 Task: Toggle the class member snippets in the suggest.
Action: Mouse moved to (17, 495)
Screenshot: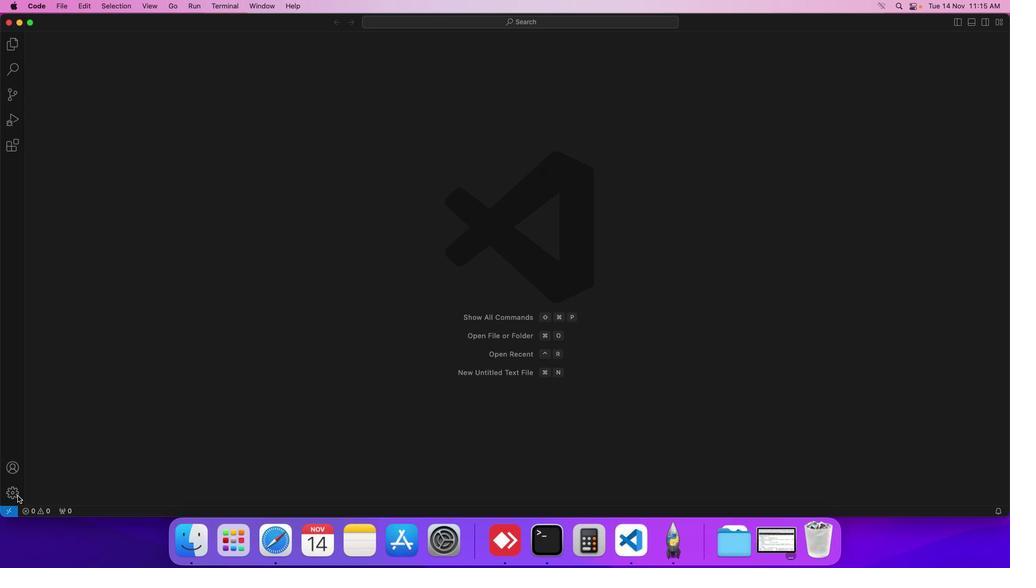 
Action: Mouse pressed left at (17, 495)
Screenshot: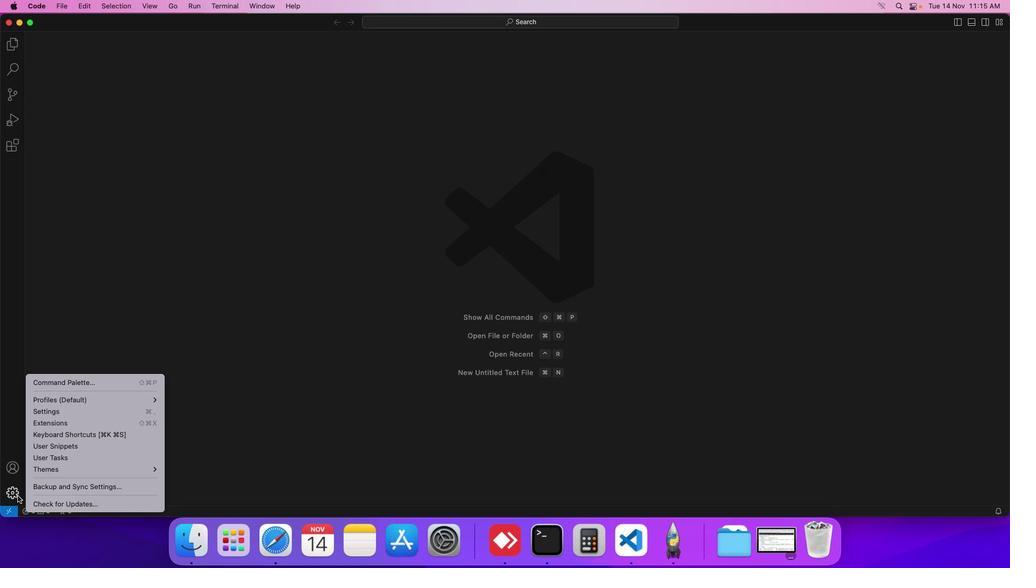 
Action: Mouse moved to (158, 412)
Screenshot: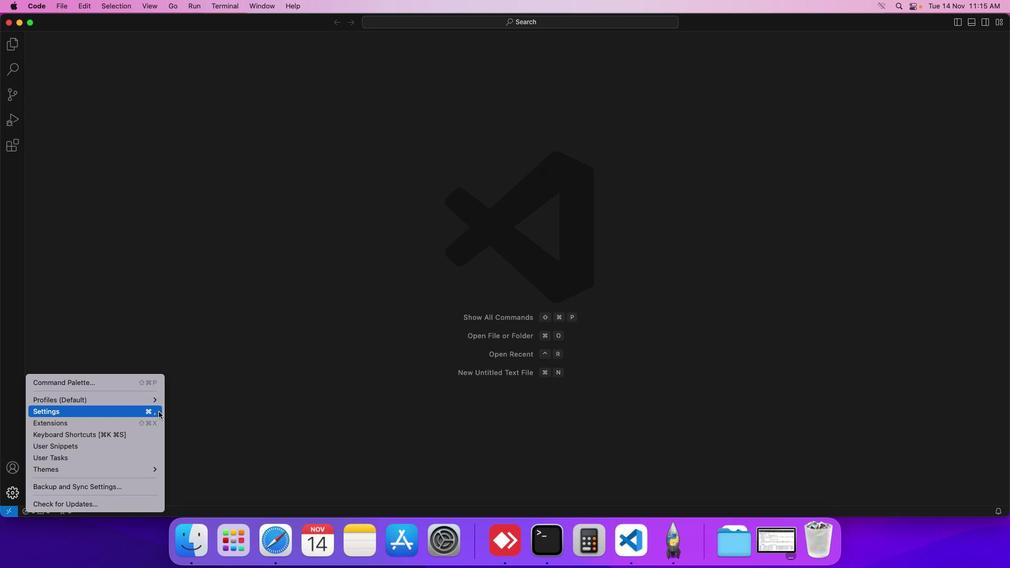 
Action: Mouse pressed left at (158, 412)
Screenshot: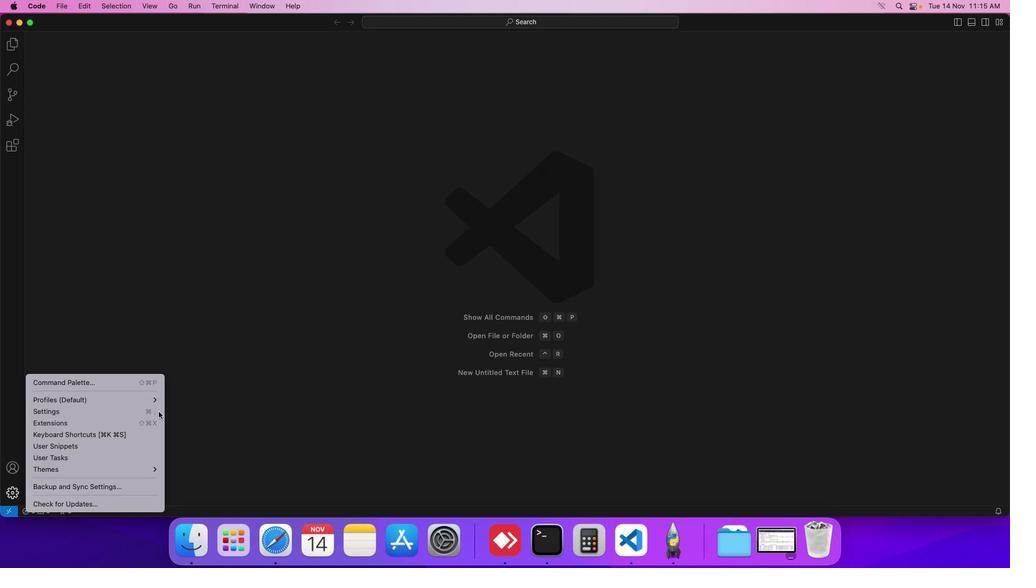 
Action: Mouse moved to (260, 183)
Screenshot: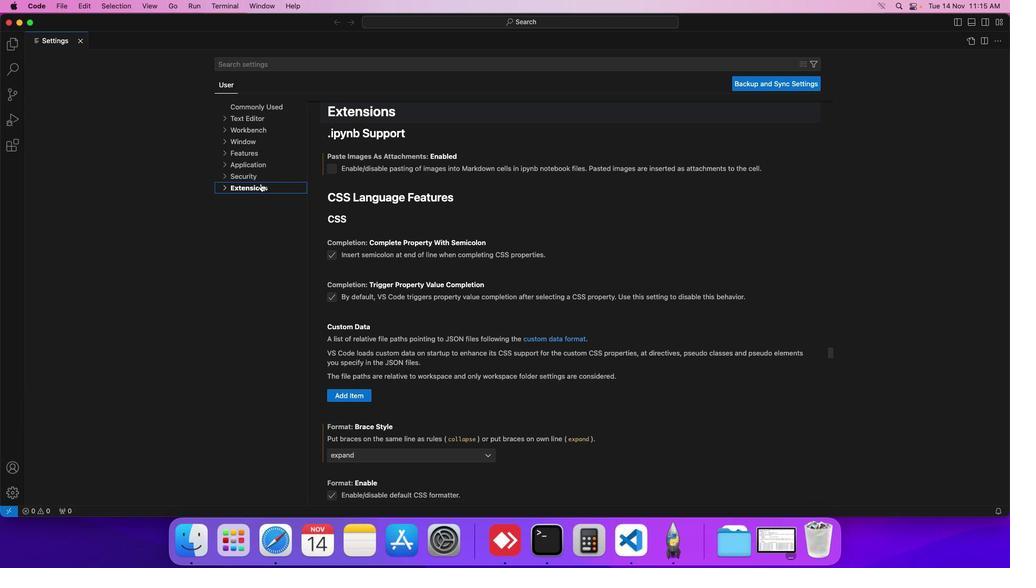 
Action: Mouse pressed left at (260, 183)
Screenshot: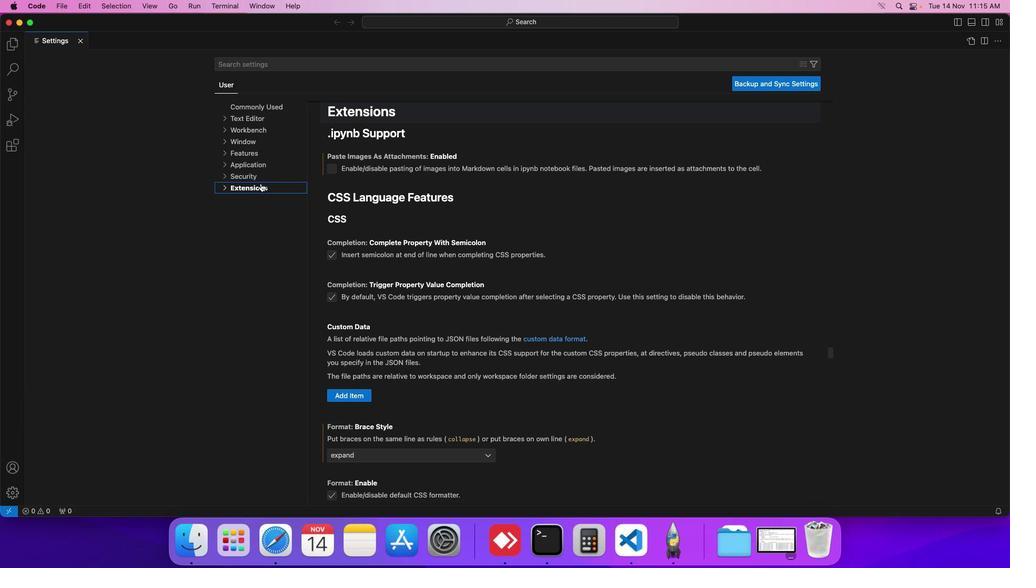 
Action: Mouse moved to (261, 480)
Screenshot: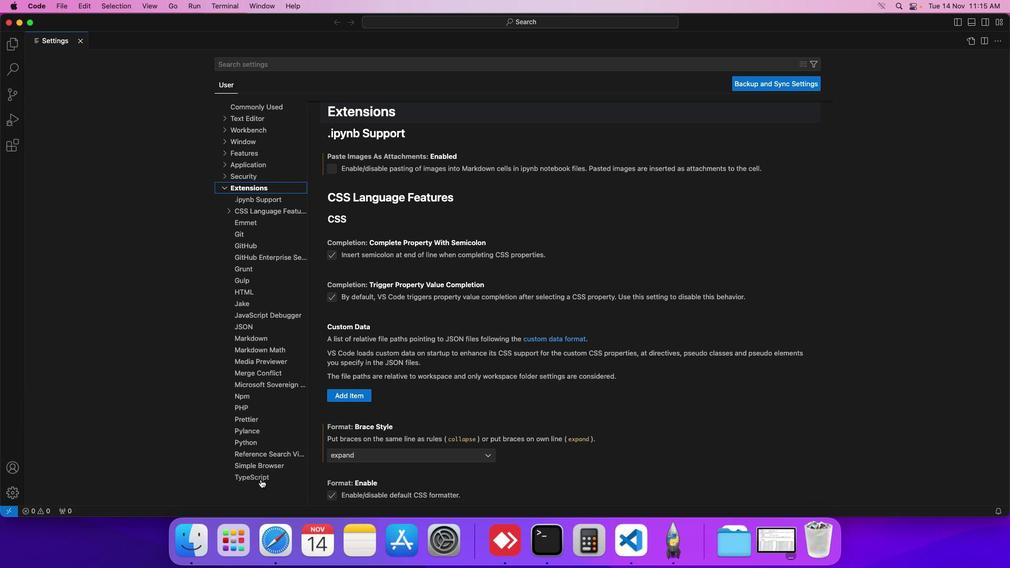 
Action: Mouse pressed left at (261, 480)
Screenshot: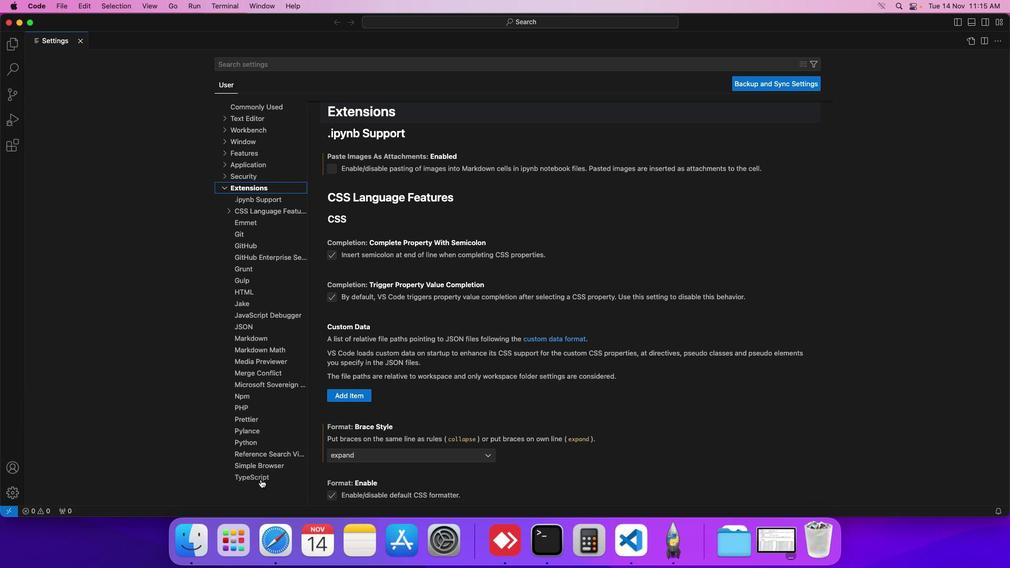 
Action: Mouse moved to (339, 478)
Screenshot: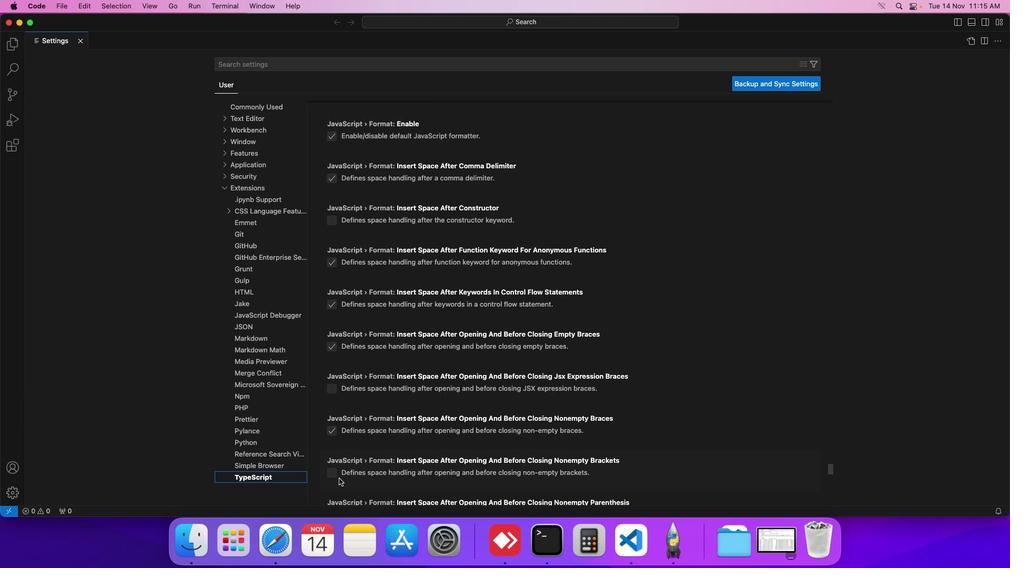 
Action: Mouse scrolled (339, 478) with delta (0, 0)
Screenshot: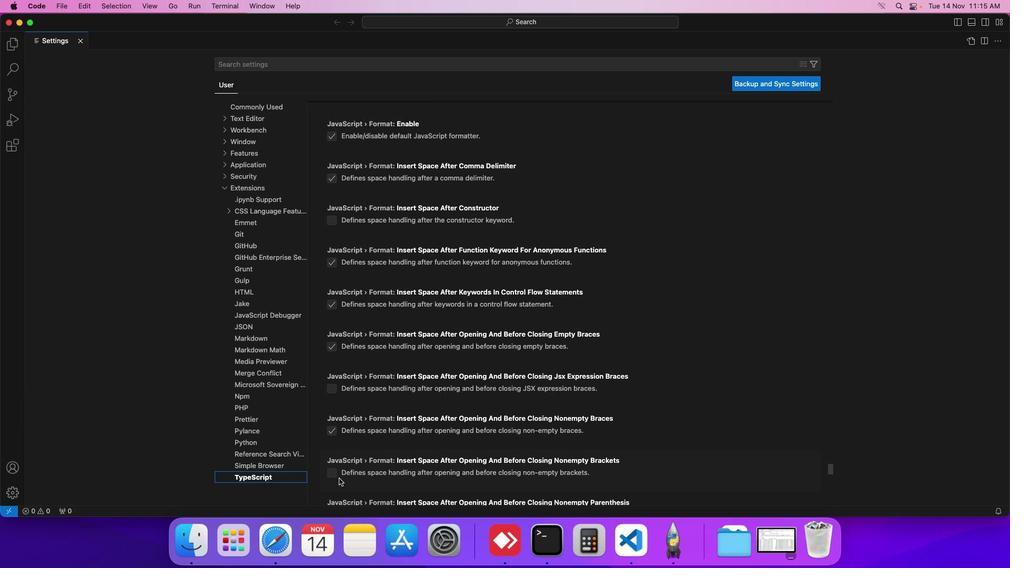 
Action: Mouse scrolled (339, 478) with delta (0, 0)
Screenshot: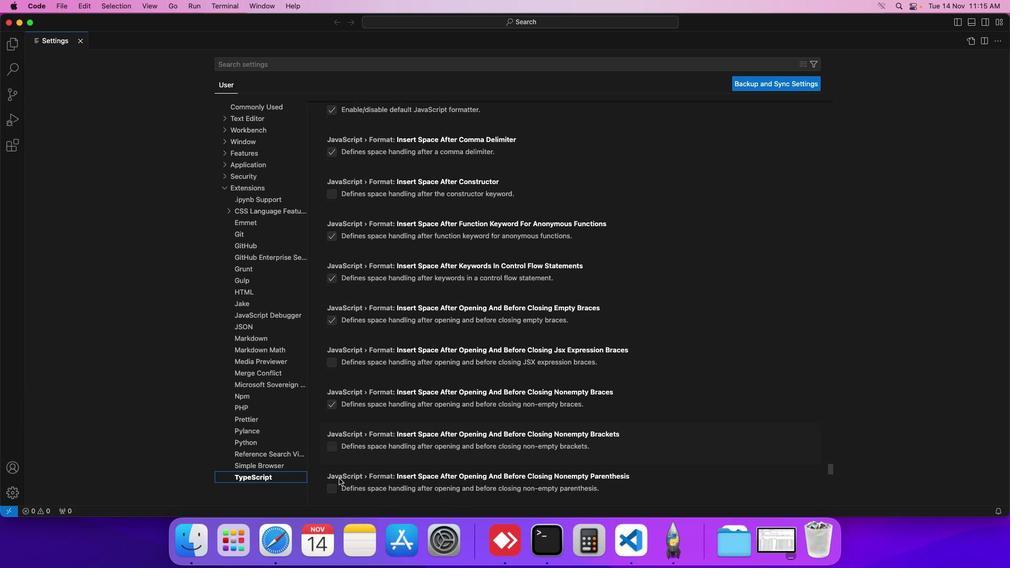 
Action: Mouse scrolled (339, 478) with delta (0, 0)
Screenshot: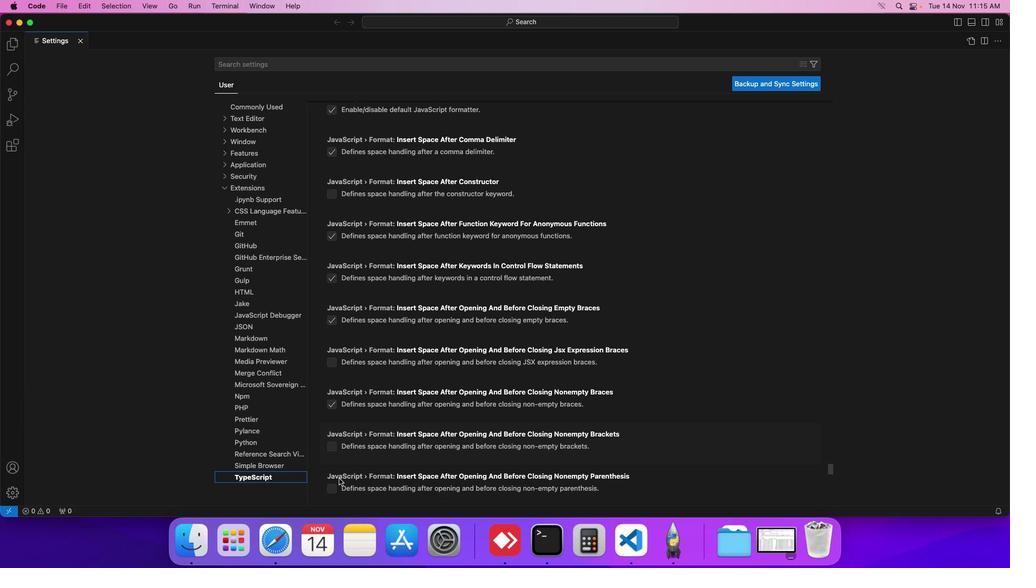 
Action: Mouse scrolled (339, 478) with delta (0, 0)
Screenshot: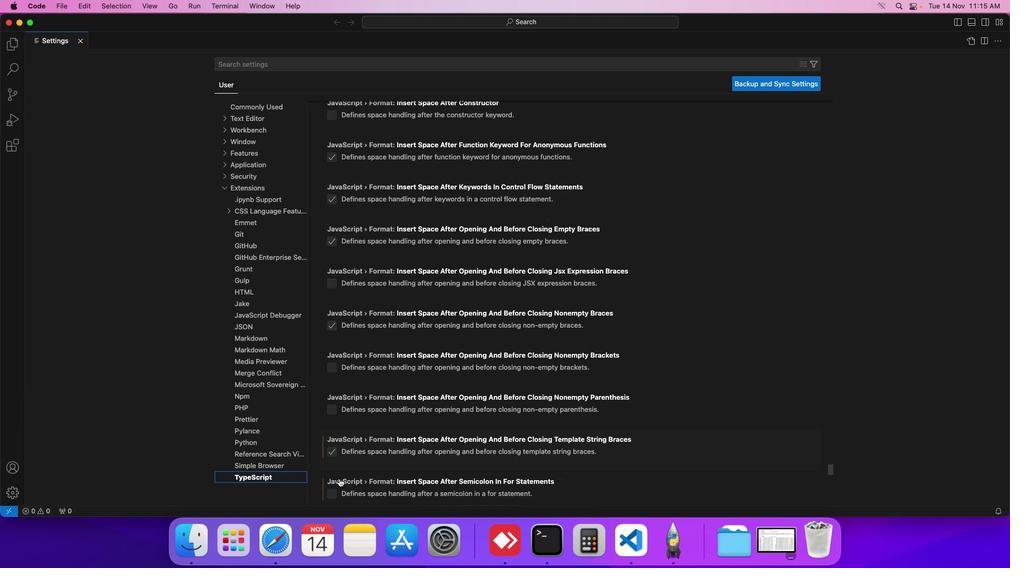 
Action: Mouse scrolled (339, 478) with delta (0, 0)
Screenshot: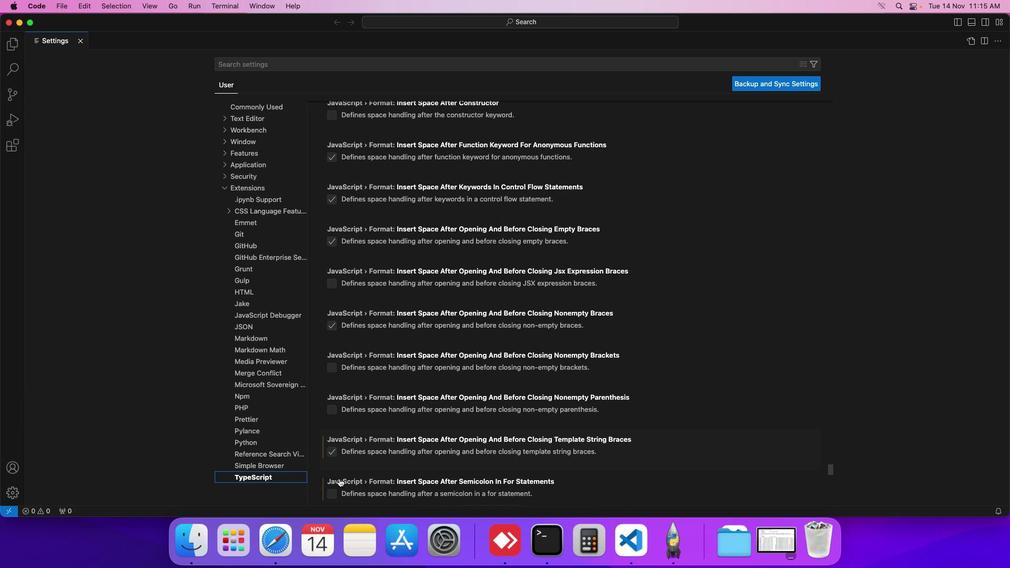 
Action: Mouse scrolled (339, 478) with delta (0, 0)
Screenshot: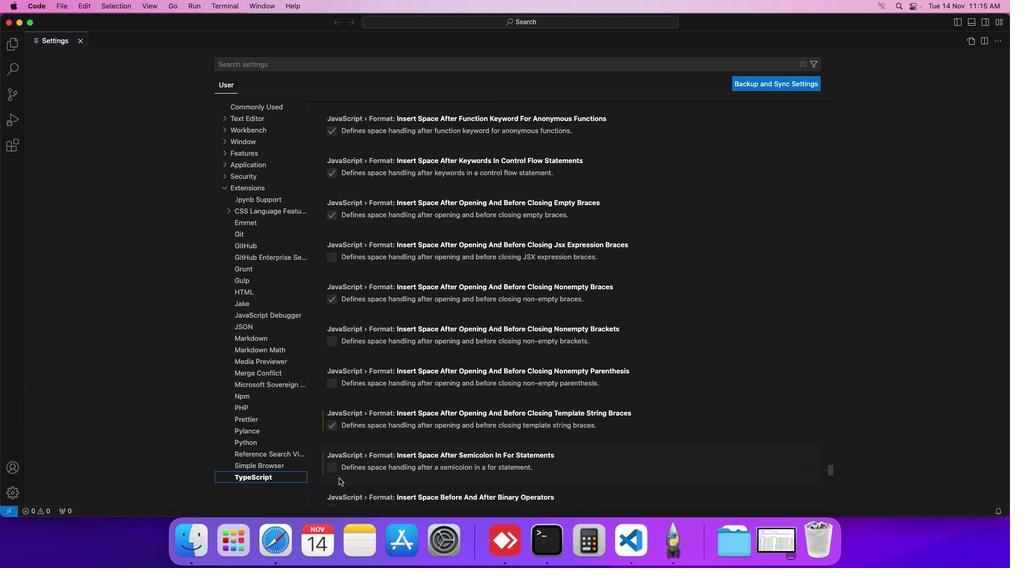 
Action: Mouse scrolled (339, 478) with delta (0, 0)
Screenshot: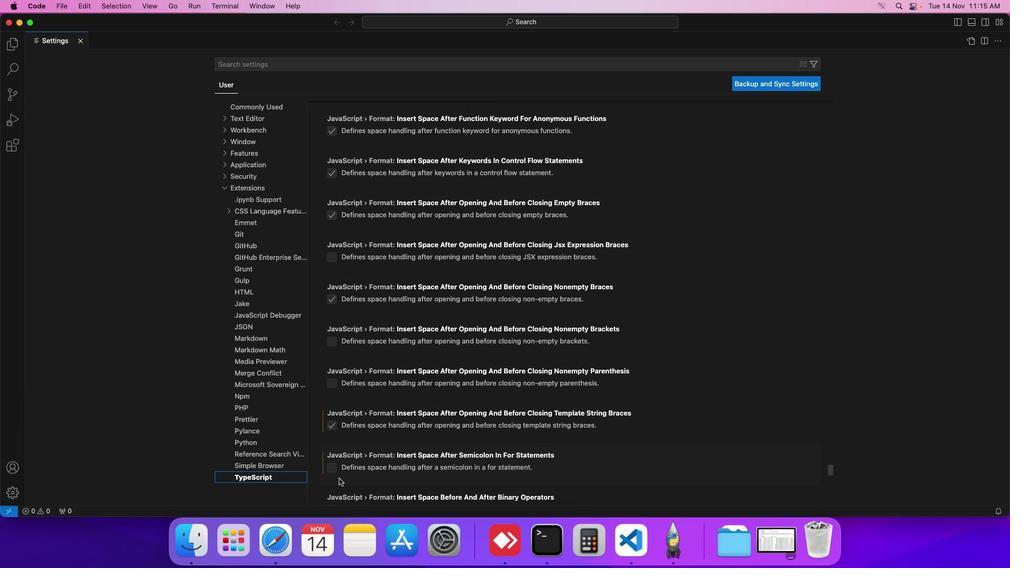 
Action: Mouse scrolled (339, 478) with delta (0, 0)
Screenshot: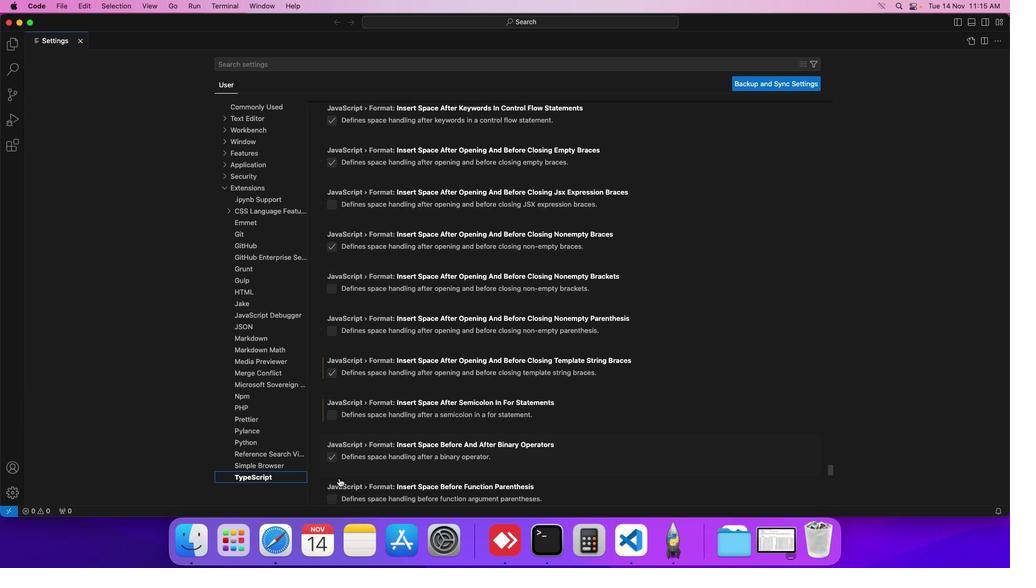 
Action: Mouse scrolled (339, 478) with delta (0, 0)
Screenshot: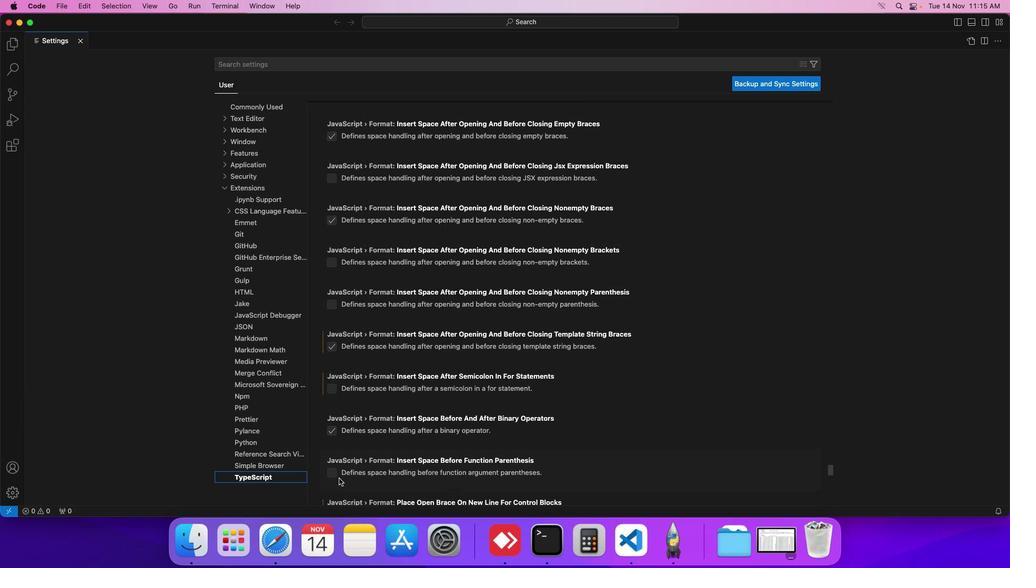 
Action: Mouse scrolled (339, 478) with delta (0, 0)
Screenshot: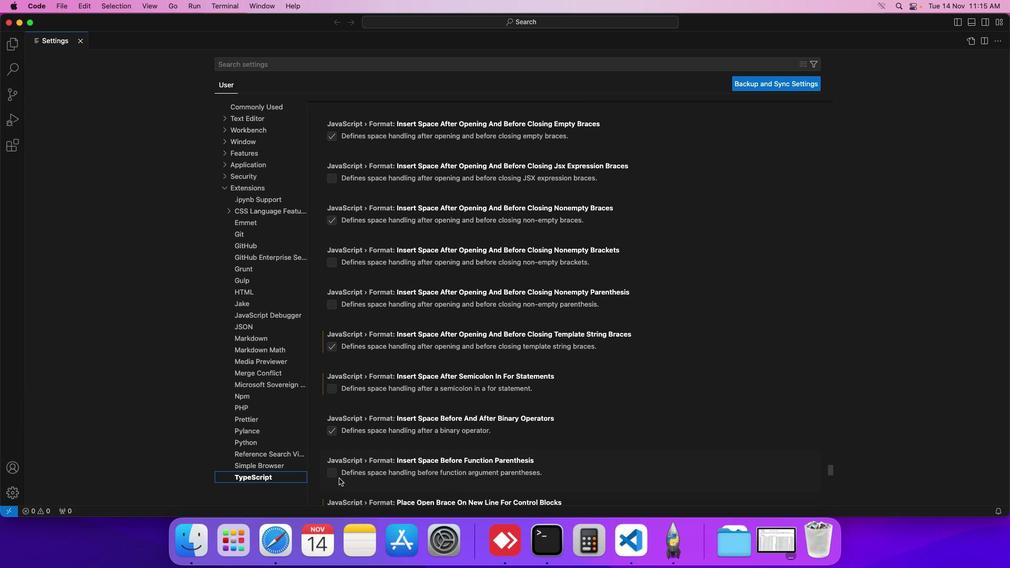 
Action: Mouse scrolled (339, 478) with delta (0, 0)
Screenshot: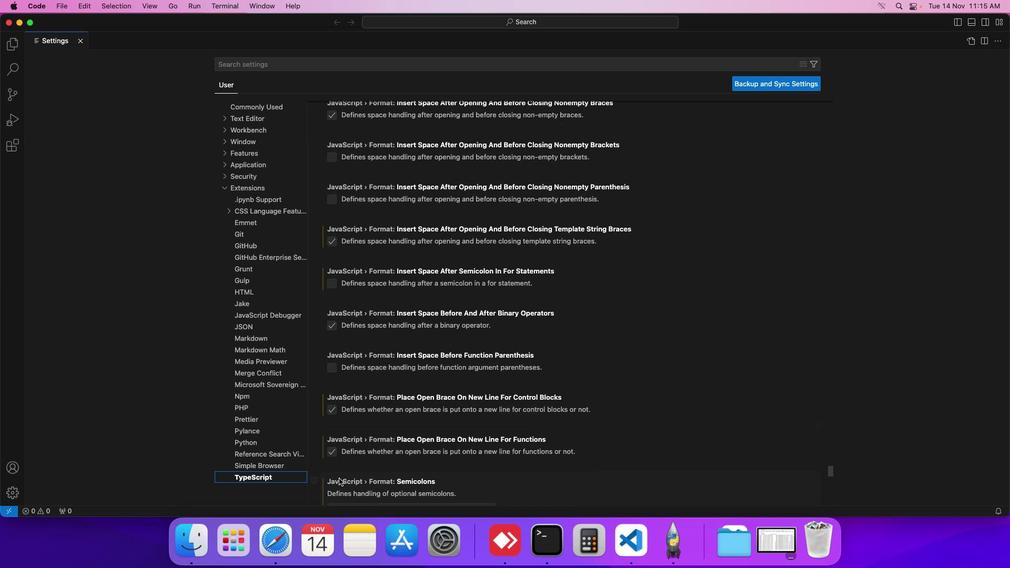 
Action: Mouse scrolled (339, 478) with delta (0, 0)
Screenshot: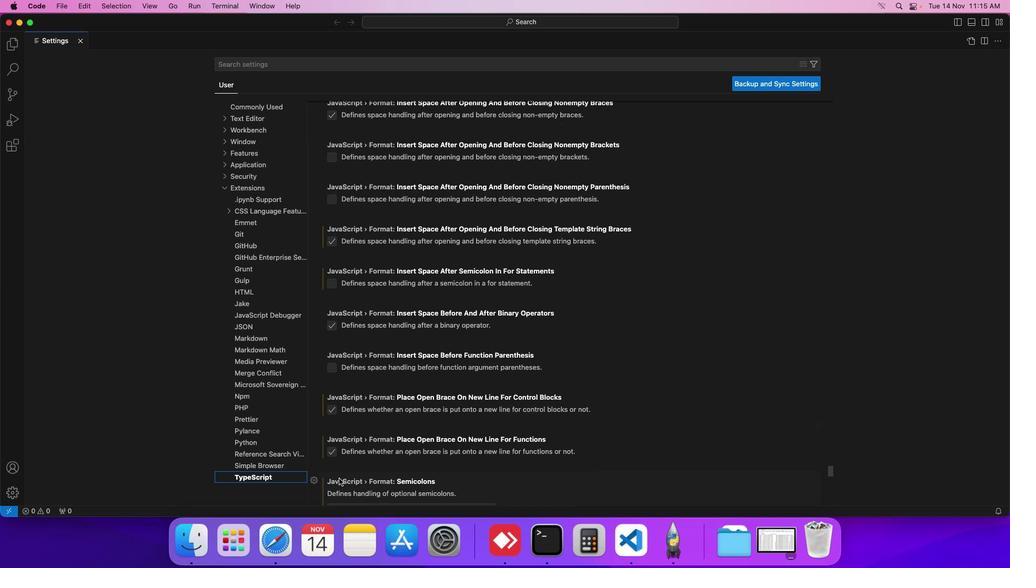 
Action: Mouse scrolled (339, 478) with delta (0, -1)
Screenshot: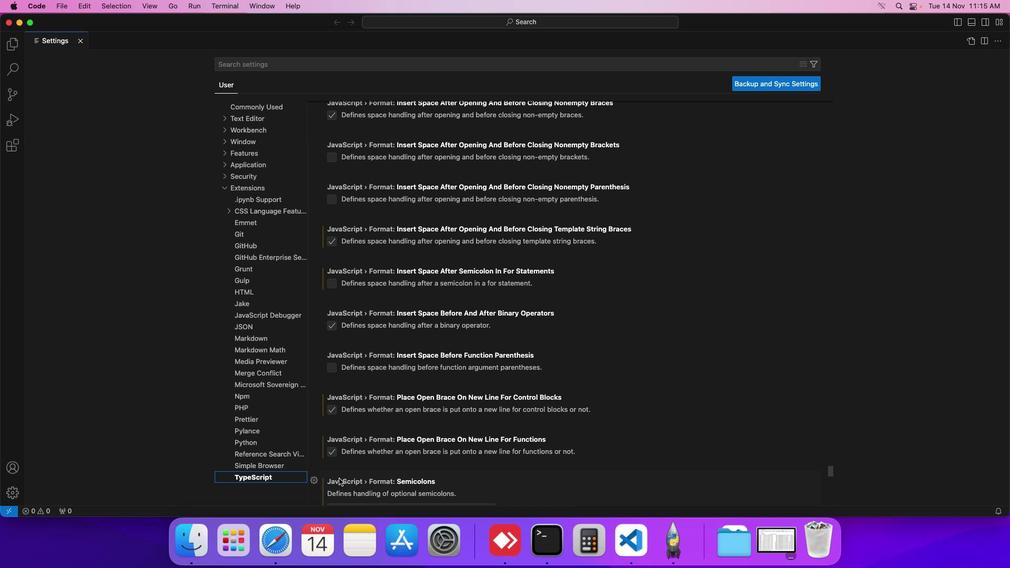 
Action: Mouse scrolled (339, 478) with delta (0, 0)
Screenshot: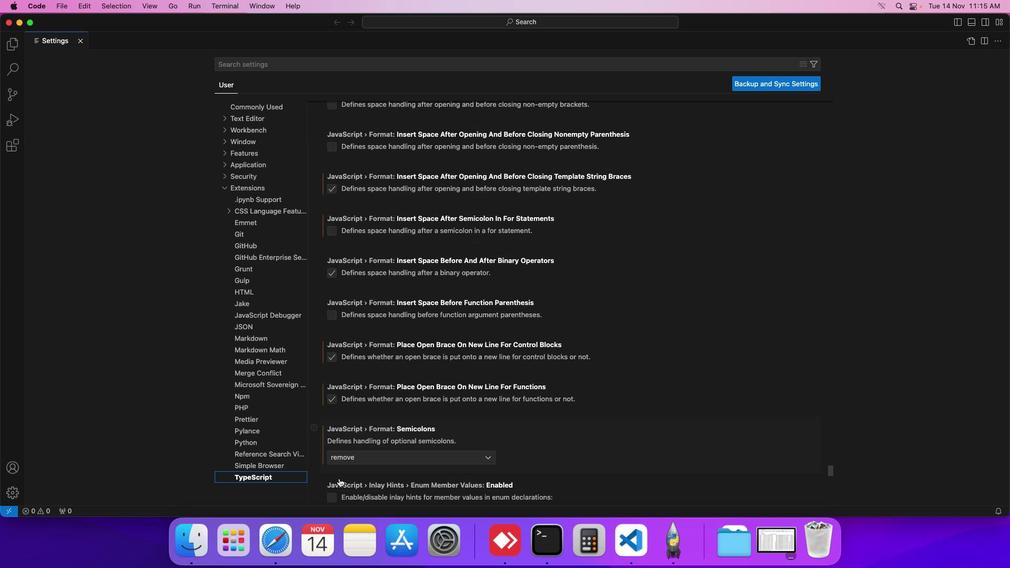 
Action: Mouse scrolled (339, 478) with delta (0, 0)
Screenshot: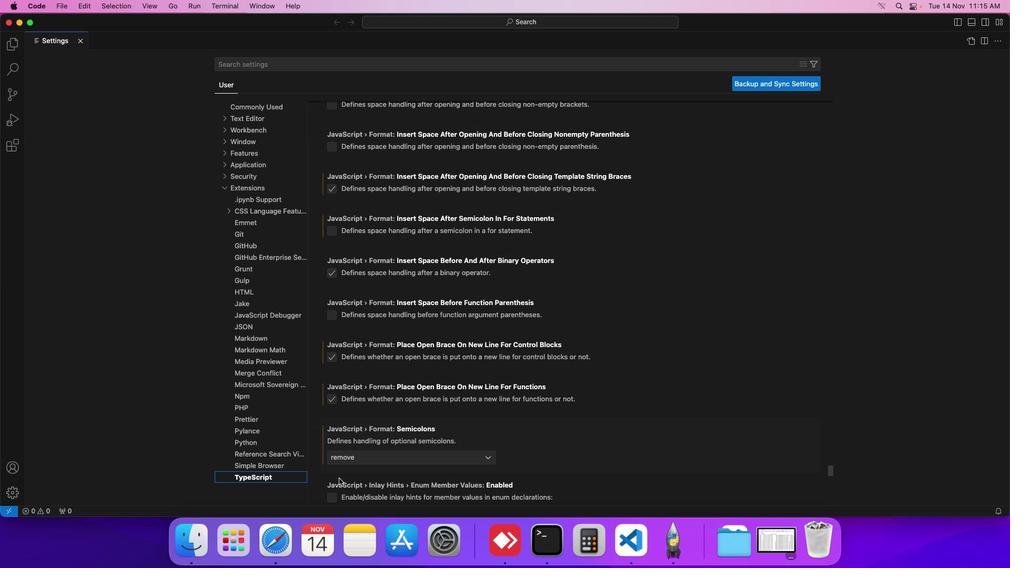 
Action: Mouse scrolled (339, 478) with delta (0, 0)
Screenshot: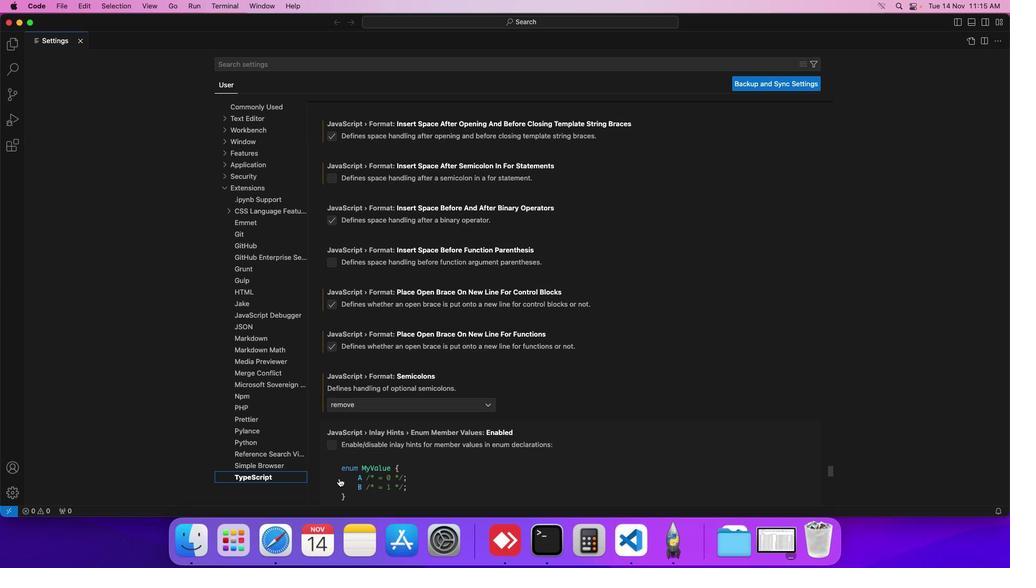 
Action: Mouse scrolled (339, 478) with delta (0, 0)
Screenshot: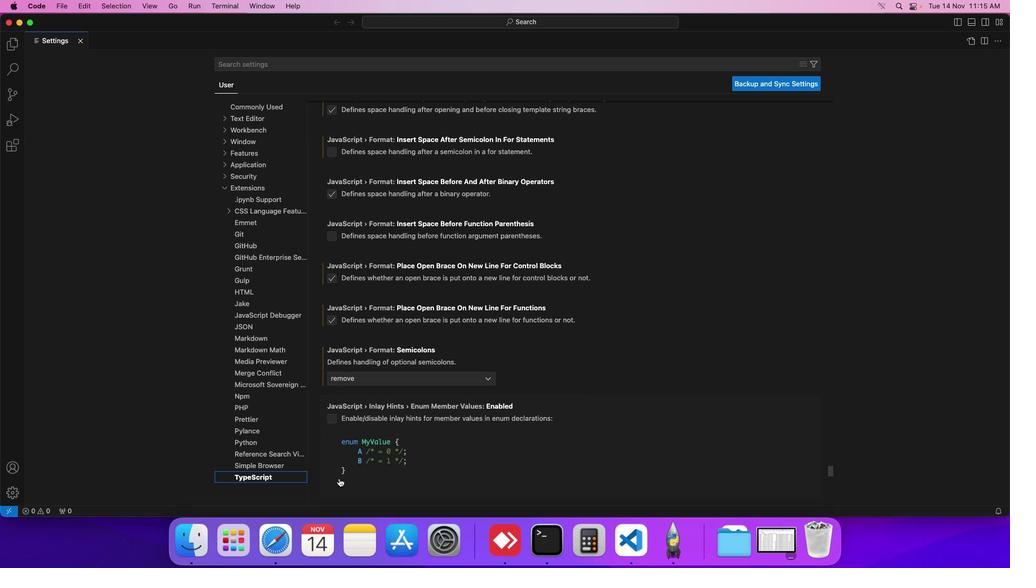 
Action: Mouse scrolled (339, 478) with delta (0, 0)
Screenshot: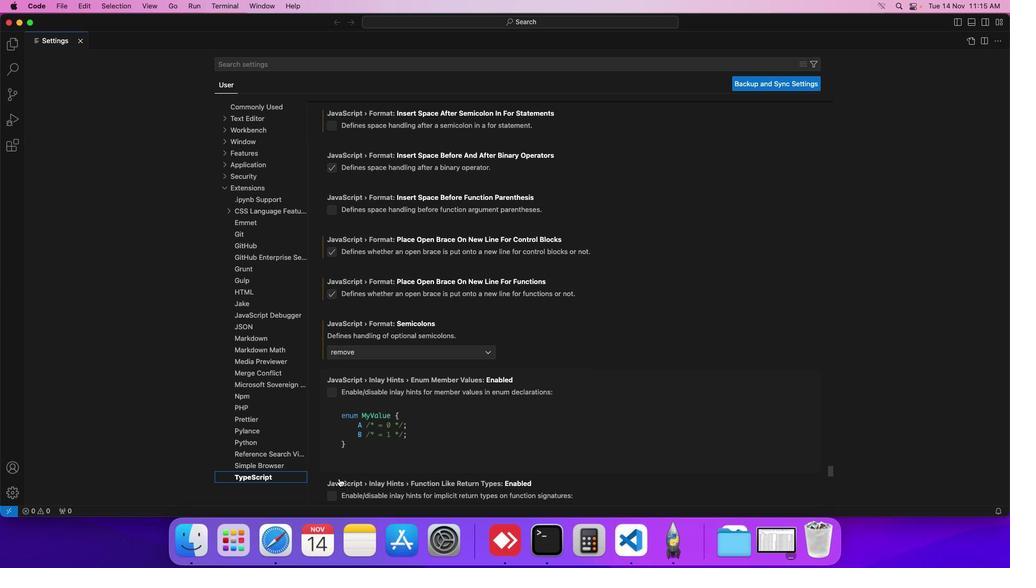 
Action: Mouse scrolled (339, 478) with delta (0, 0)
Screenshot: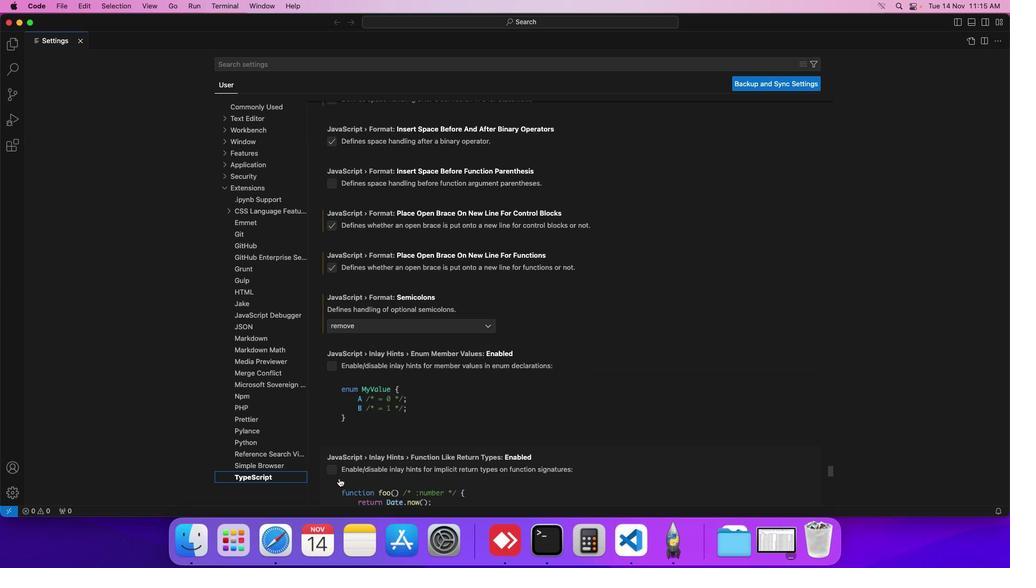 
Action: Mouse scrolled (339, 478) with delta (0, 0)
Screenshot: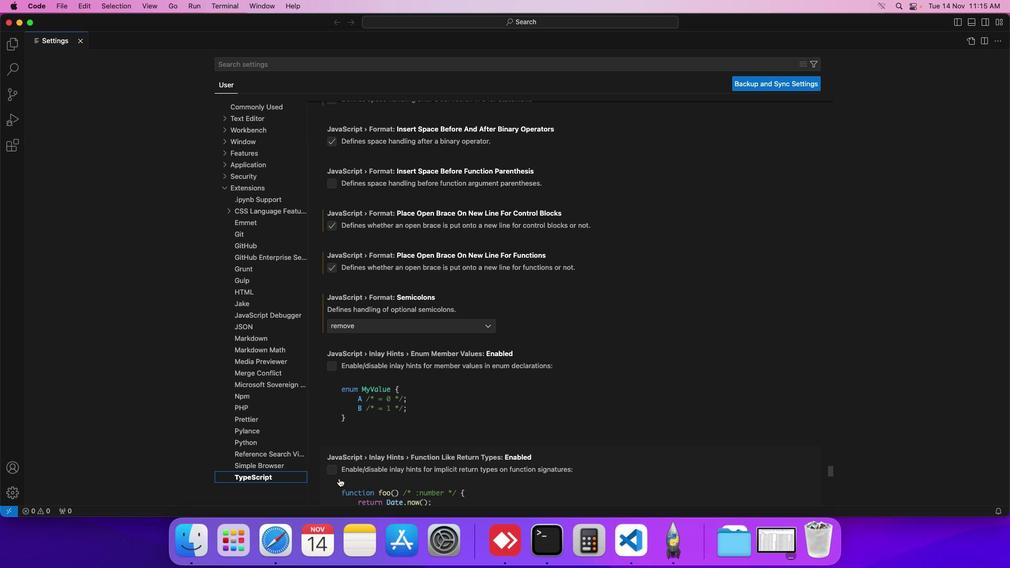 
Action: Mouse scrolled (339, 478) with delta (0, 0)
Screenshot: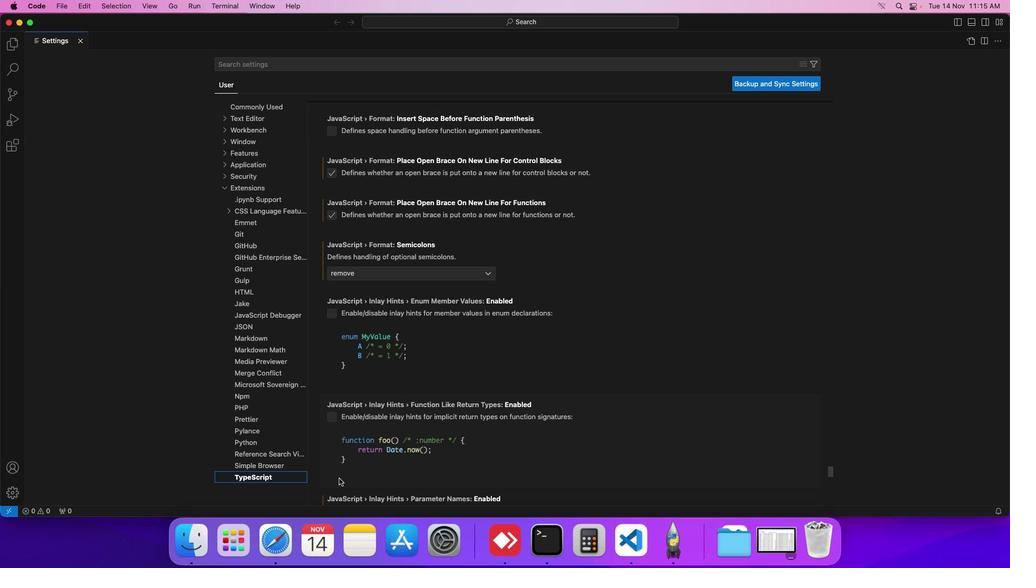 
Action: Mouse scrolled (339, 478) with delta (0, 0)
Screenshot: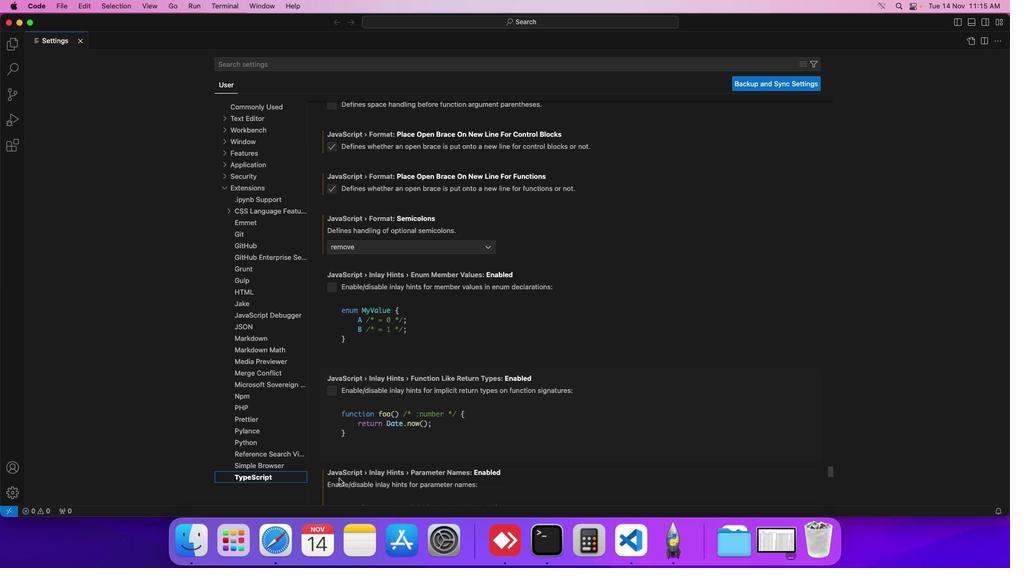 
Action: Mouse scrolled (339, 478) with delta (0, 0)
Screenshot: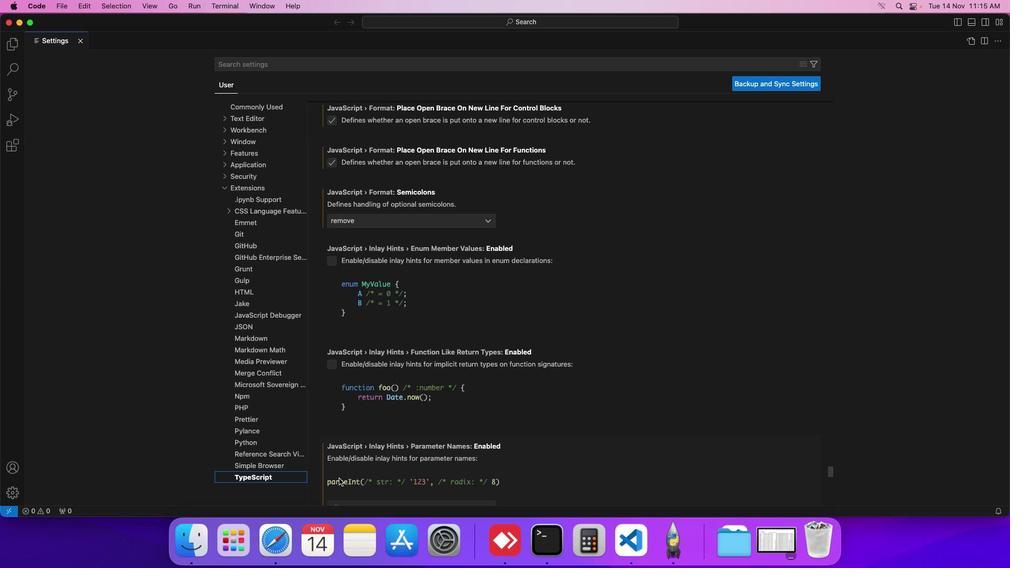 
Action: Mouse scrolled (339, 478) with delta (0, 0)
Screenshot: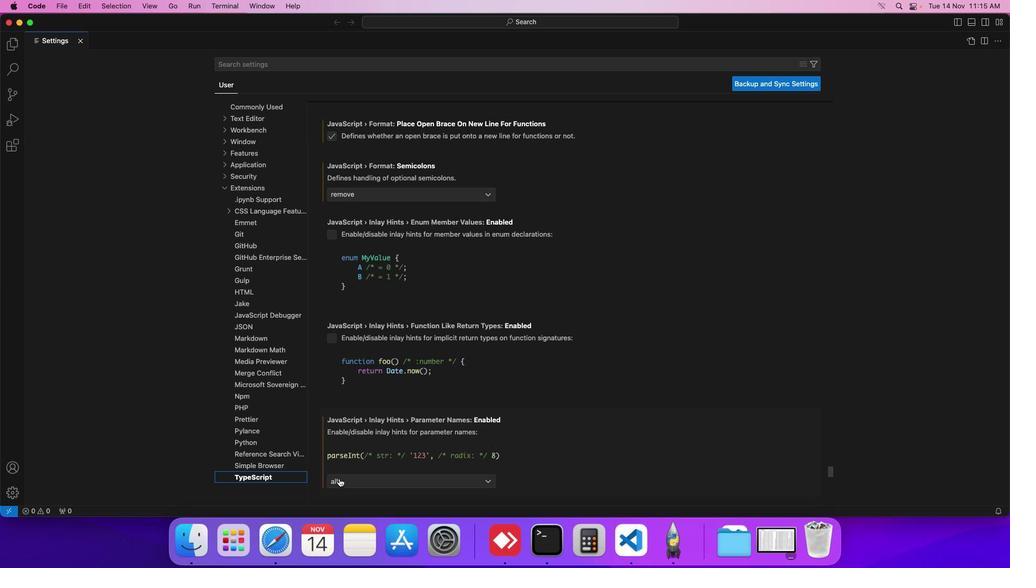 
Action: Mouse scrolled (339, 478) with delta (0, 0)
Screenshot: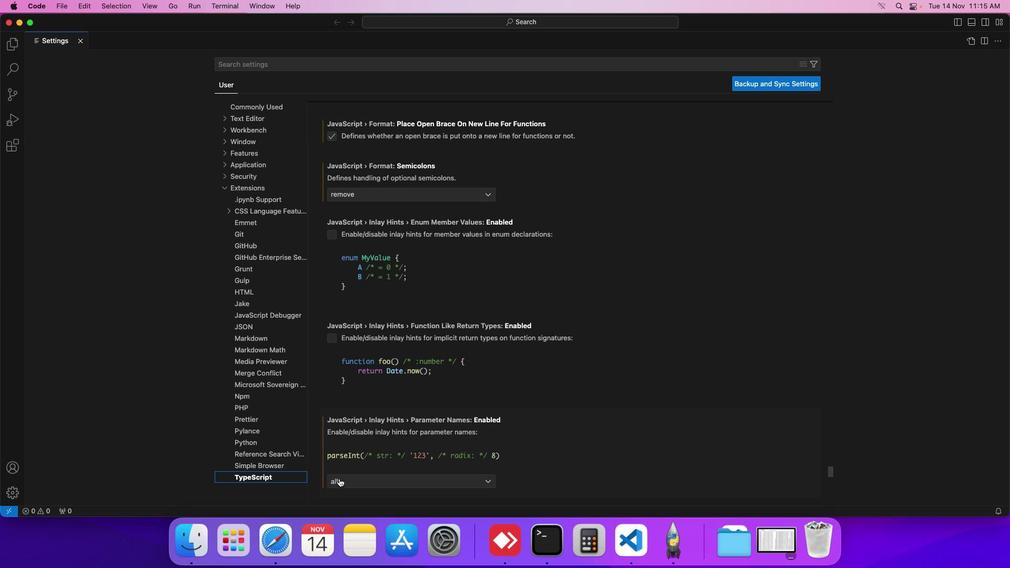 
Action: Mouse scrolled (339, 478) with delta (0, 0)
Screenshot: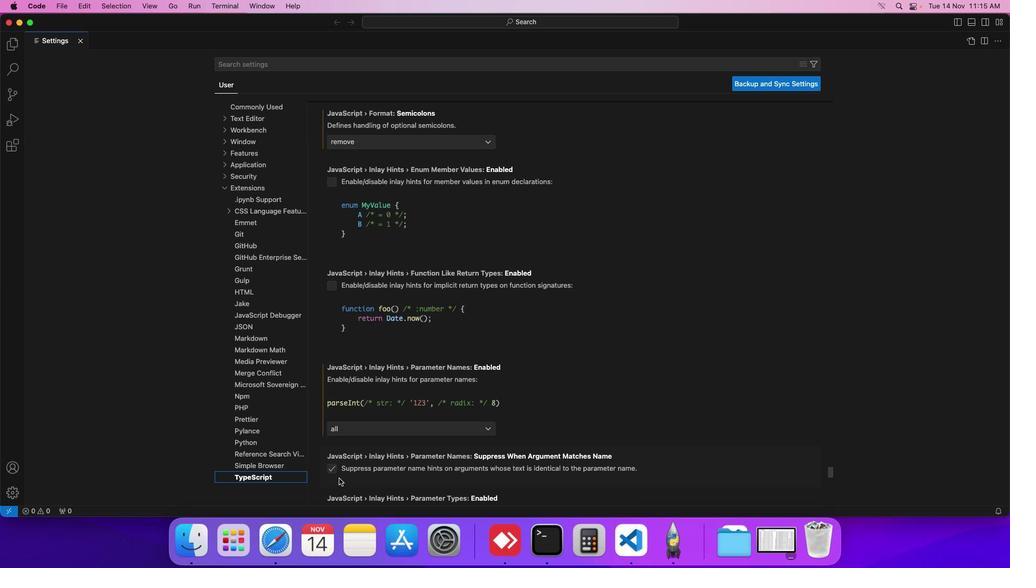 
Action: Mouse scrolled (339, 478) with delta (0, 0)
Screenshot: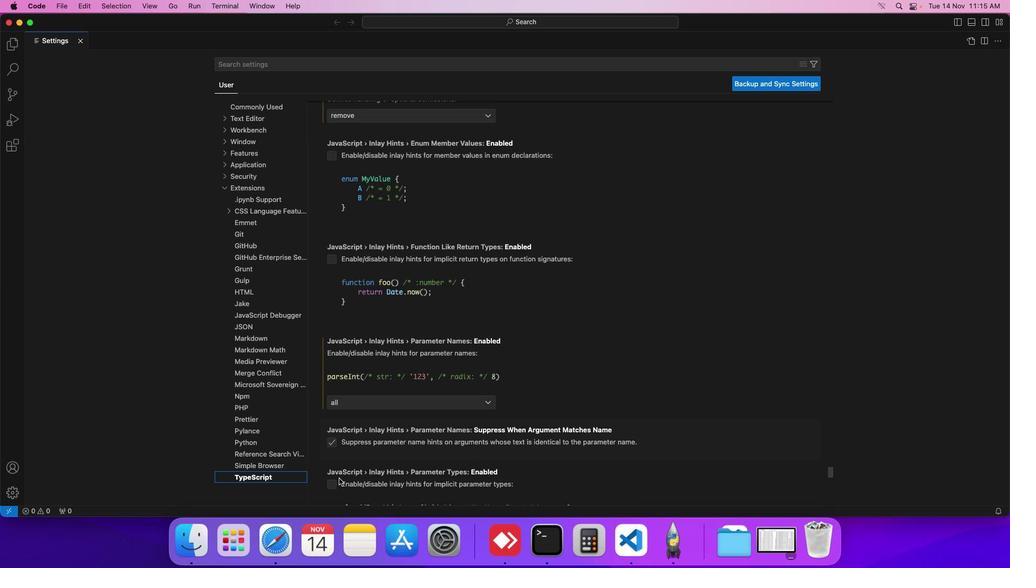 
Action: Mouse scrolled (339, 478) with delta (0, 0)
Screenshot: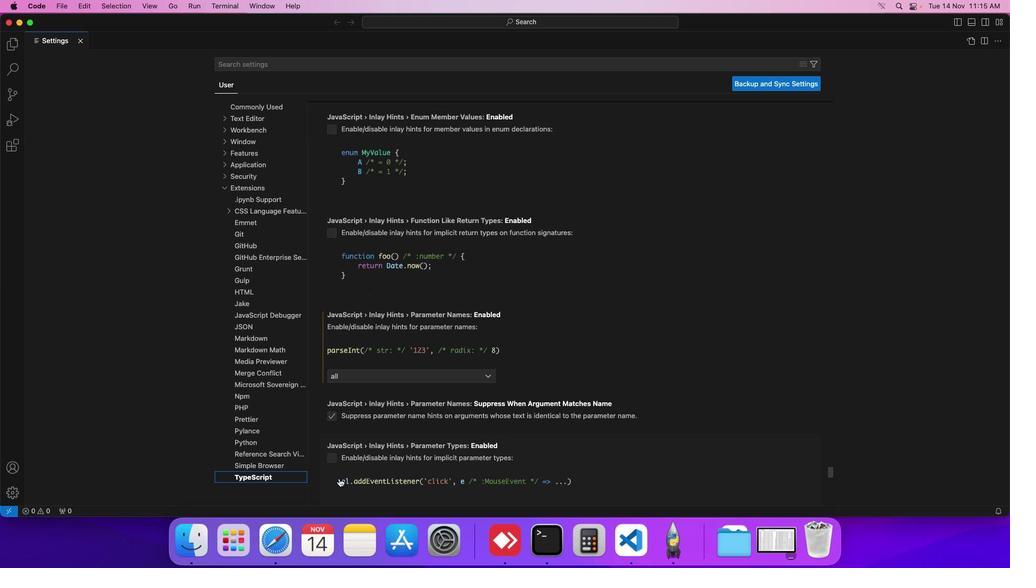 
Action: Mouse scrolled (339, 478) with delta (0, 0)
Screenshot: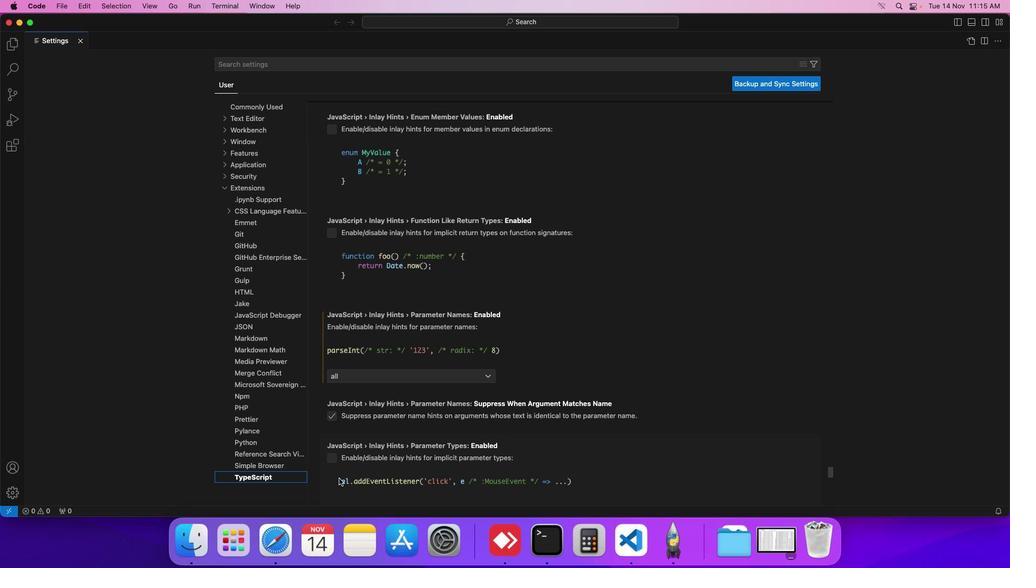 
Action: Mouse scrolled (339, 478) with delta (0, 0)
Screenshot: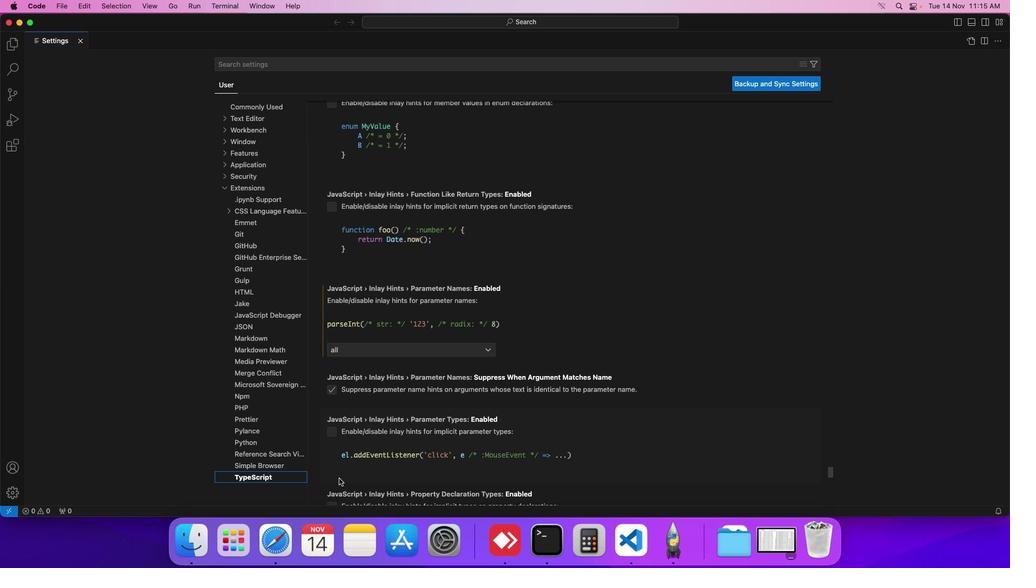 
Action: Mouse scrolled (339, 478) with delta (0, 0)
Screenshot: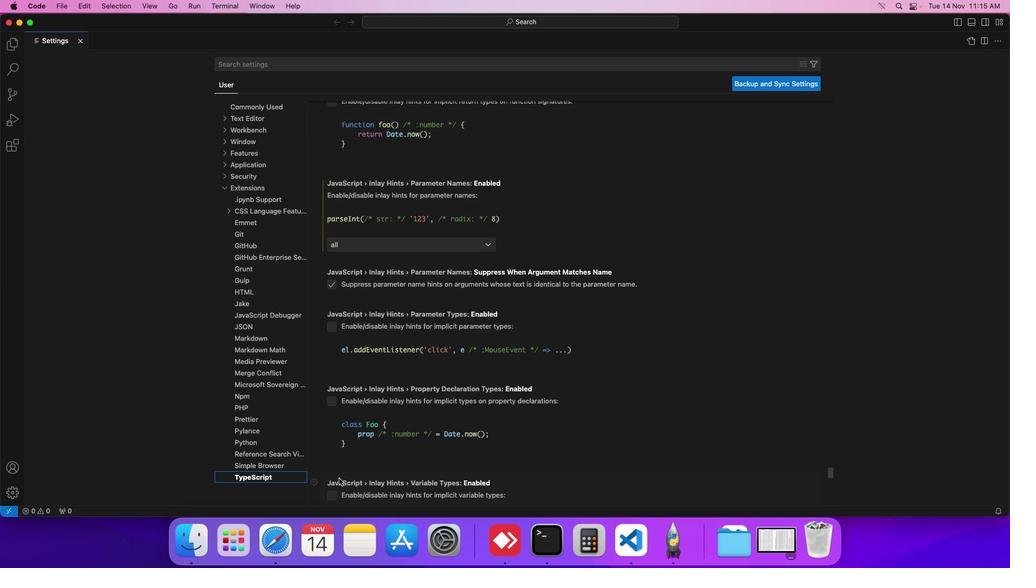 
Action: Mouse scrolled (339, 478) with delta (0, 0)
Screenshot: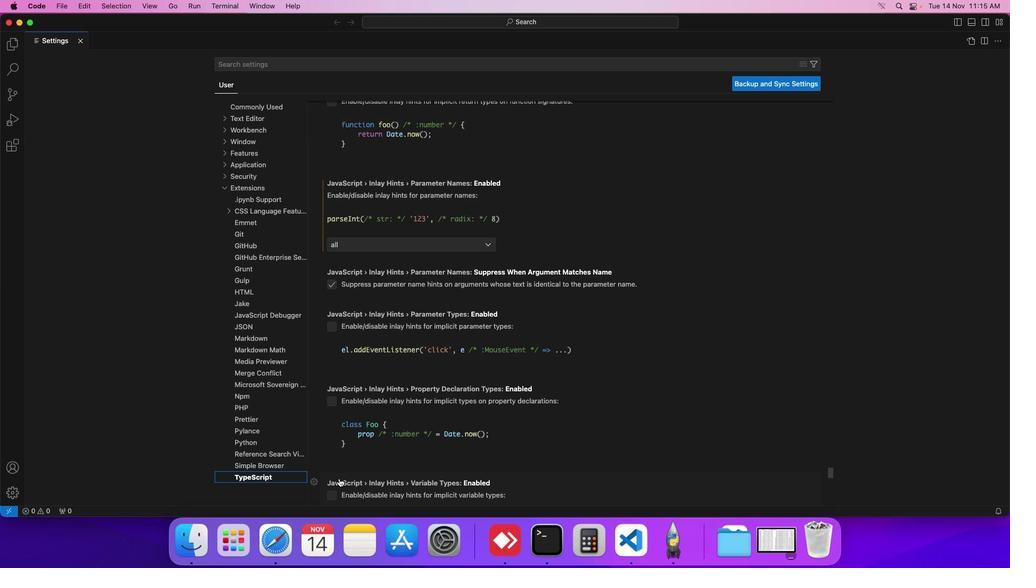 
Action: Mouse scrolled (339, 478) with delta (0, -1)
Screenshot: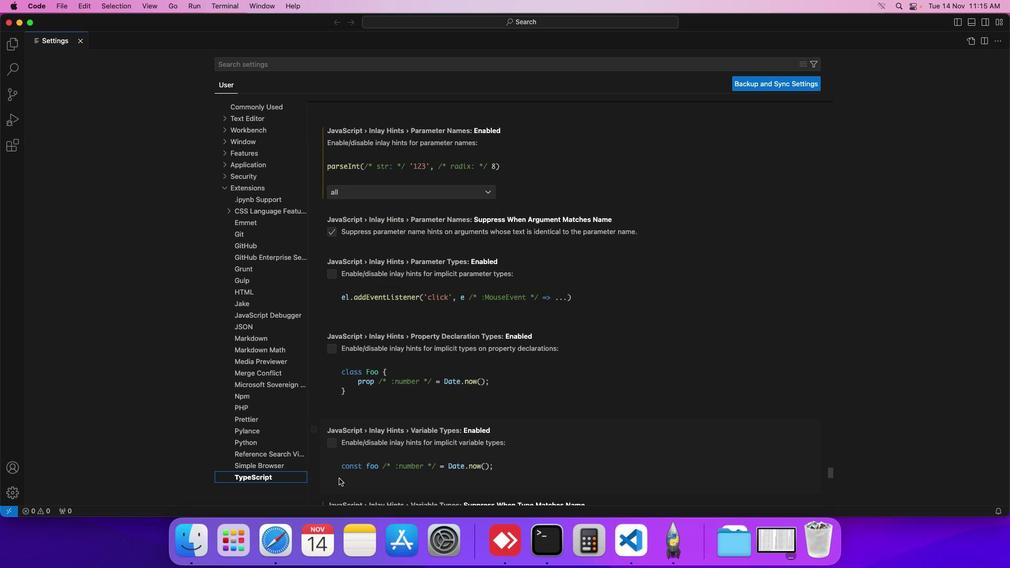 
Action: Mouse scrolled (339, 478) with delta (0, -1)
Screenshot: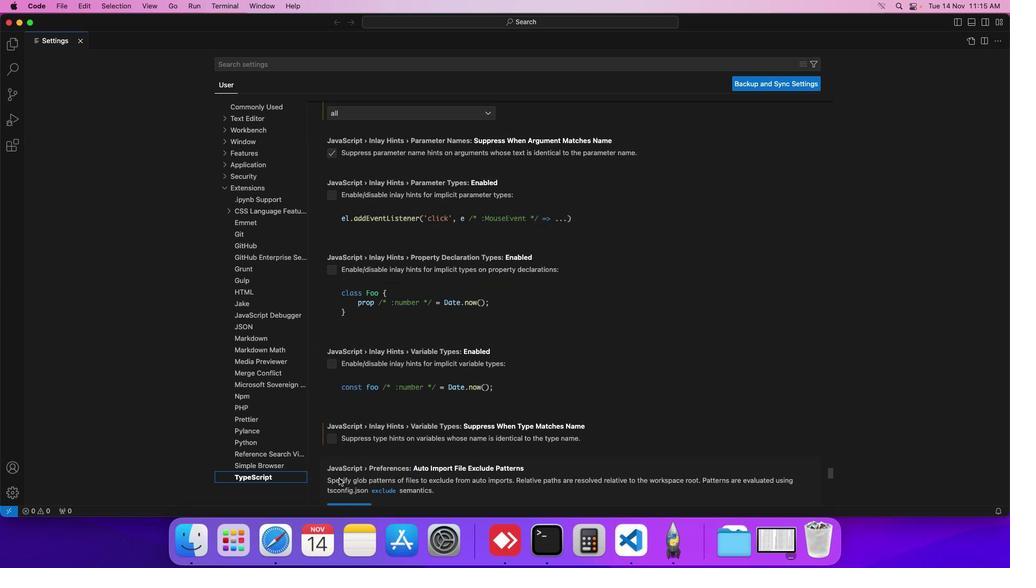 
Action: Mouse scrolled (339, 478) with delta (0, -1)
Screenshot: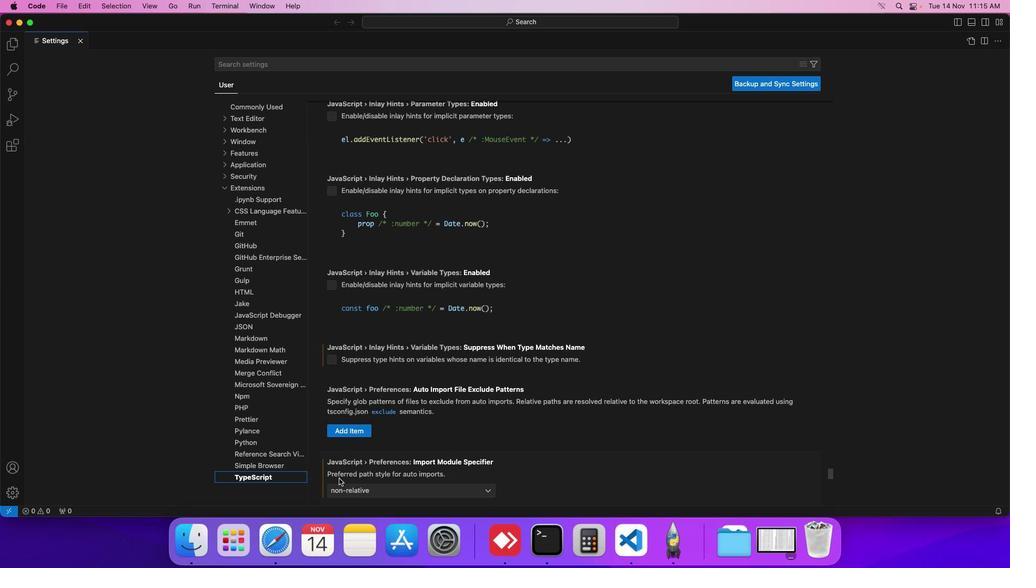 
Action: Mouse scrolled (339, 478) with delta (0, -1)
Screenshot: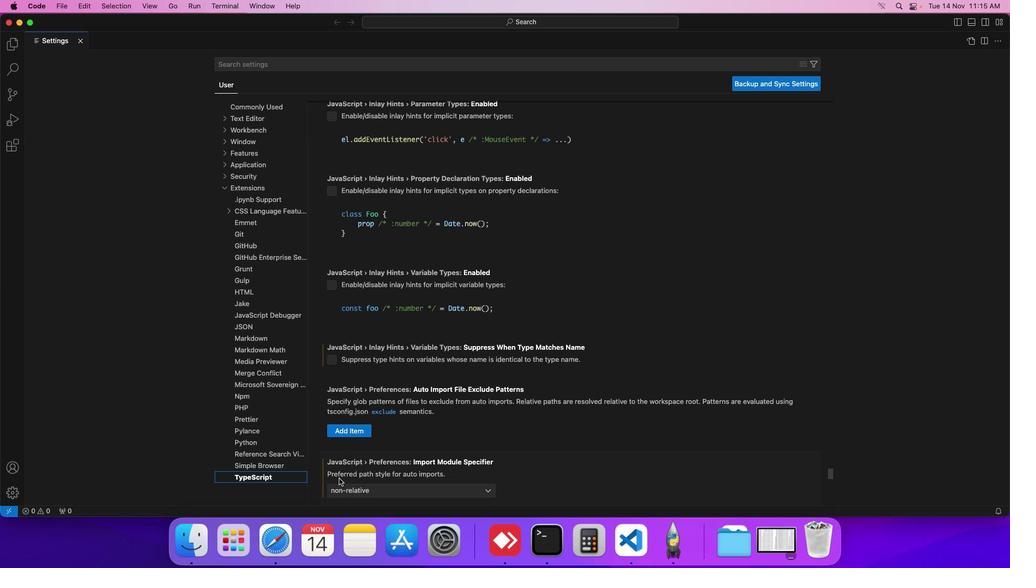 
Action: Mouse scrolled (339, 478) with delta (0, 0)
Screenshot: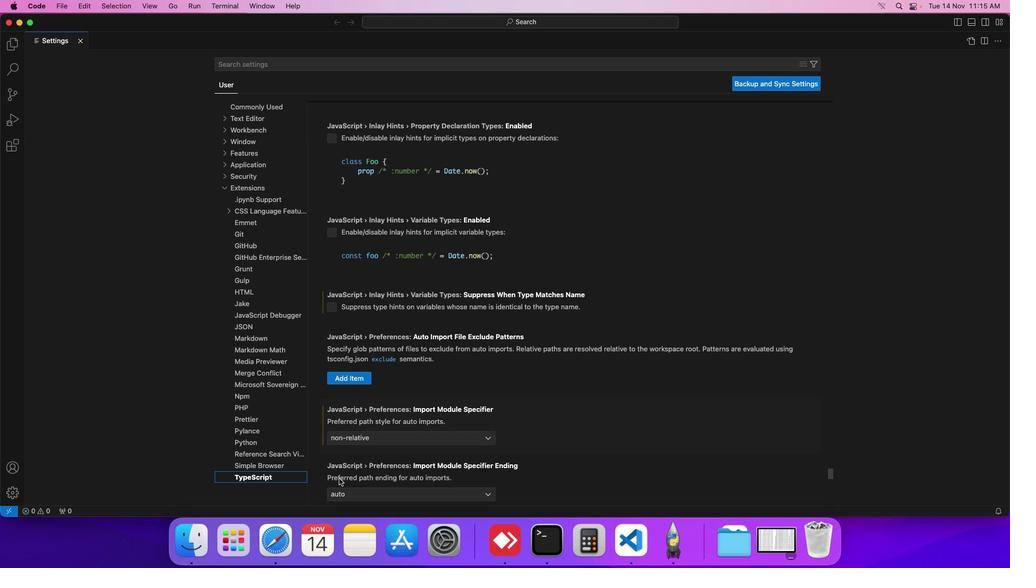 
Action: Mouse scrolled (339, 478) with delta (0, 0)
Screenshot: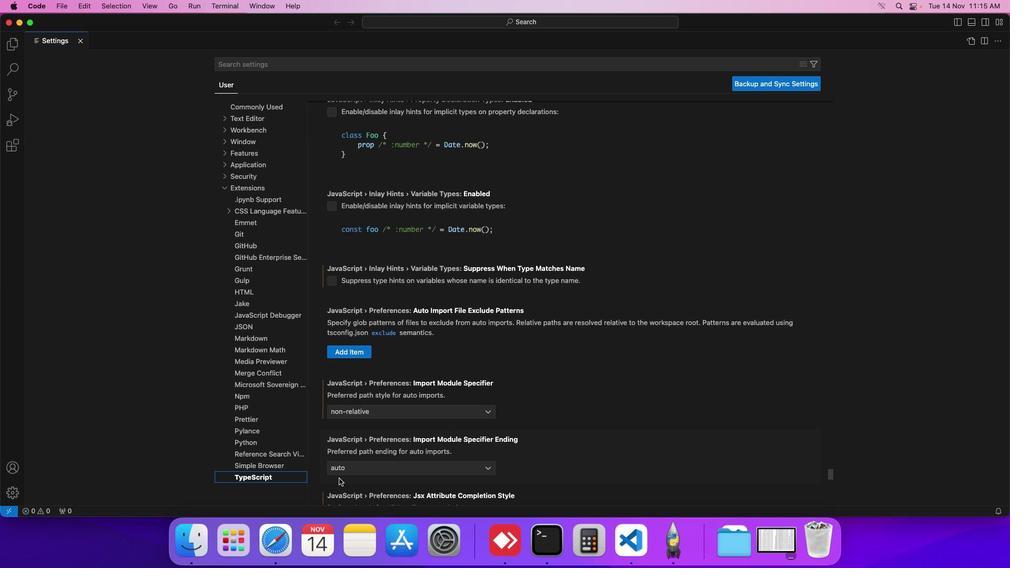
Action: Mouse scrolled (339, 478) with delta (0, 0)
Screenshot: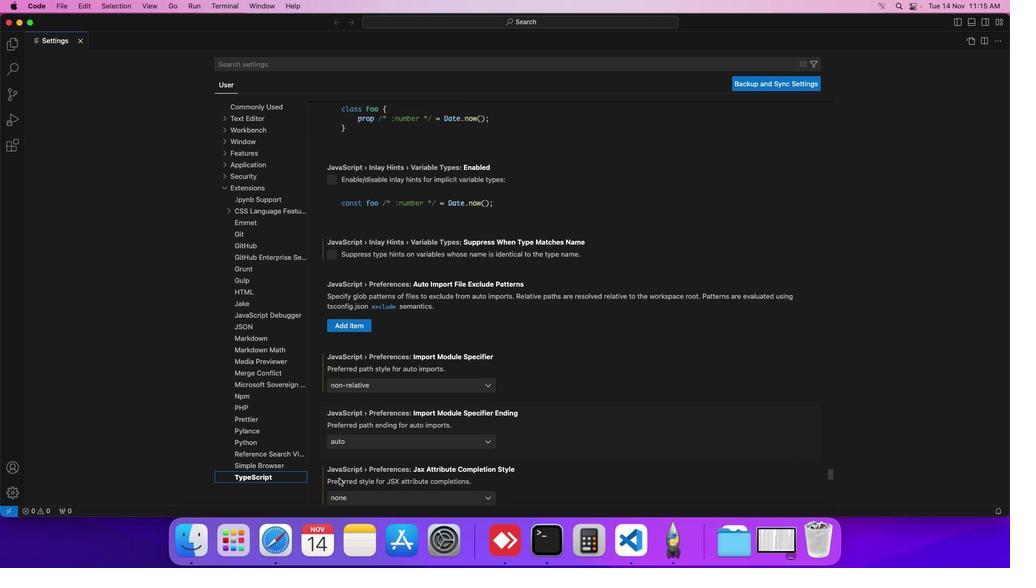 
Action: Mouse scrolled (339, 478) with delta (0, 0)
Screenshot: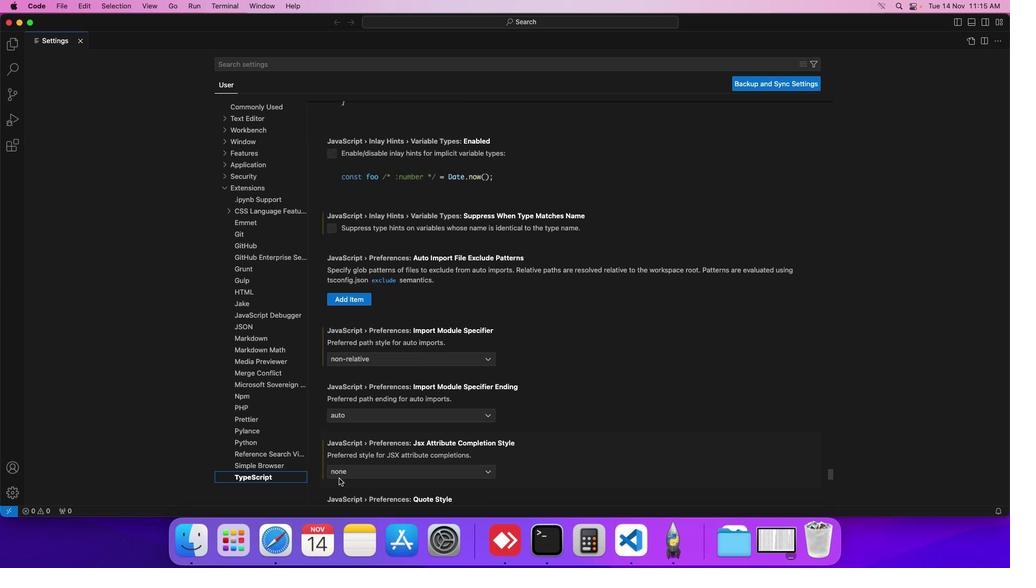 
Action: Mouse scrolled (339, 478) with delta (0, 0)
Screenshot: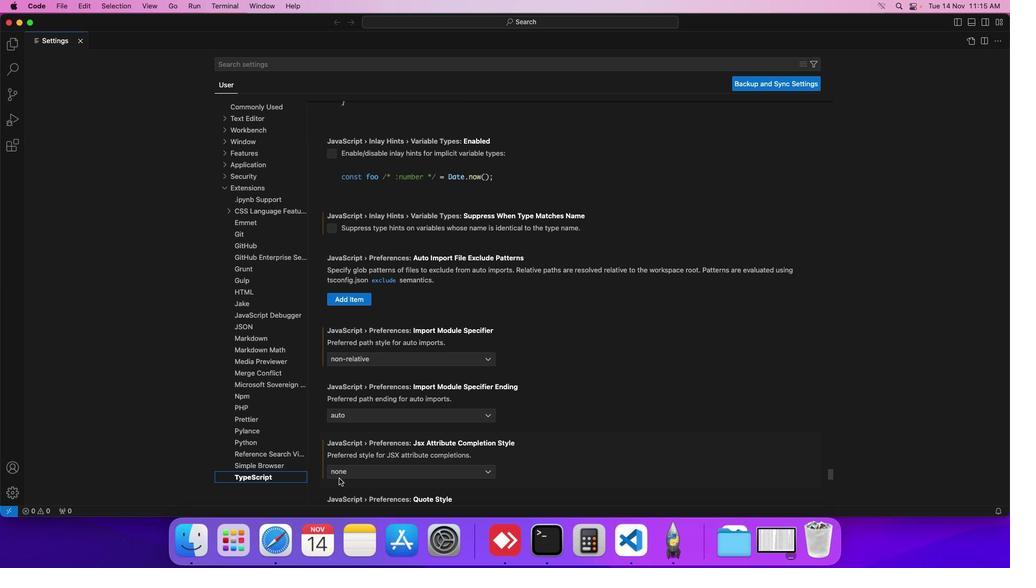 
Action: Mouse scrolled (339, 478) with delta (0, 0)
Screenshot: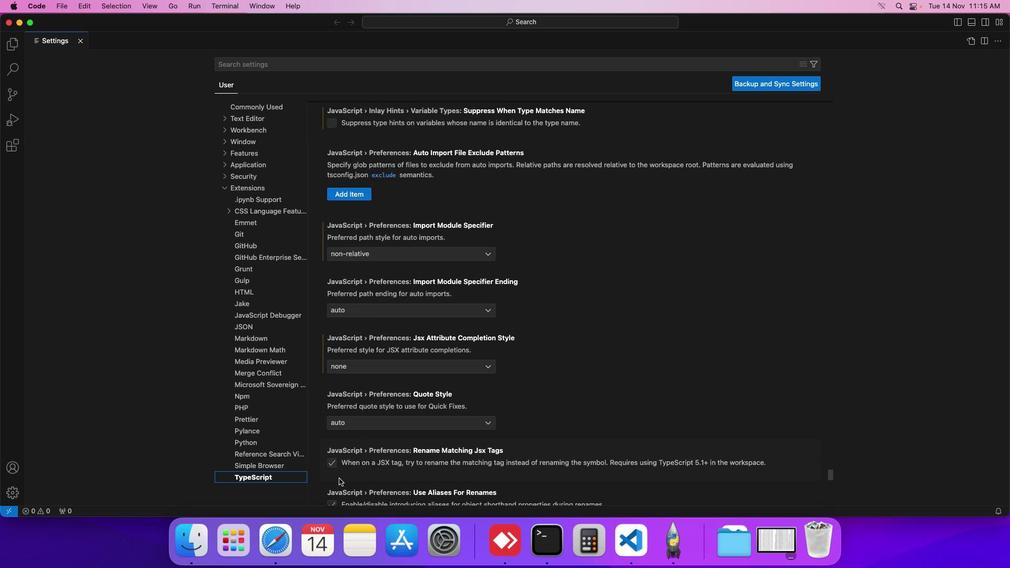 
Action: Mouse scrolled (339, 478) with delta (0, 0)
Screenshot: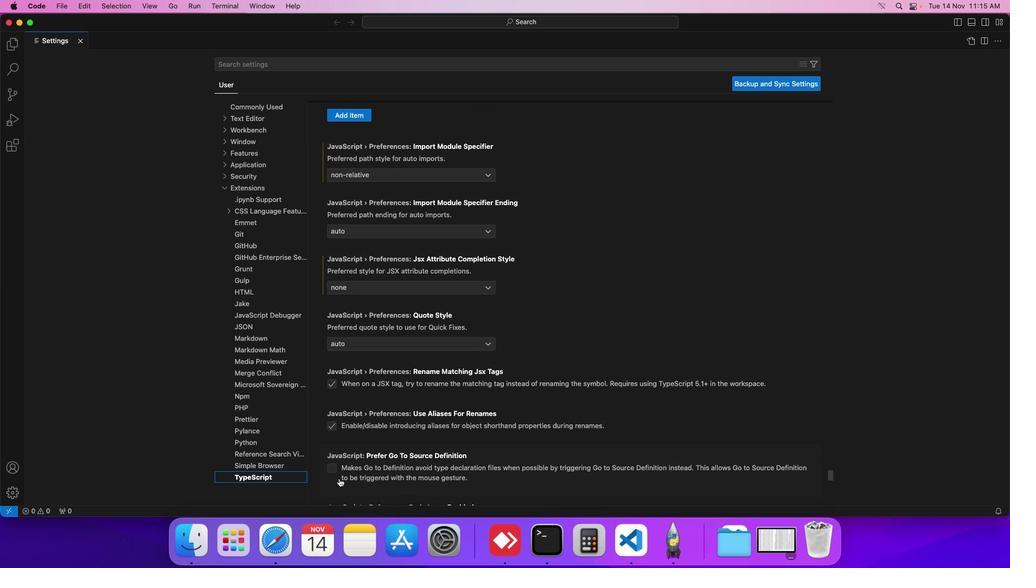 
Action: Mouse scrolled (339, 478) with delta (0, -1)
Screenshot: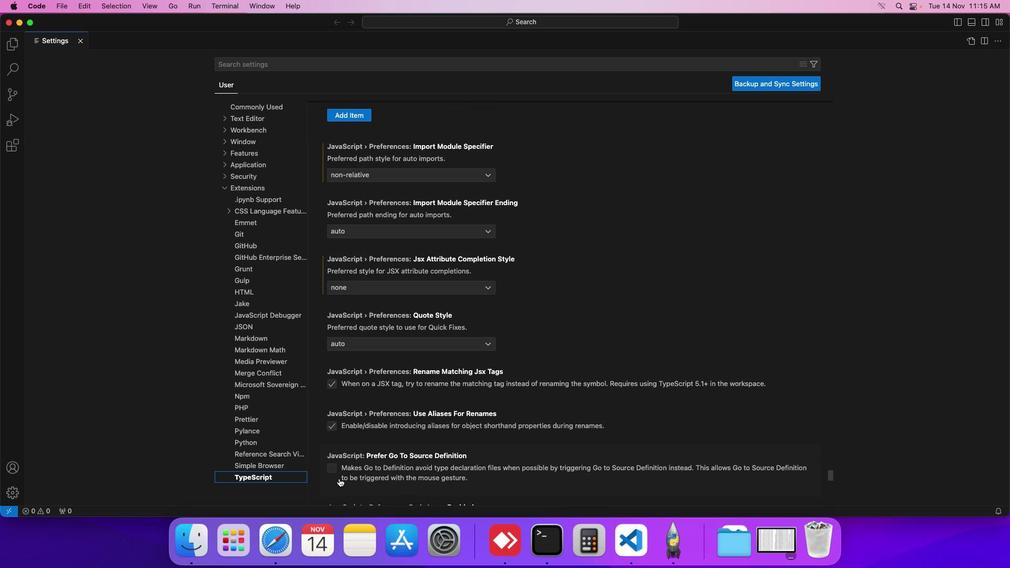 
Action: Mouse scrolled (339, 478) with delta (0, -1)
Screenshot: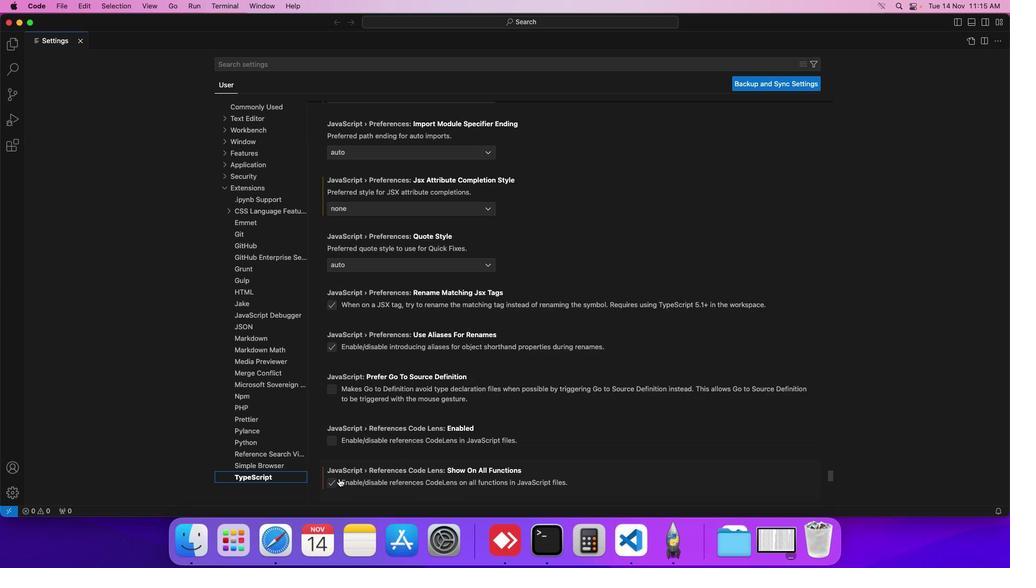 
Action: Mouse scrolled (339, 478) with delta (0, -1)
Screenshot: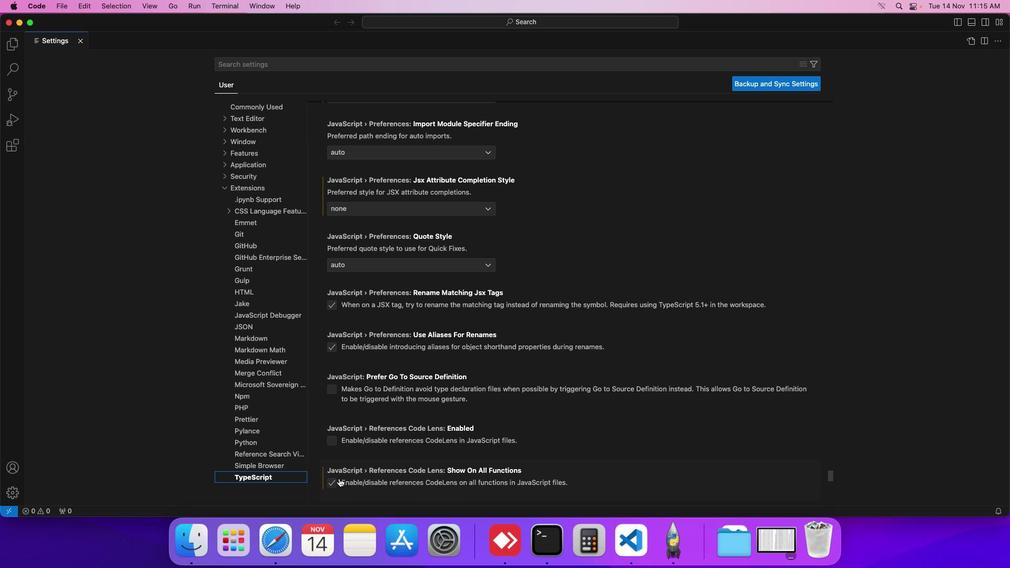 
Action: Mouse scrolled (339, 478) with delta (0, 0)
Screenshot: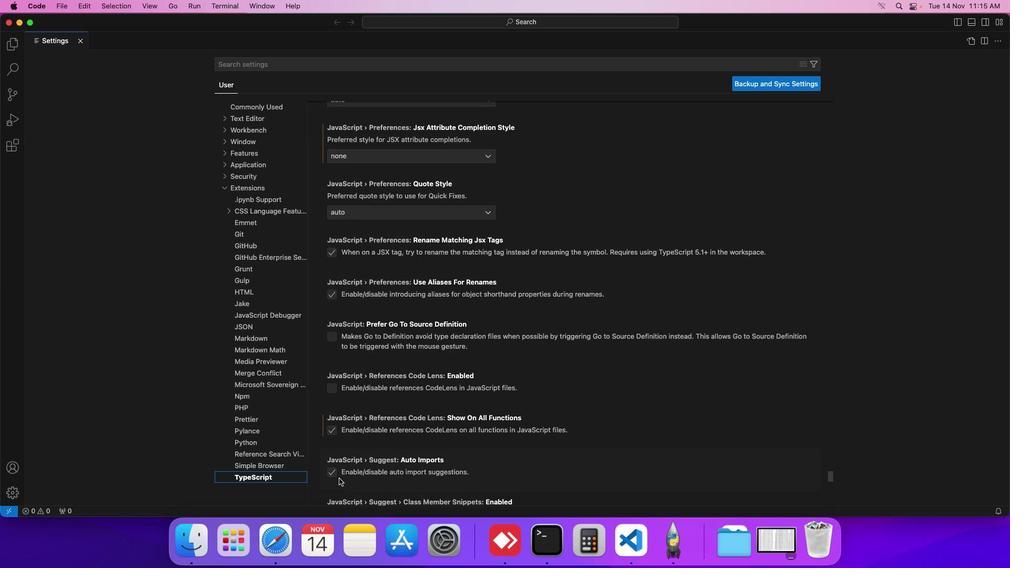 
Action: Mouse scrolled (339, 478) with delta (0, 0)
Screenshot: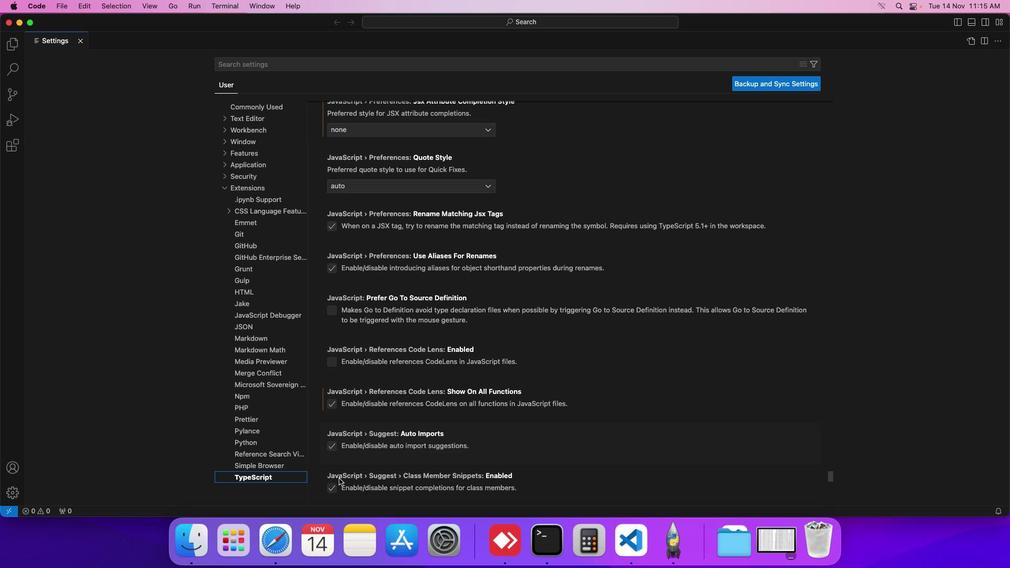 
Action: Mouse scrolled (339, 478) with delta (0, 0)
Screenshot: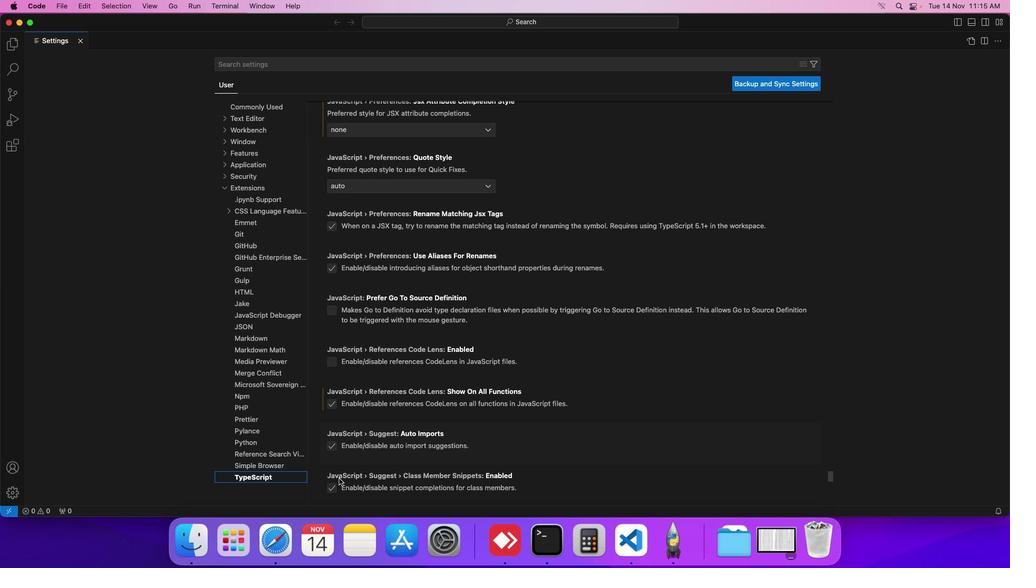 
Action: Mouse scrolled (339, 478) with delta (0, 0)
Screenshot: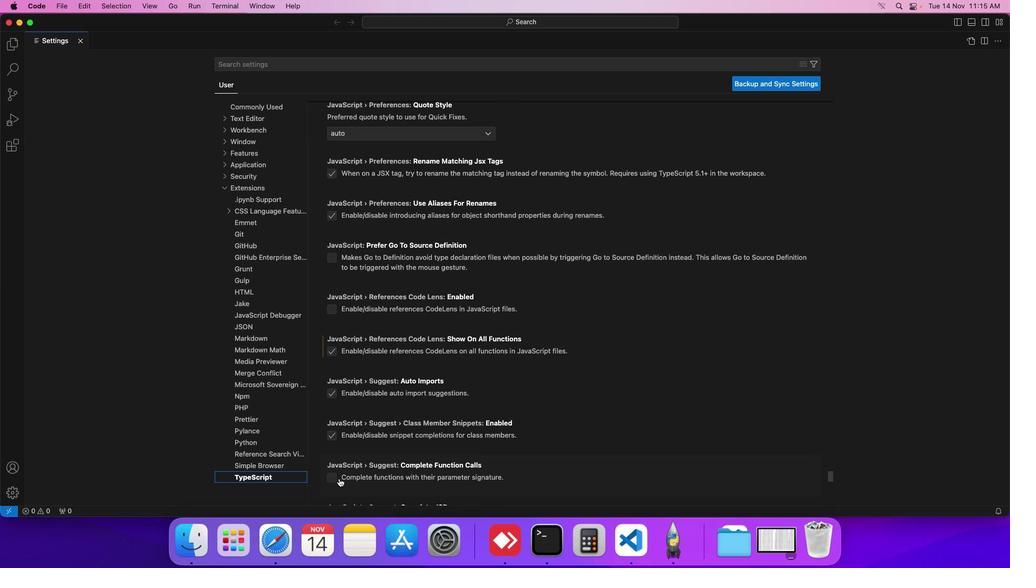
Action: Mouse scrolled (339, 478) with delta (0, 0)
Screenshot: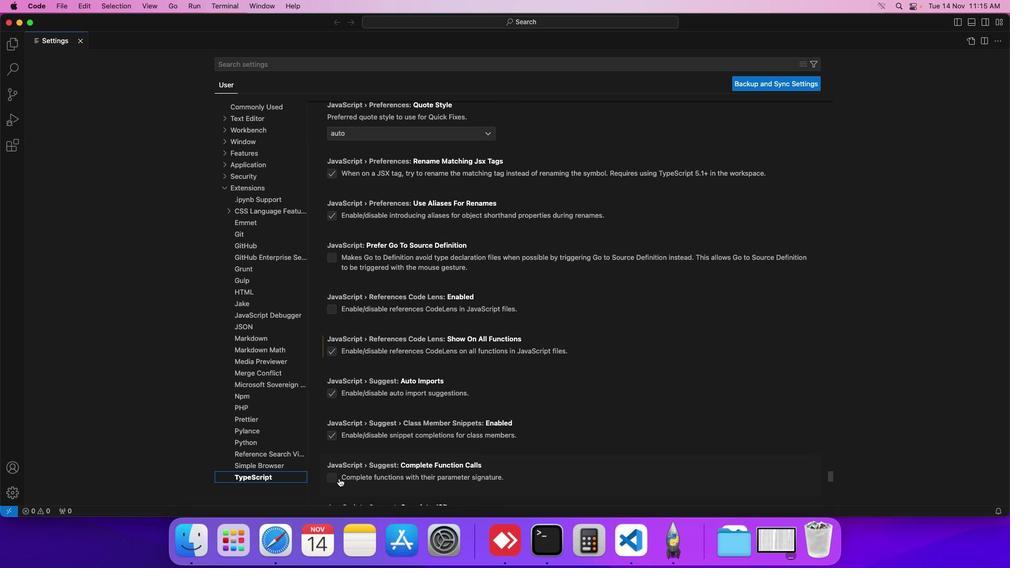 
Action: Mouse scrolled (339, 478) with delta (0, 0)
Screenshot: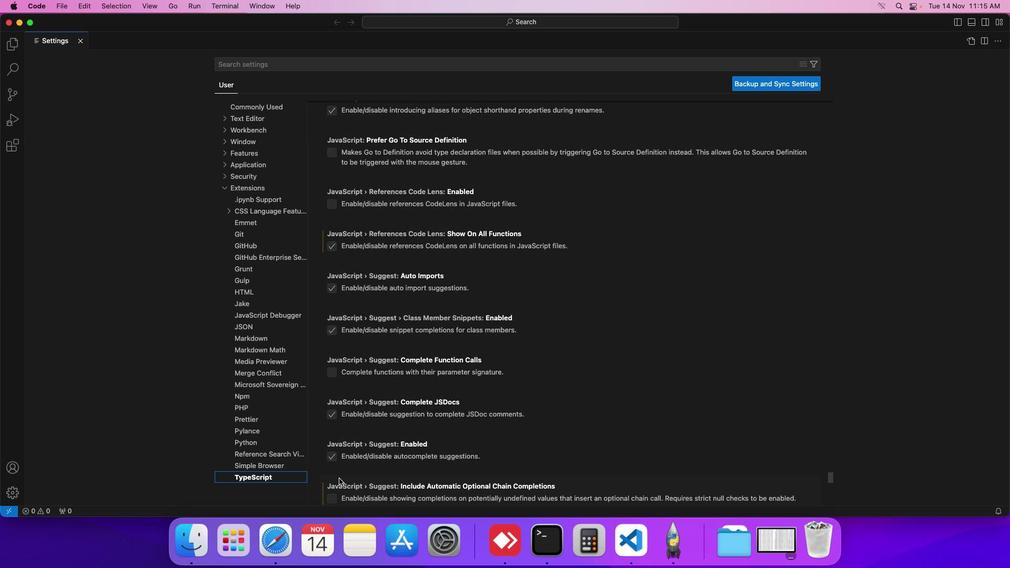 
Action: Mouse scrolled (339, 478) with delta (0, 0)
Screenshot: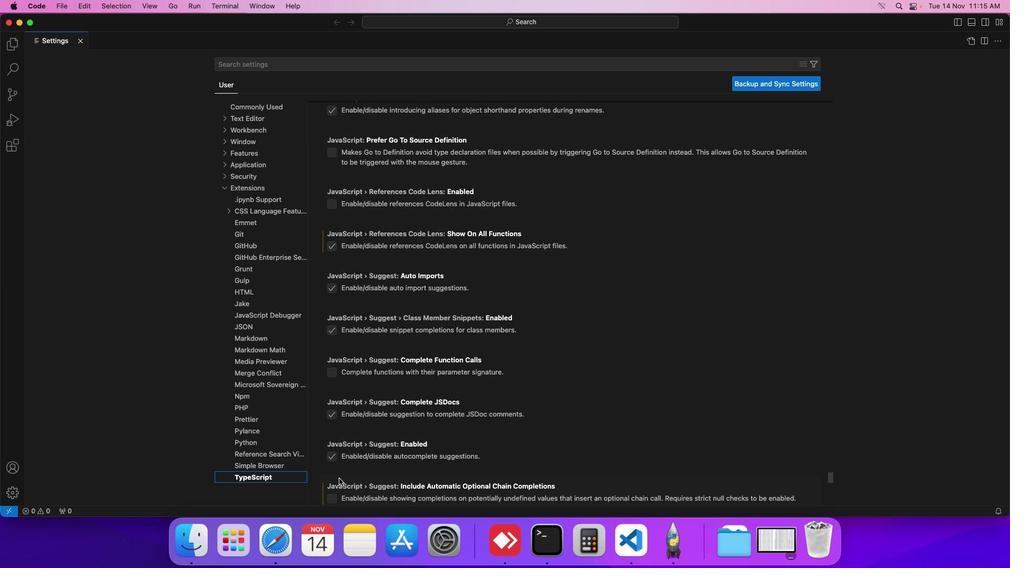 
Action: Mouse scrolled (339, 478) with delta (0, -1)
Screenshot: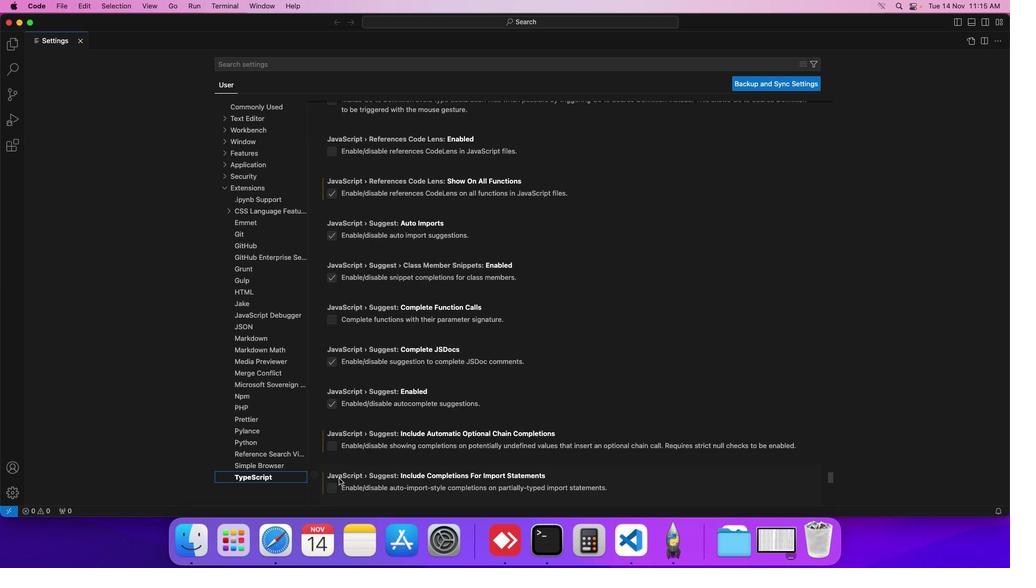 
Action: Mouse scrolled (339, 478) with delta (0, -1)
Screenshot: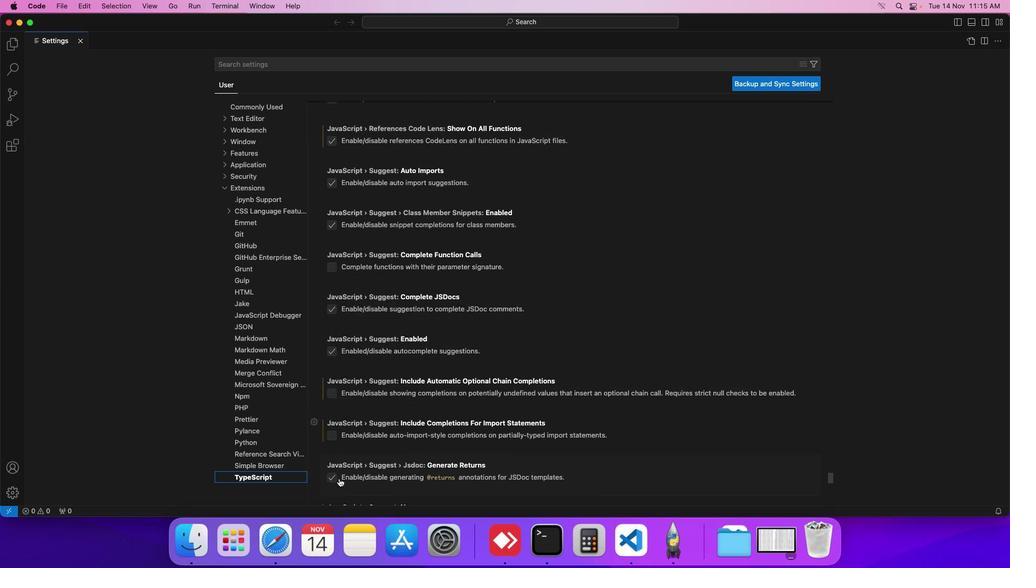 
Action: Mouse scrolled (339, 478) with delta (0, -1)
Screenshot: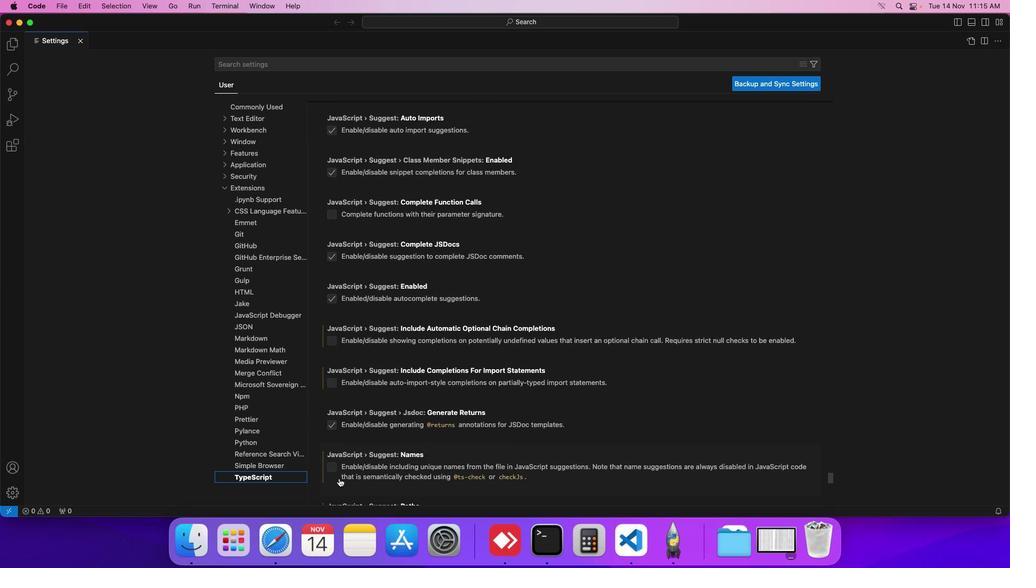 
Action: Mouse scrolled (339, 478) with delta (0, -1)
Screenshot: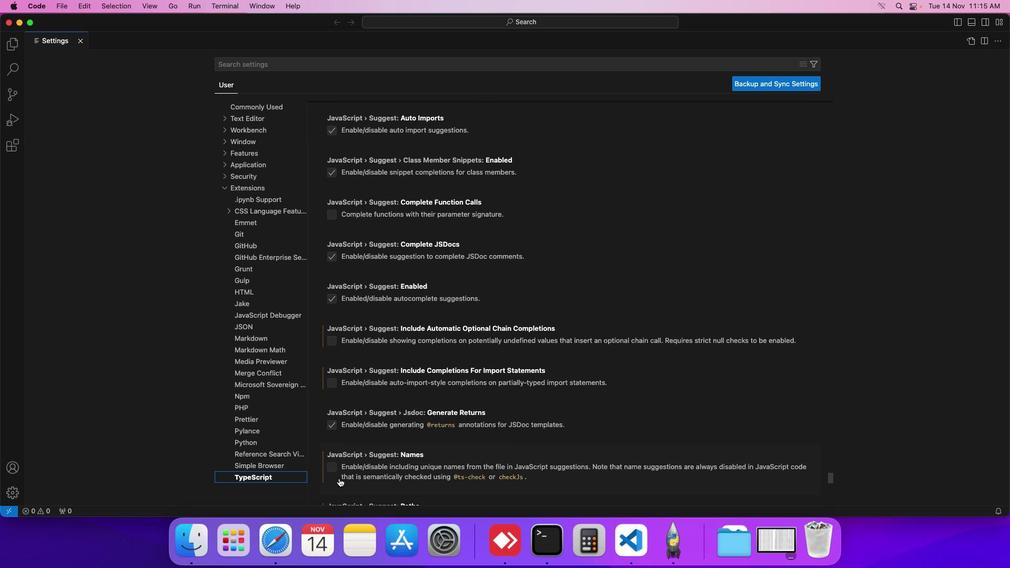 
Action: Mouse scrolled (339, 478) with delta (0, 0)
Screenshot: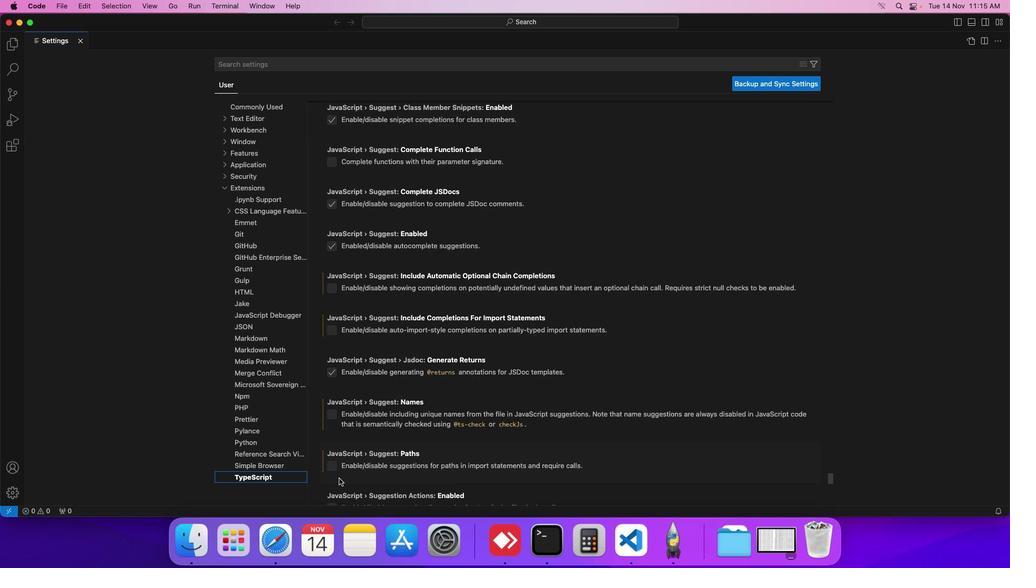 
Action: Mouse scrolled (339, 478) with delta (0, 0)
Screenshot: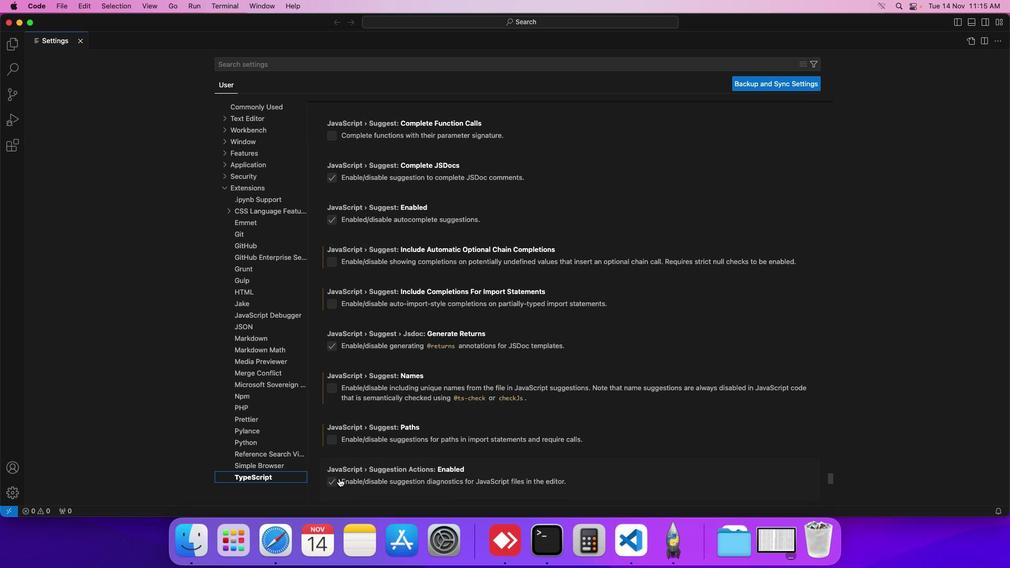
Action: Mouse scrolled (339, 478) with delta (0, 0)
Screenshot: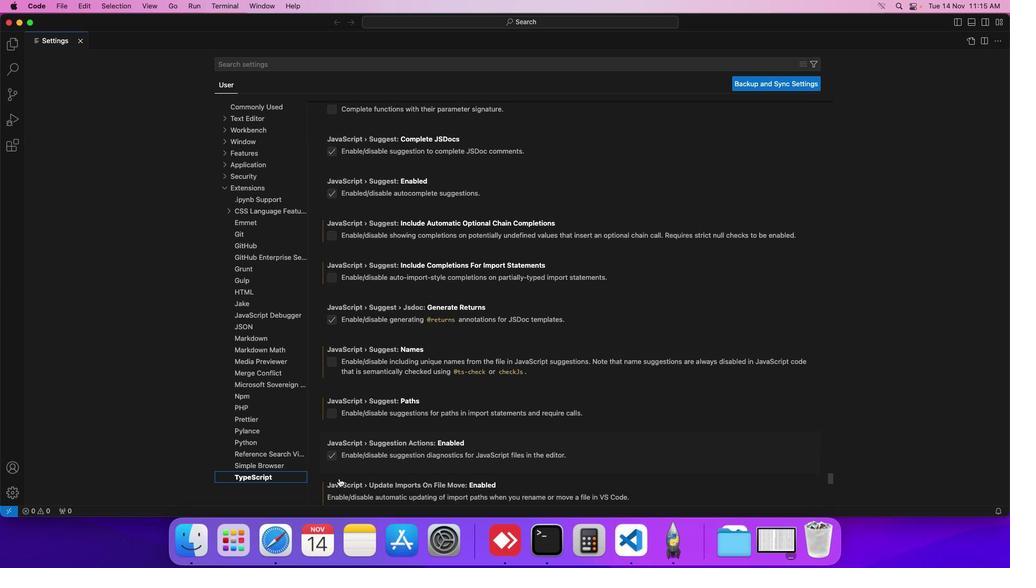 
Action: Mouse scrolled (339, 478) with delta (0, 0)
Screenshot: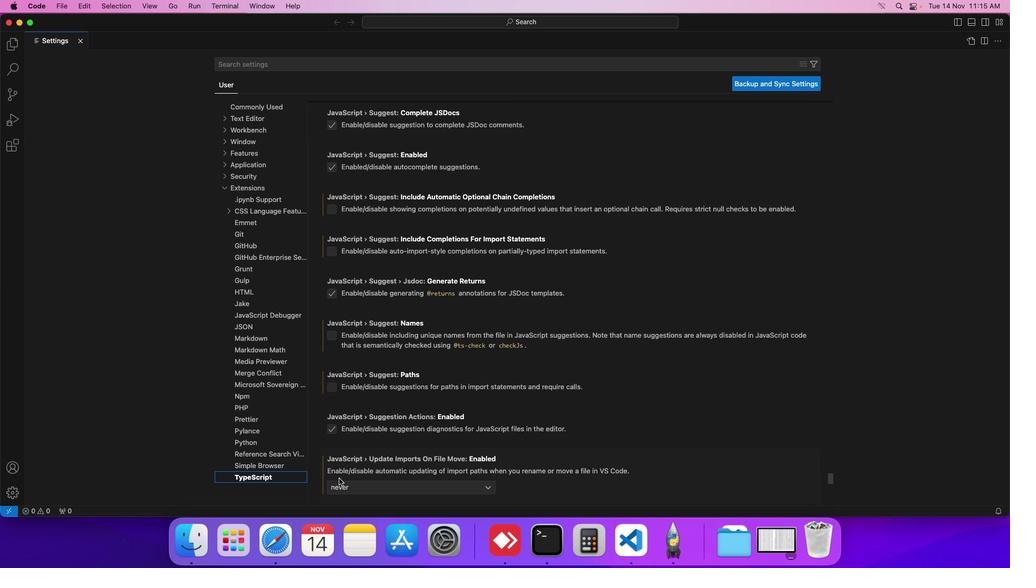 
Action: Mouse scrolled (339, 478) with delta (0, 0)
Screenshot: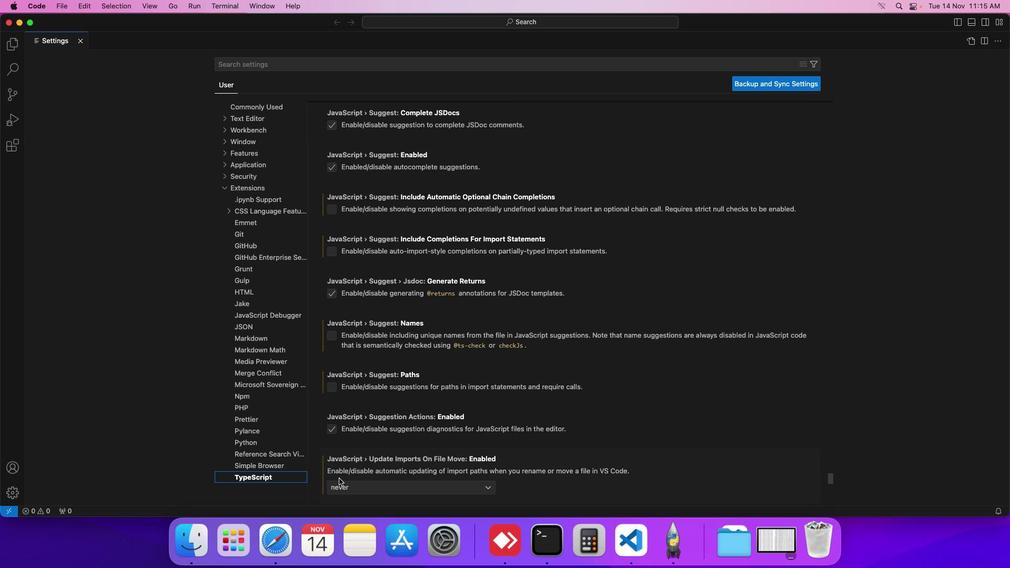 
Action: Mouse scrolled (339, 478) with delta (0, 0)
Screenshot: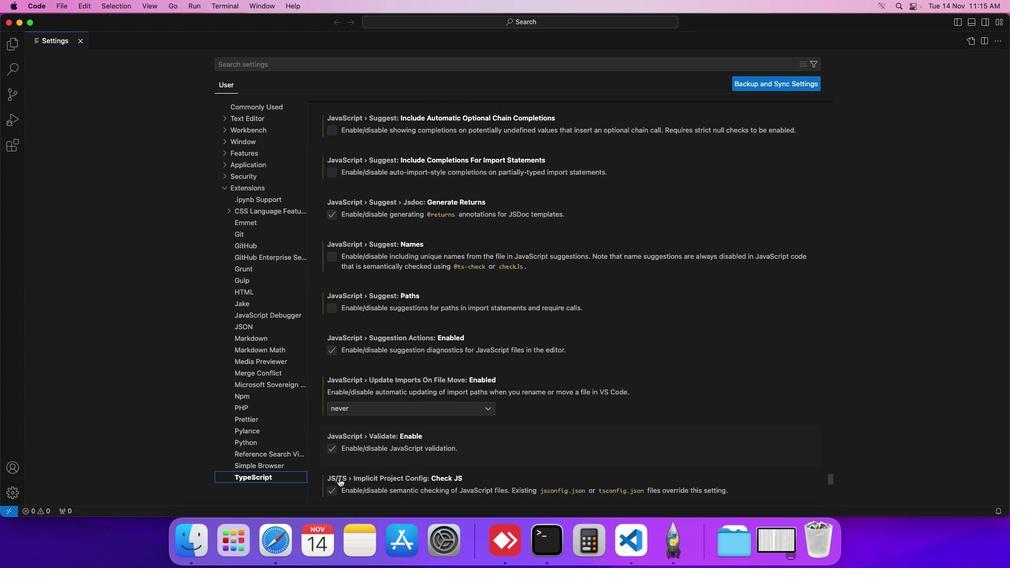 
Action: Mouse scrolled (339, 478) with delta (0, 0)
Screenshot: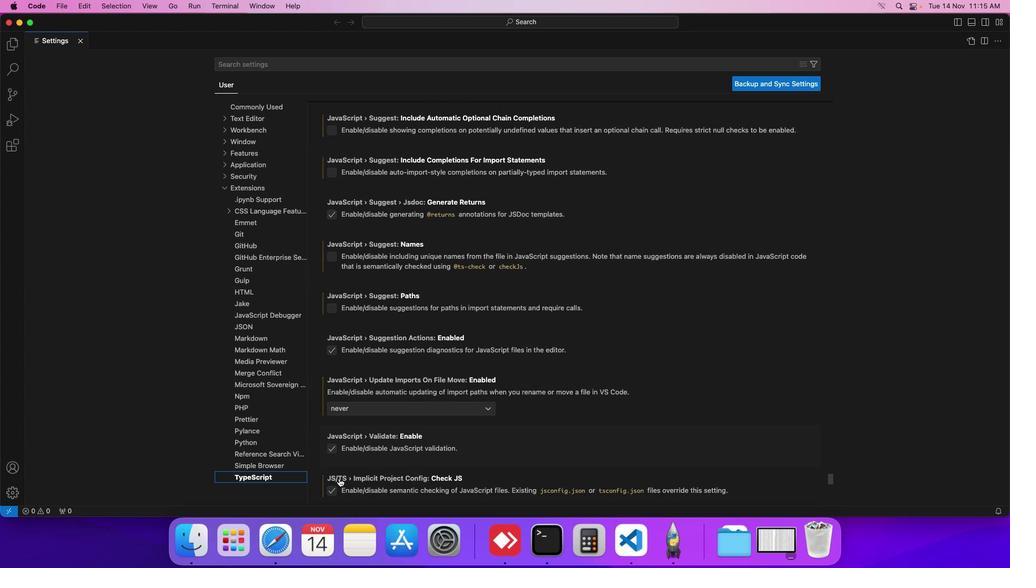 
Action: Mouse scrolled (339, 478) with delta (0, 0)
Screenshot: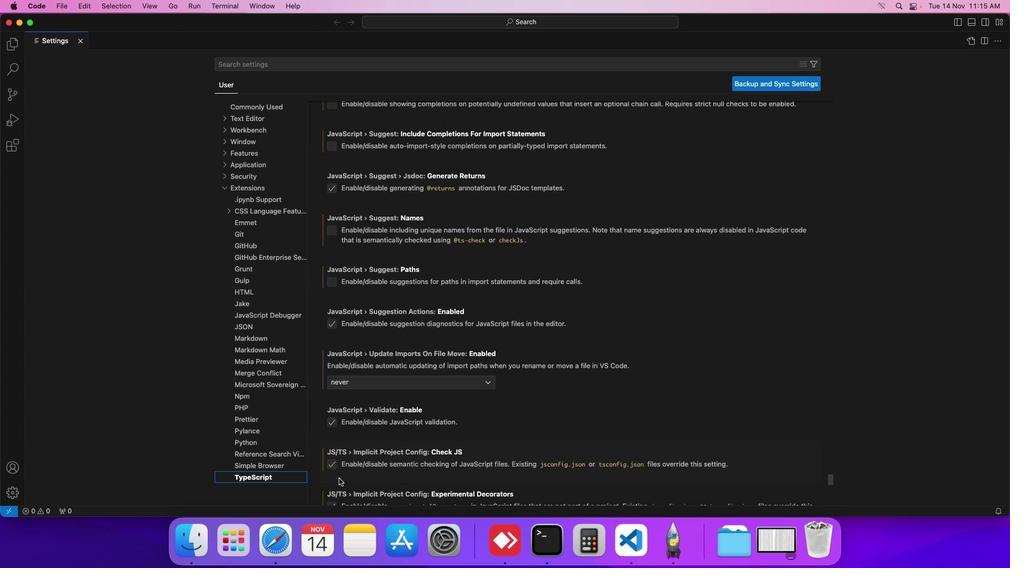 
Action: Mouse scrolled (339, 478) with delta (0, 0)
Screenshot: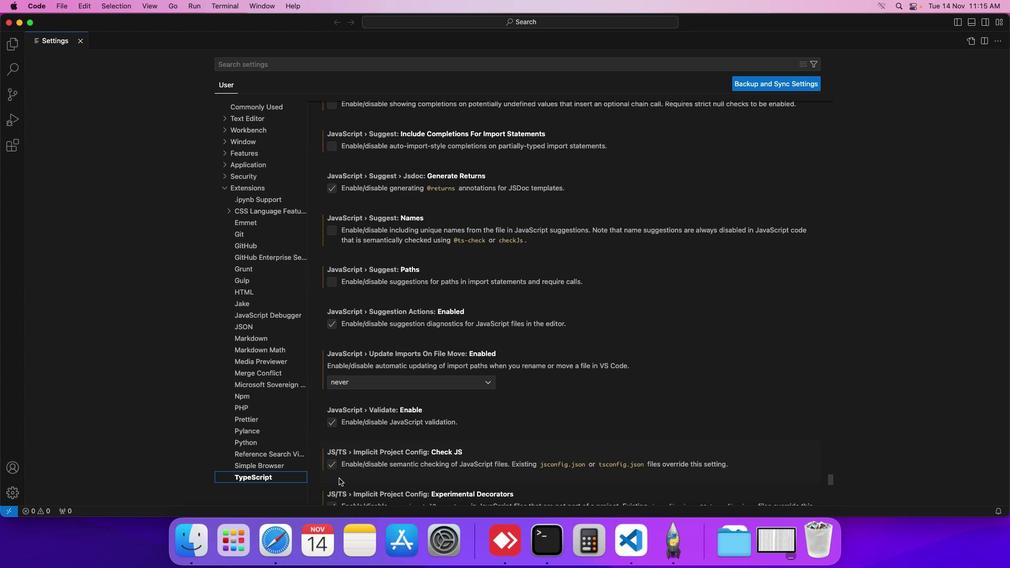 
Action: Mouse scrolled (339, 478) with delta (0, 0)
Screenshot: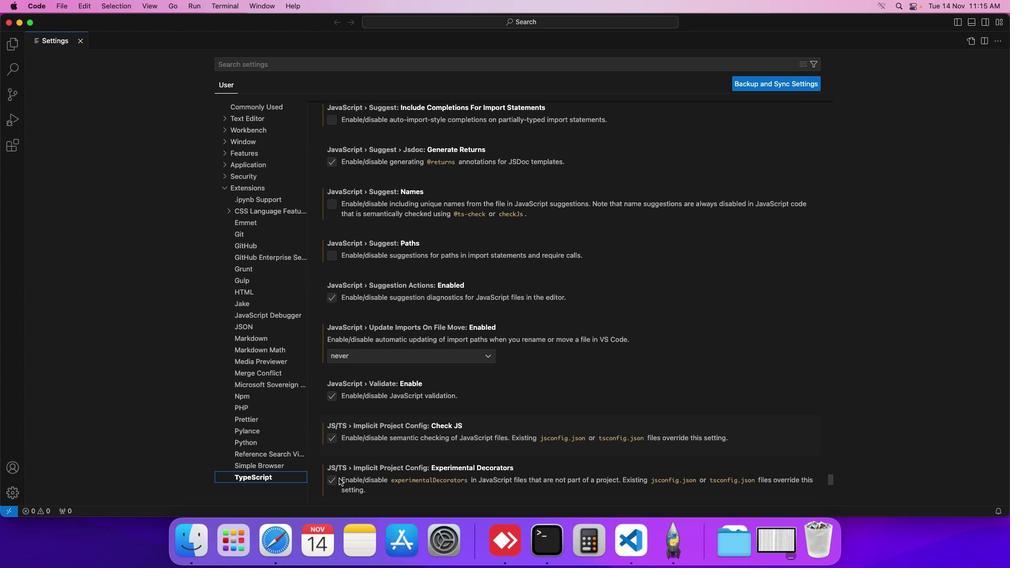 
Action: Mouse scrolled (339, 478) with delta (0, 0)
Screenshot: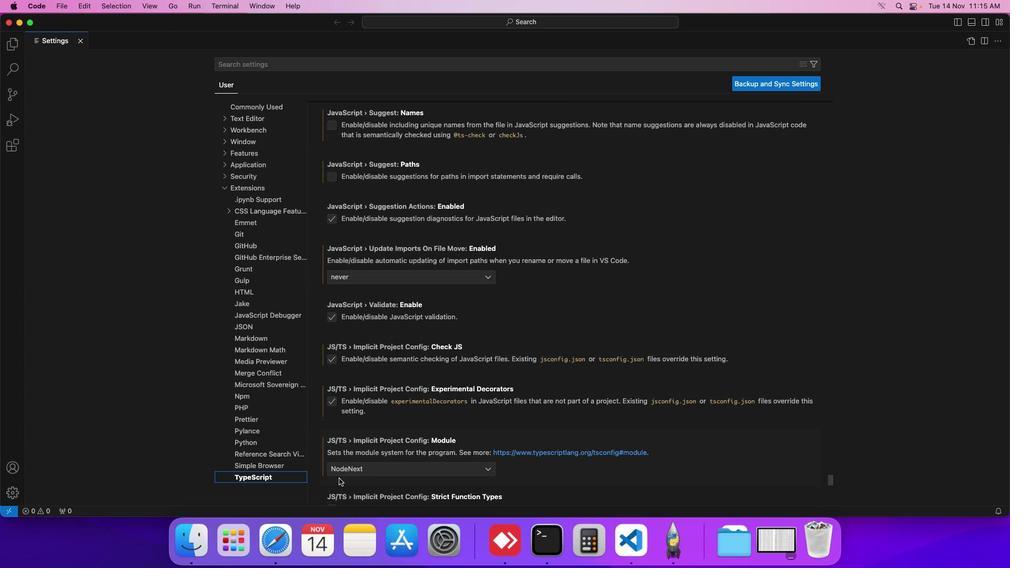 
Action: Mouse scrolled (339, 478) with delta (0, 0)
Screenshot: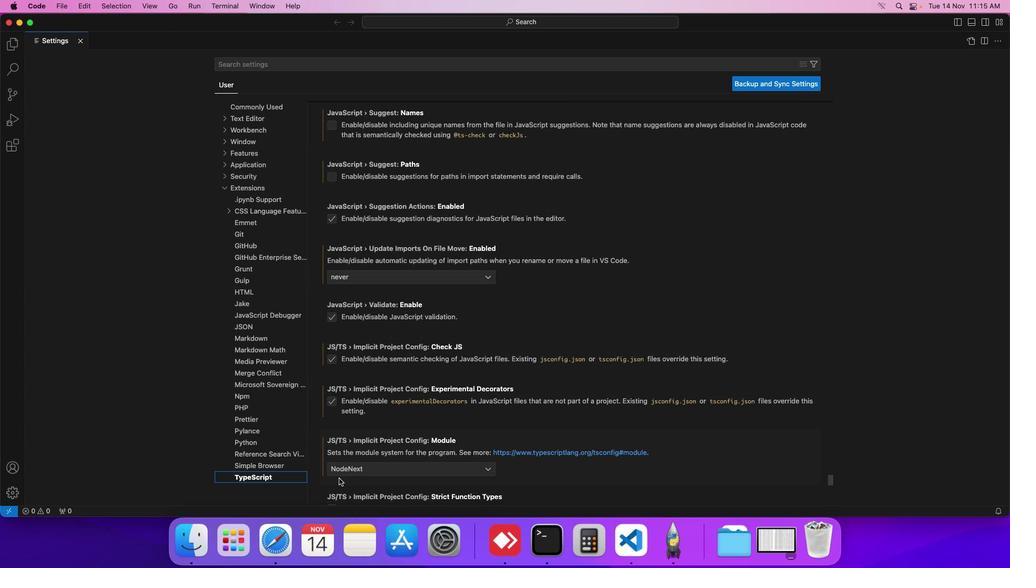 
Action: Mouse scrolled (339, 478) with delta (0, 0)
Screenshot: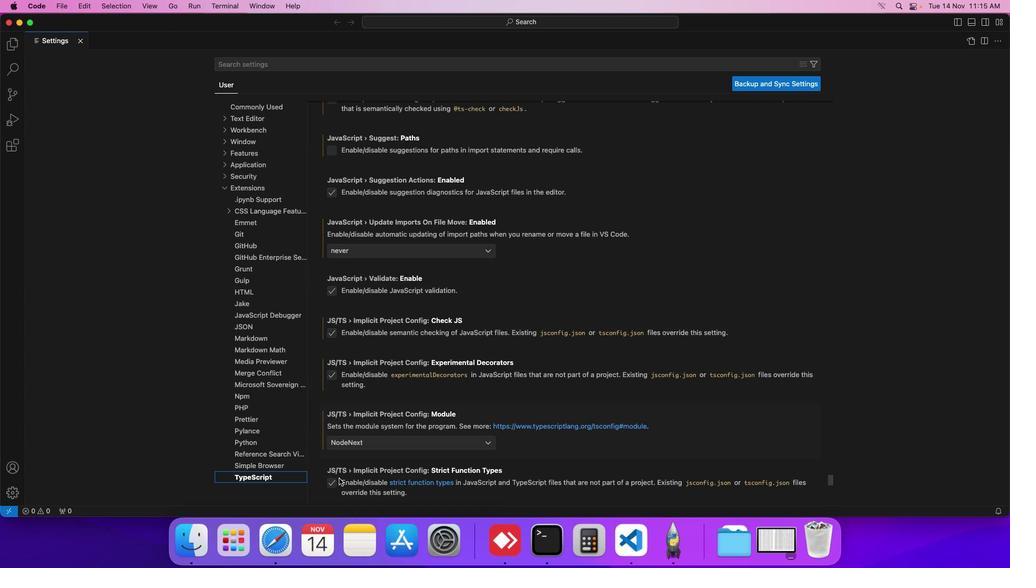 
Action: Mouse scrolled (339, 478) with delta (0, 0)
Screenshot: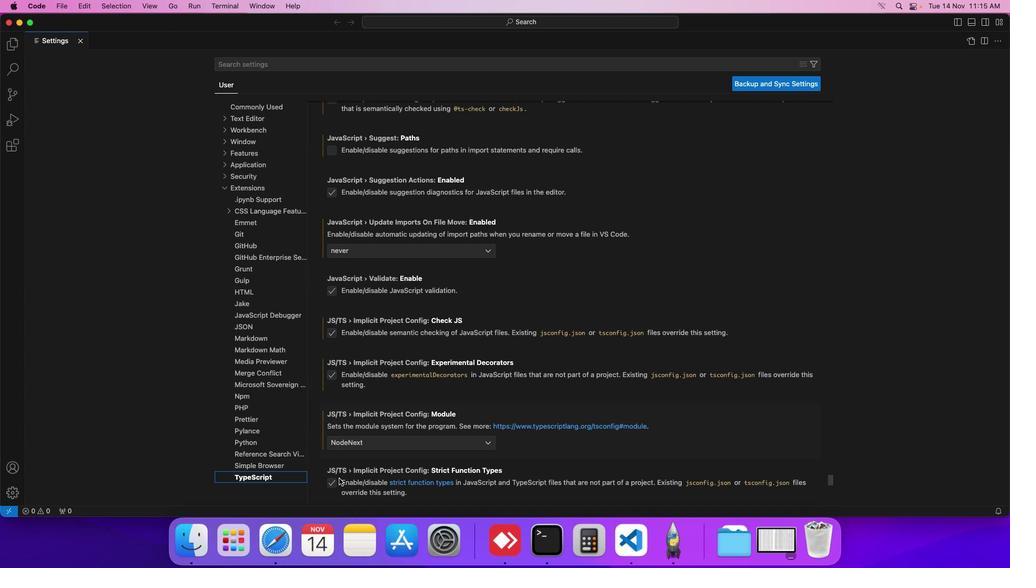 
Action: Mouse scrolled (339, 478) with delta (0, 0)
Screenshot: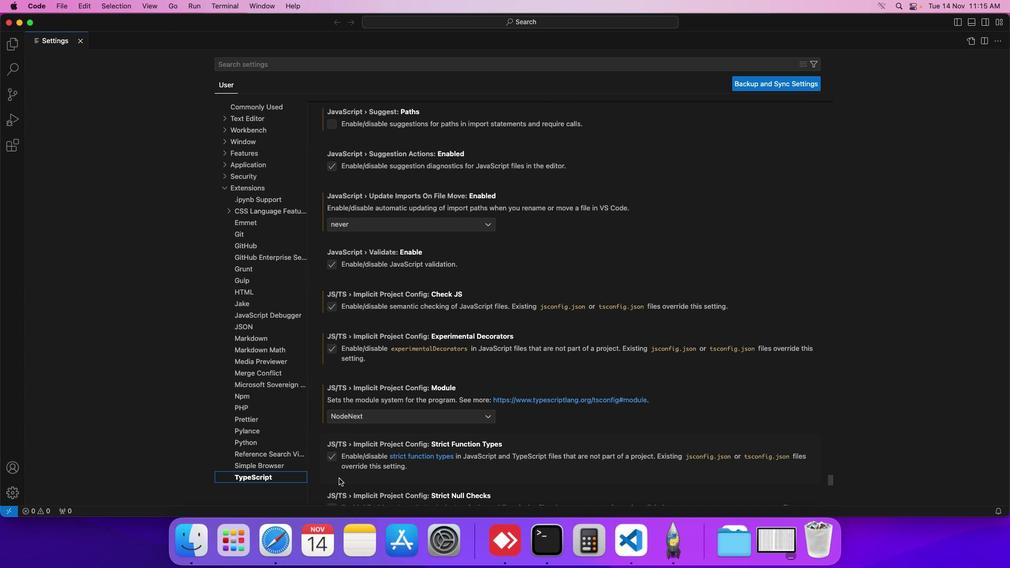 
Action: Mouse scrolled (339, 478) with delta (0, 0)
Screenshot: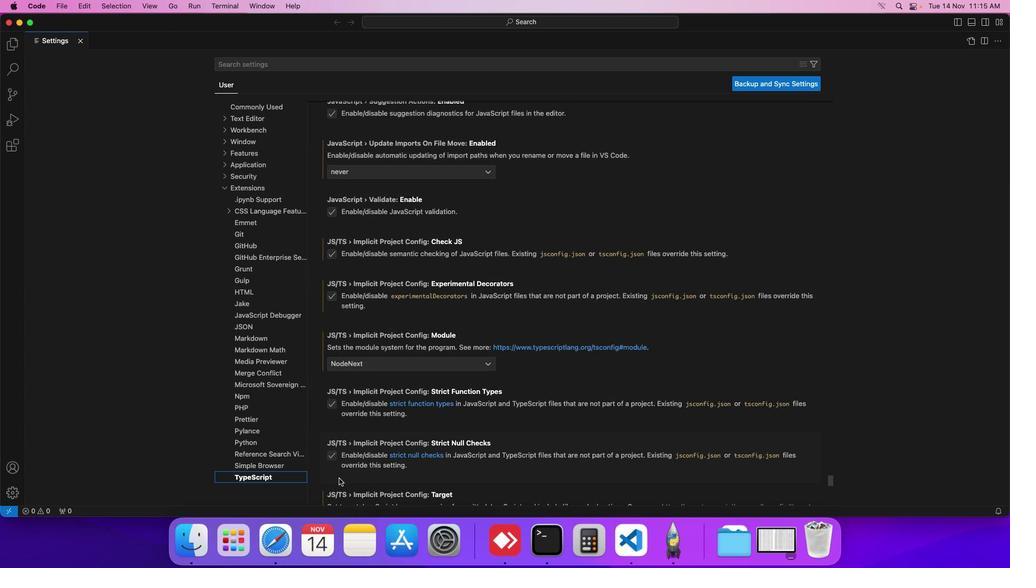
Action: Mouse scrolled (339, 478) with delta (0, 0)
Screenshot: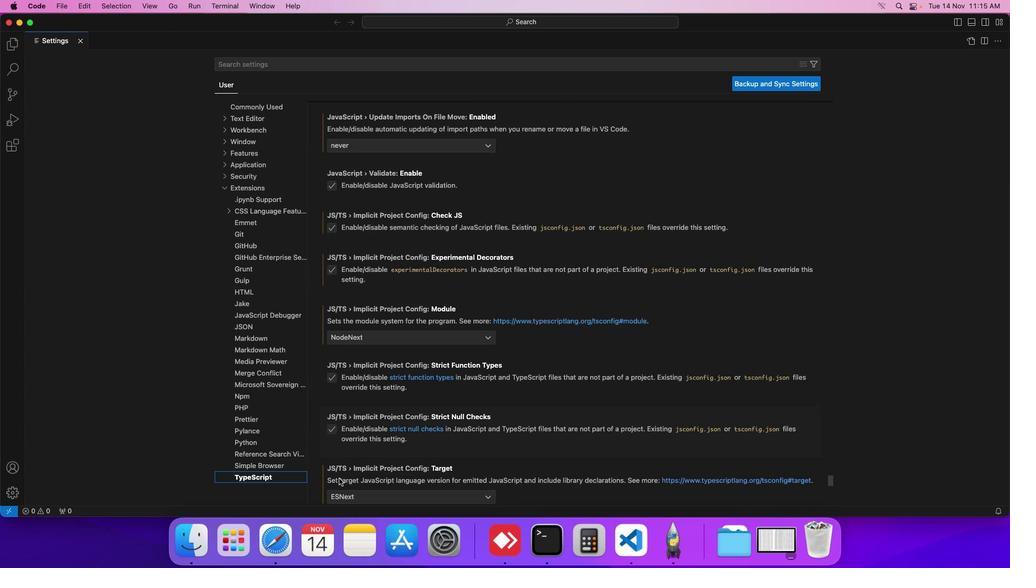 
Action: Mouse scrolled (339, 478) with delta (0, 0)
Screenshot: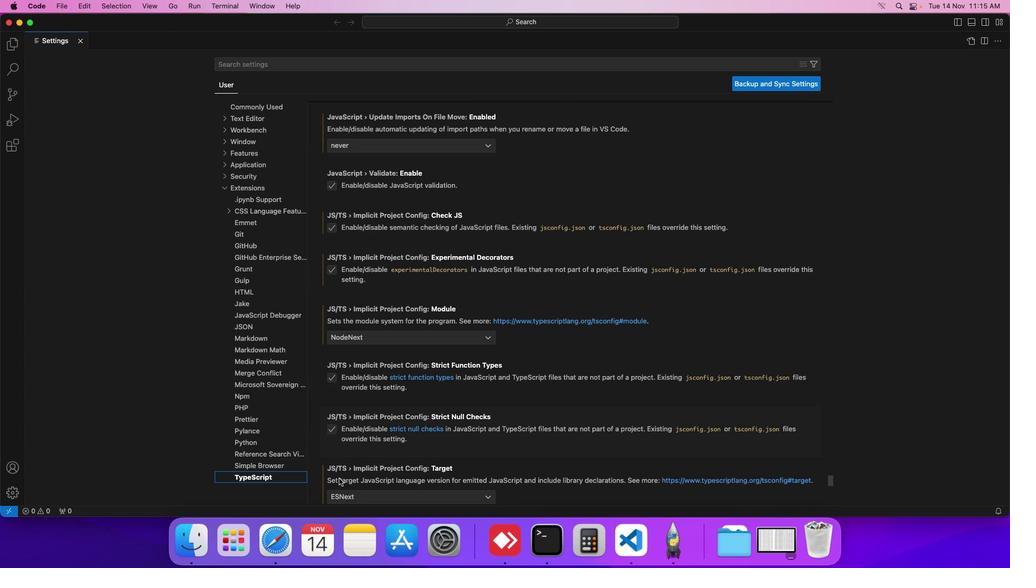 
Action: Mouse scrolled (339, 478) with delta (0, 0)
Screenshot: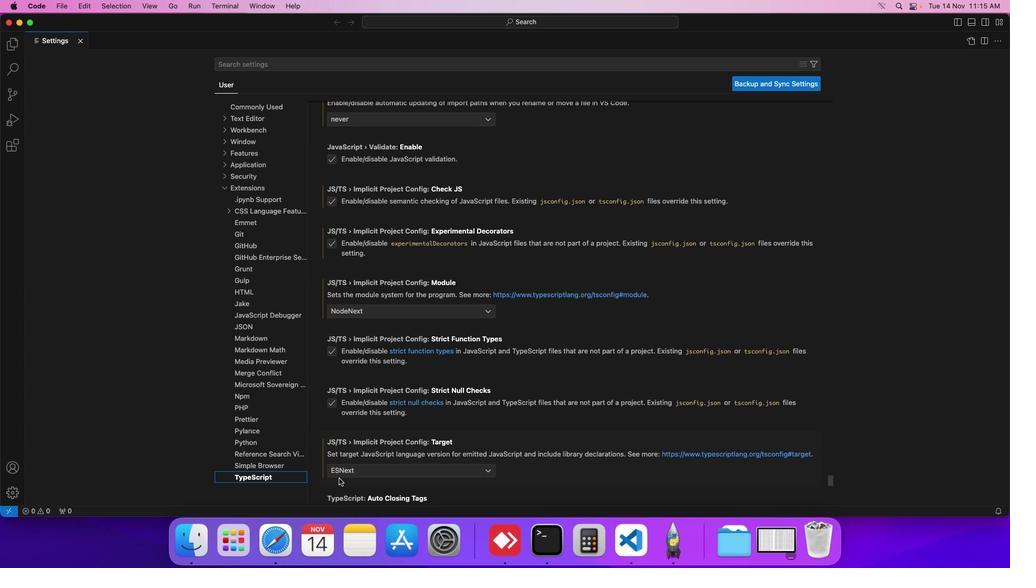 
Action: Mouse scrolled (339, 478) with delta (0, 0)
Screenshot: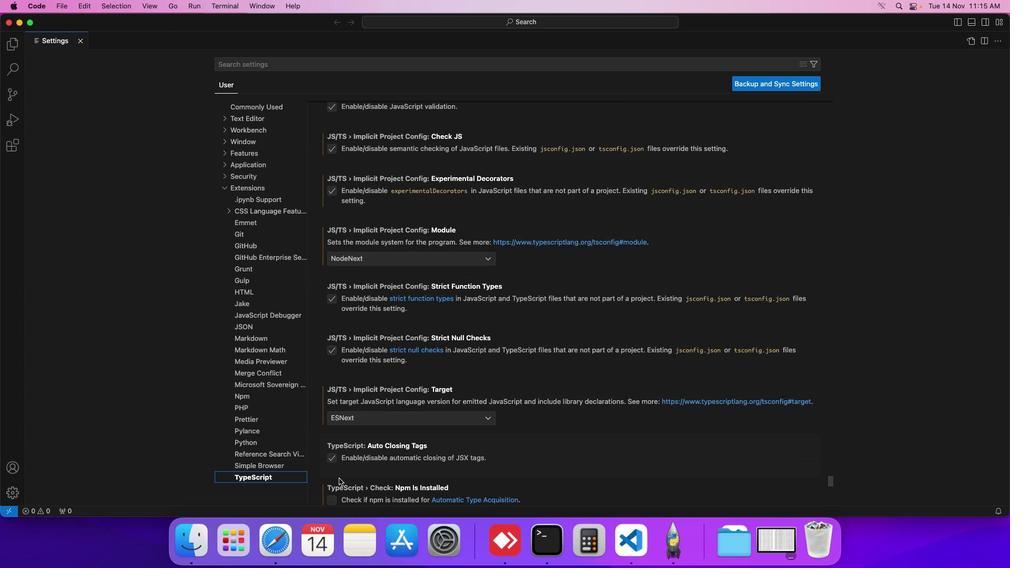 
Action: Mouse scrolled (339, 478) with delta (0, 0)
Screenshot: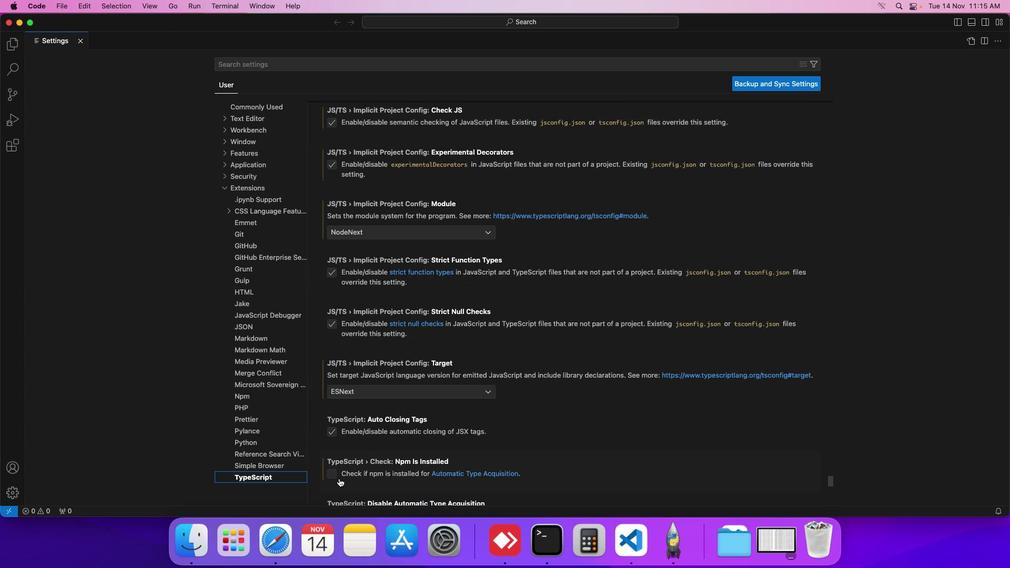 
Action: Mouse scrolled (339, 478) with delta (0, 0)
Screenshot: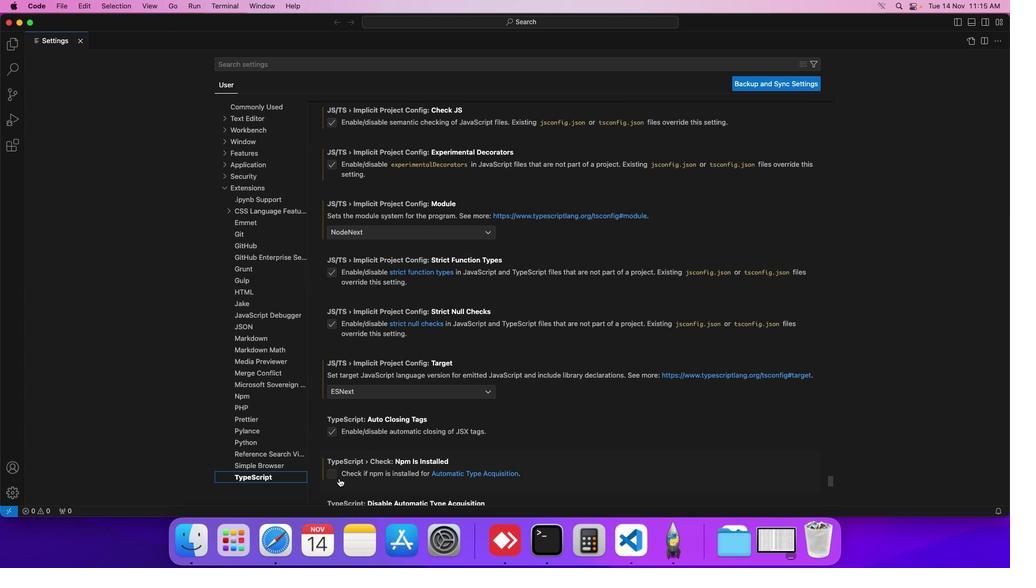 
Action: Mouse scrolled (339, 478) with delta (0, 0)
Screenshot: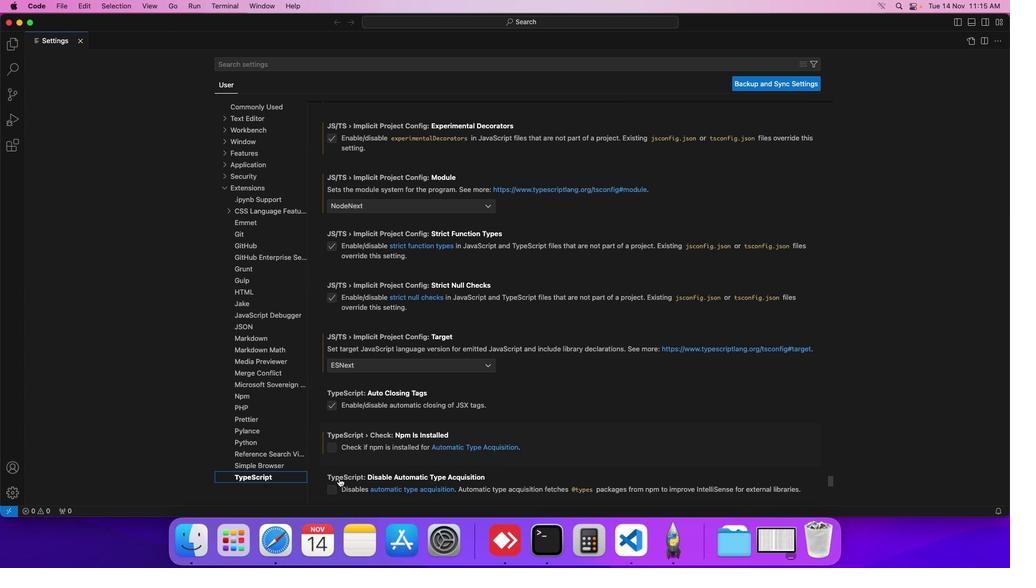 
Action: Mouse scrolled (339, 478) with delta (0, 0)
Screenshot: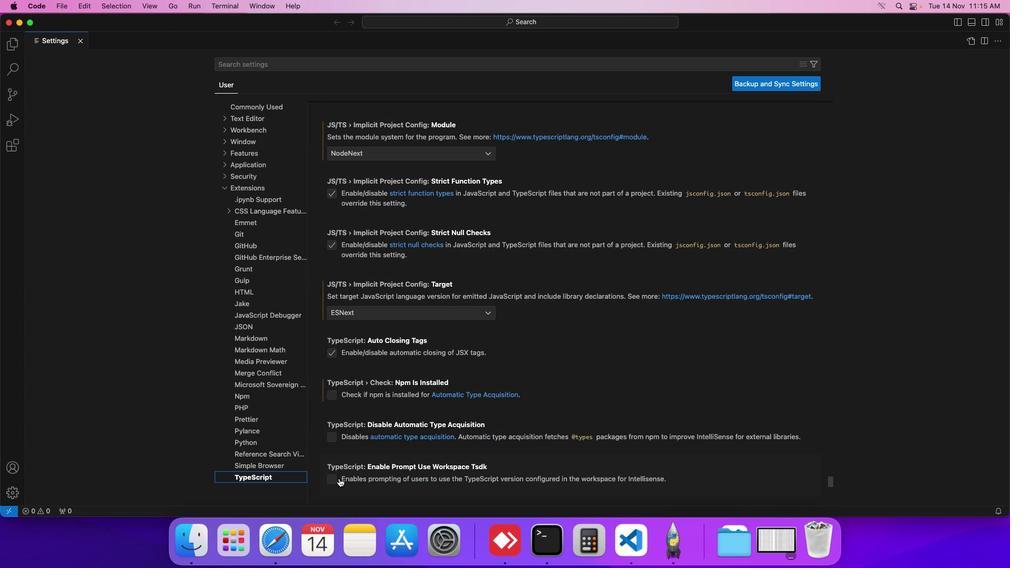 
Action: Mouse scrolled (339, 478) with delta (0, 0)
Screenshot: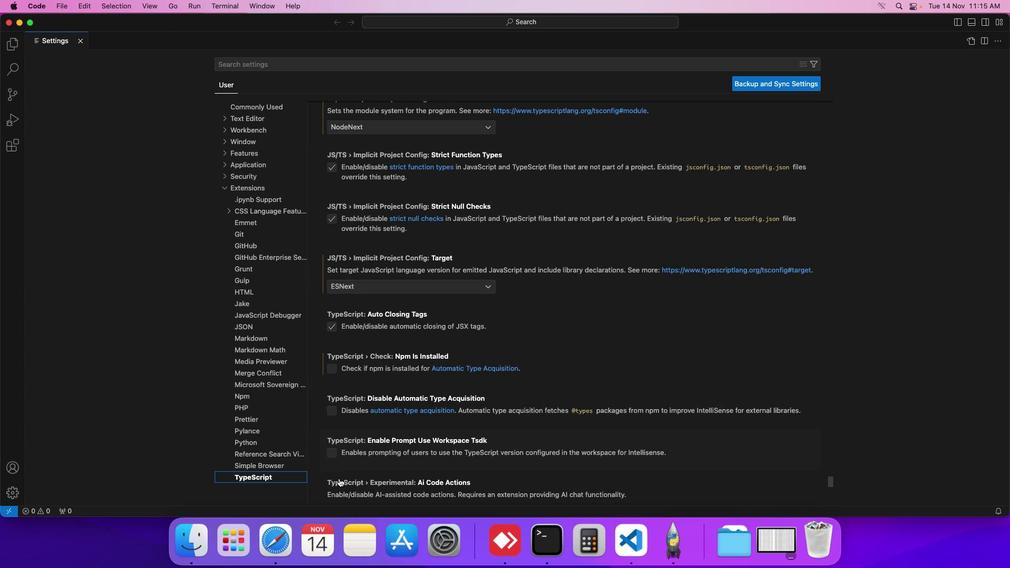 
Action: Mouse scrolled (339, 478) with delta (0, 0)
Screenshot: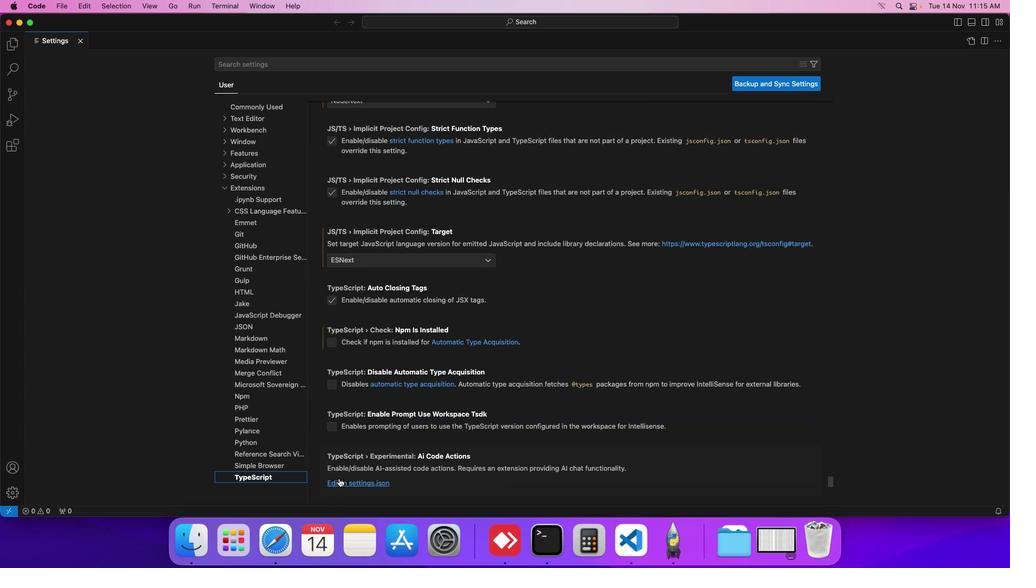 
Action: Mouse scrolled (339, 478) with delta (0, 0)
Screenshot: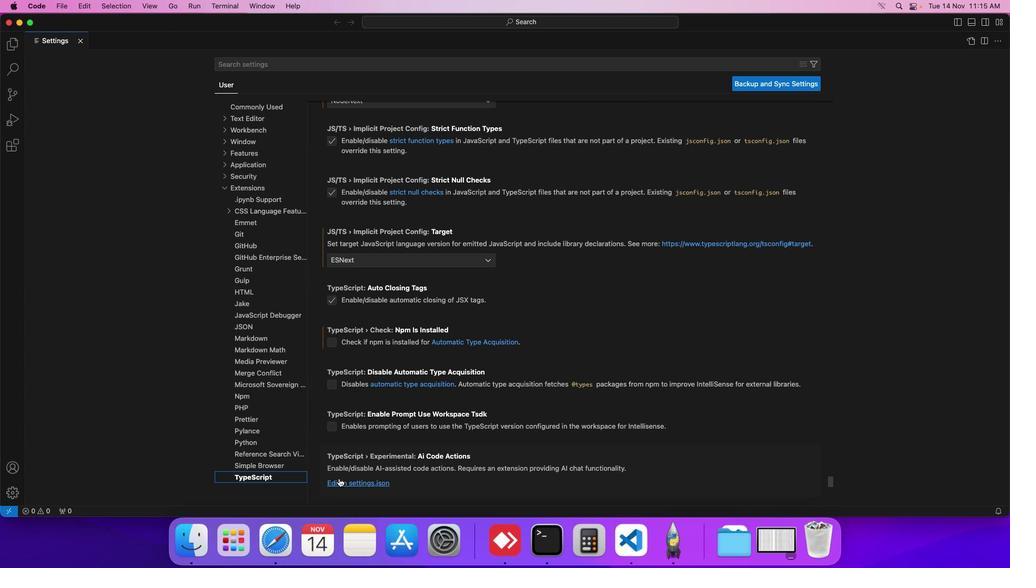 
Action: Mouse scrolled (339, 478) with delta (0, 0)
Screenshot: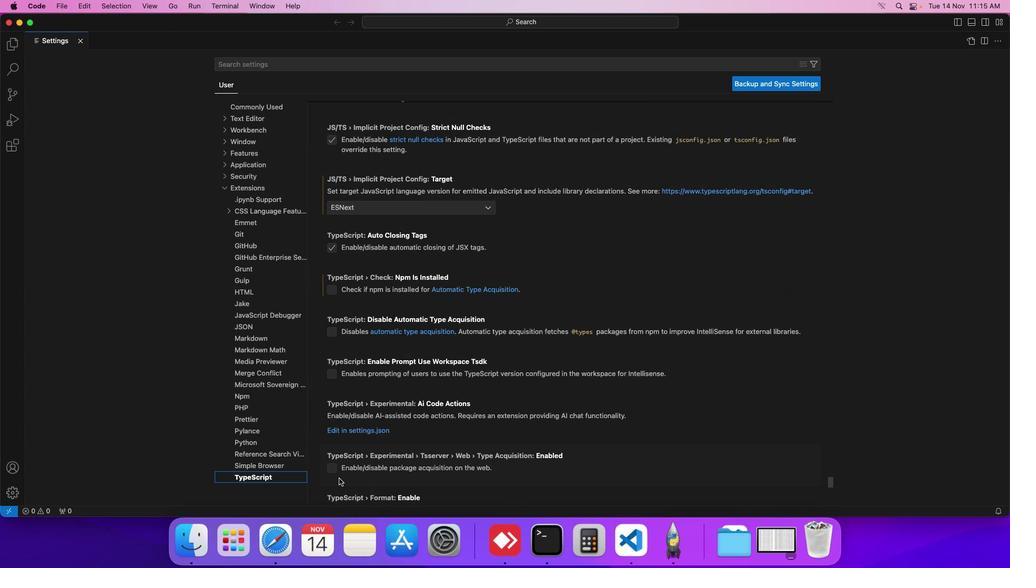 
Action: Mouse scrolled (339, 478) with delta (0, 0)
Screenshot: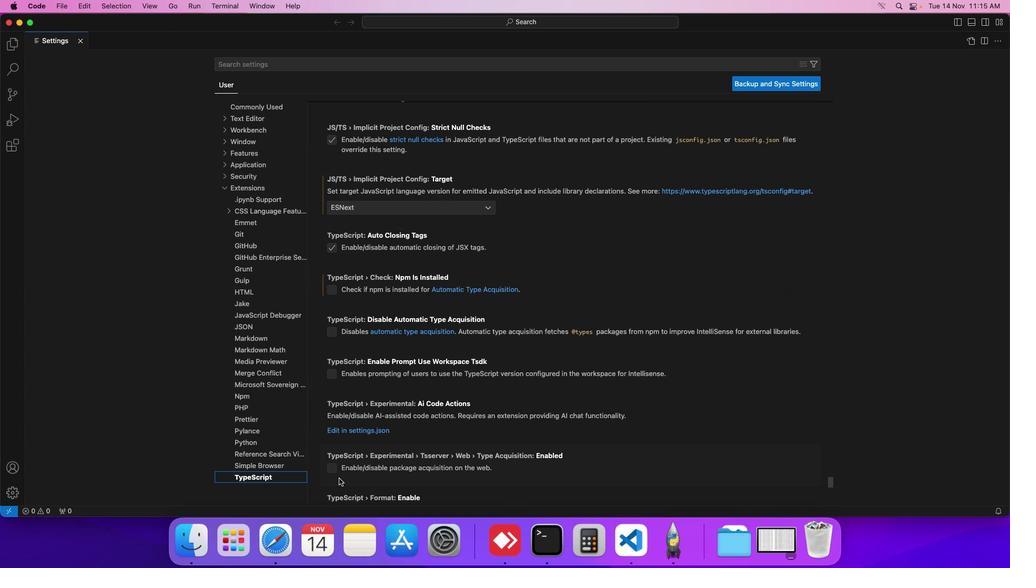 
Action: Mouse scrolled (339, 478) with delta (0, 0)
Screenshot: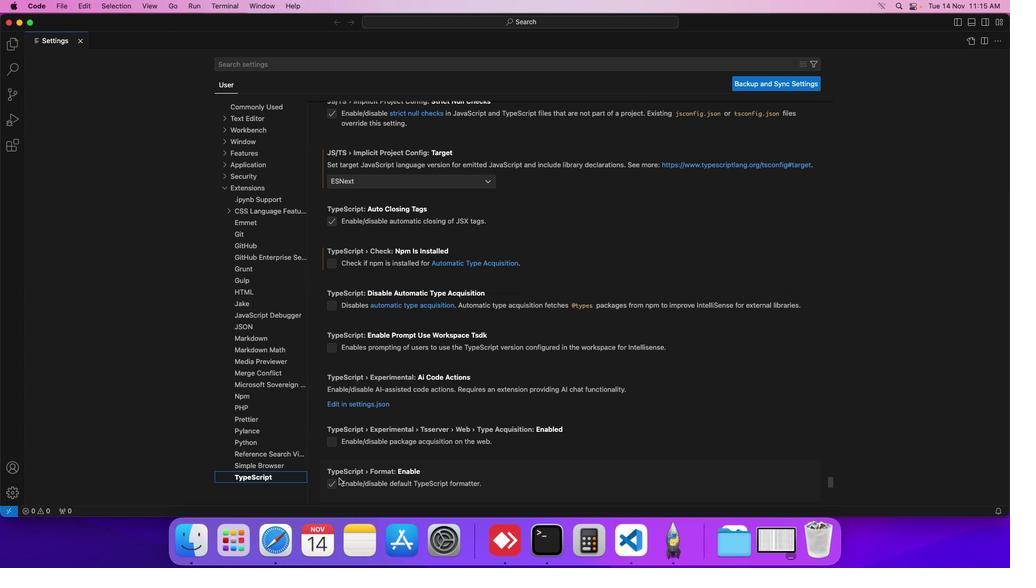 
Action: Mouse scrolled (339, 478) with delta (0, 0)
Screenshot: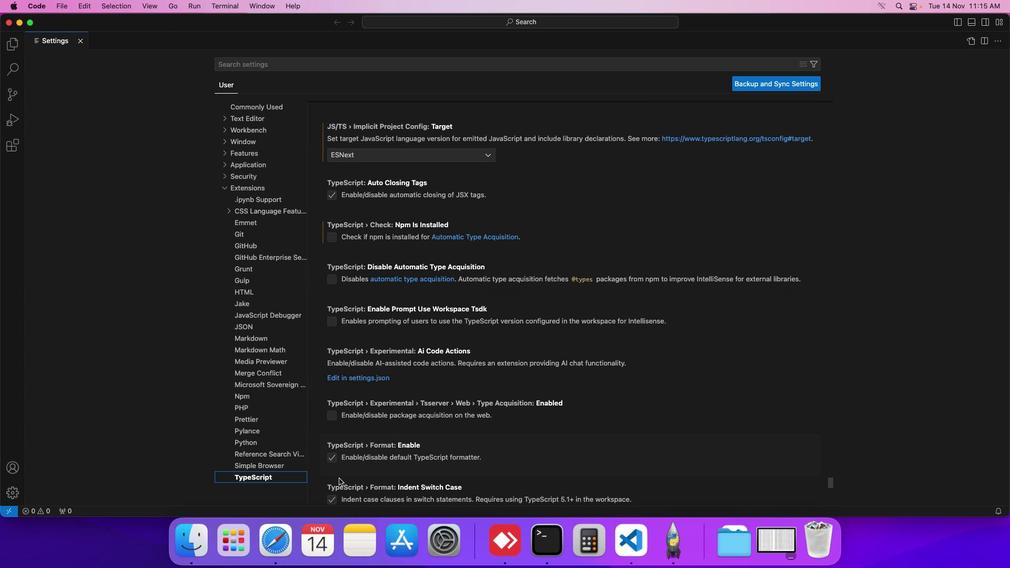 
Action: Mouse scrolled (339, 478) with delta (0, 0)
Screenshot: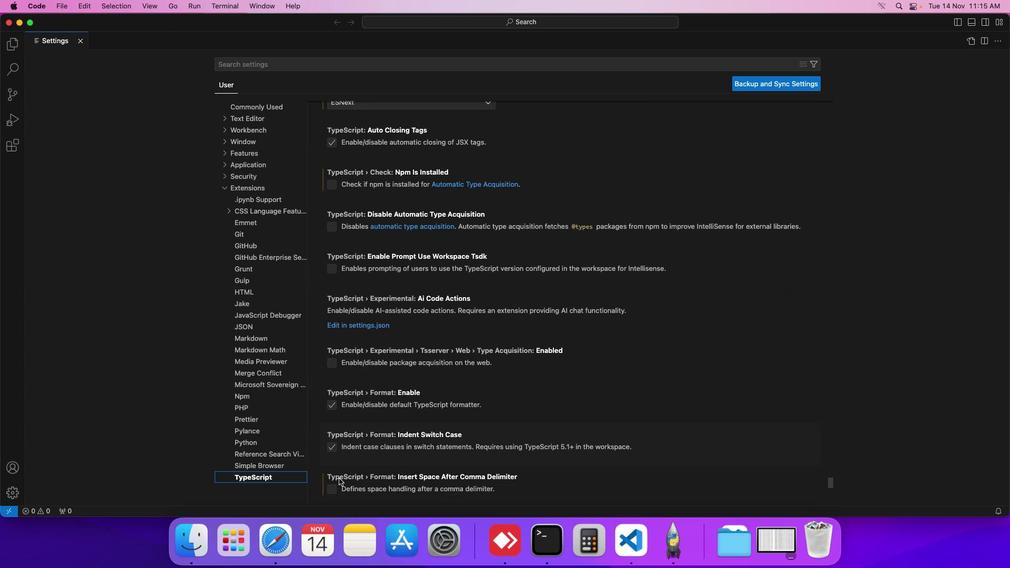
Action: Mouse scrolled (339, 478) with delta (0, 0)
Screenshot: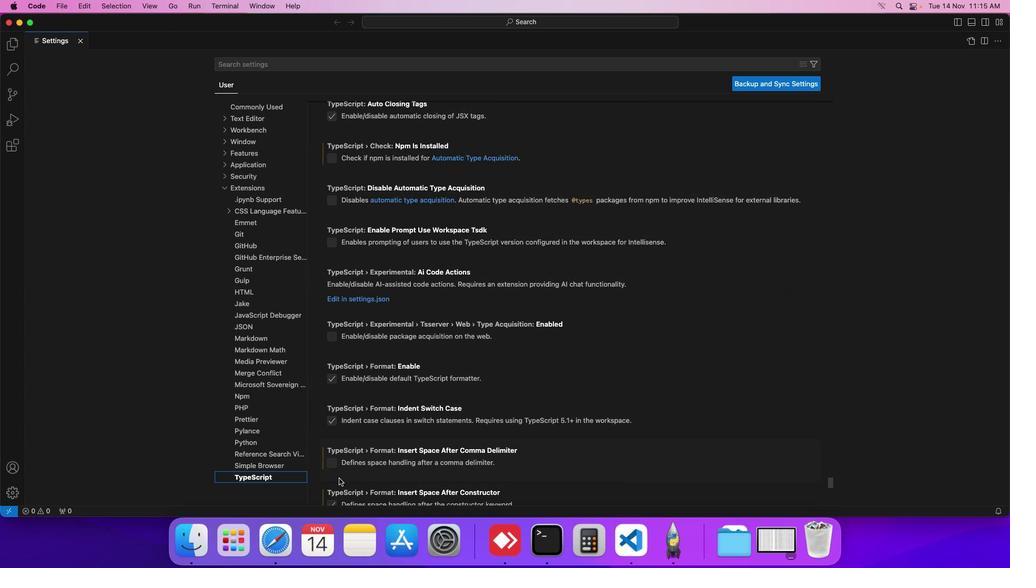 
Action: Mouse scrolled (339, 478) with delta (0, 0)
Screenshot: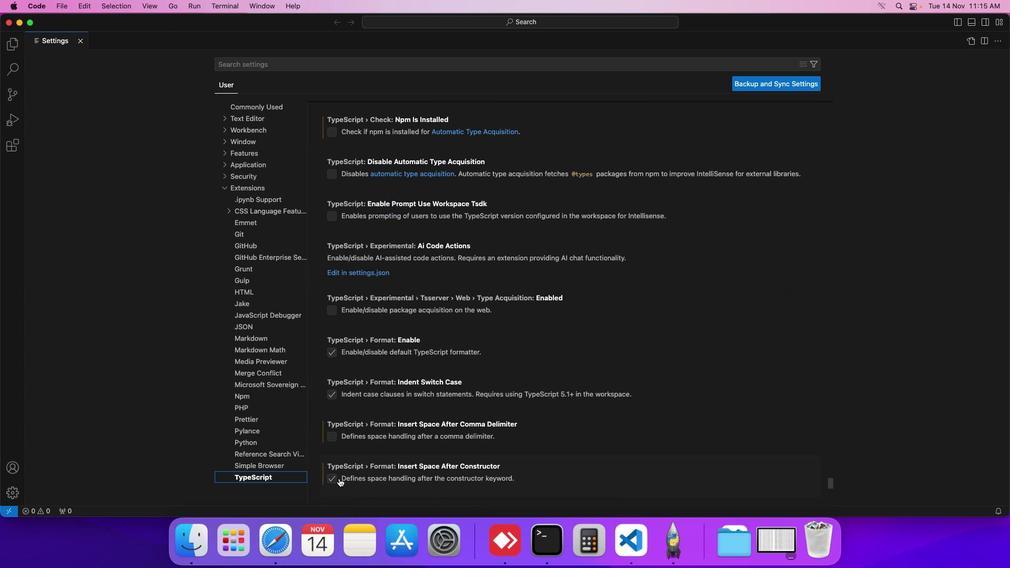 
Action: Mouse scrolled (339, 478) with delta (0, 0)
Screenshot: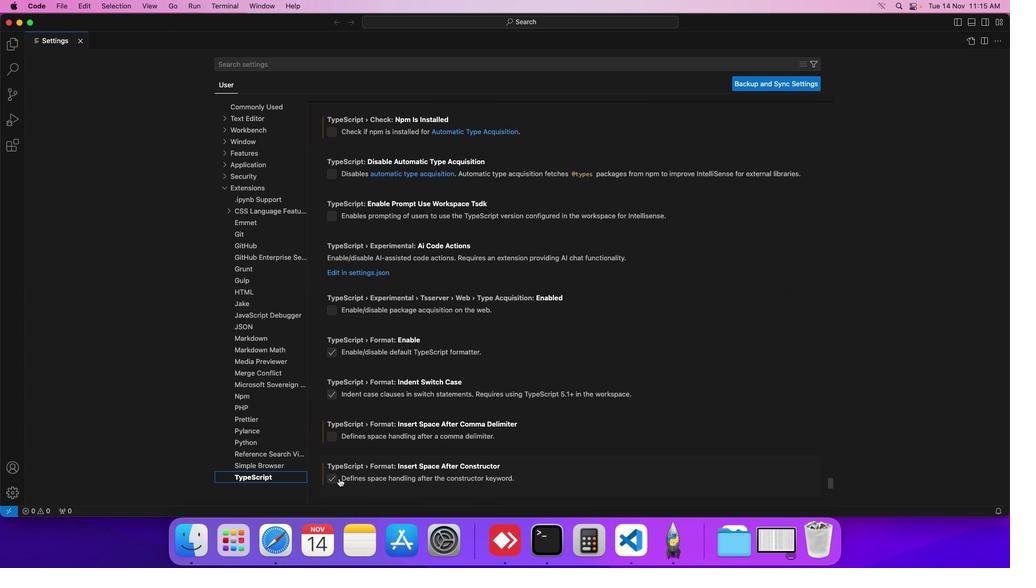 
Action: Mouse scrolled (339, 478) with delta (0, 0)
Screenshot: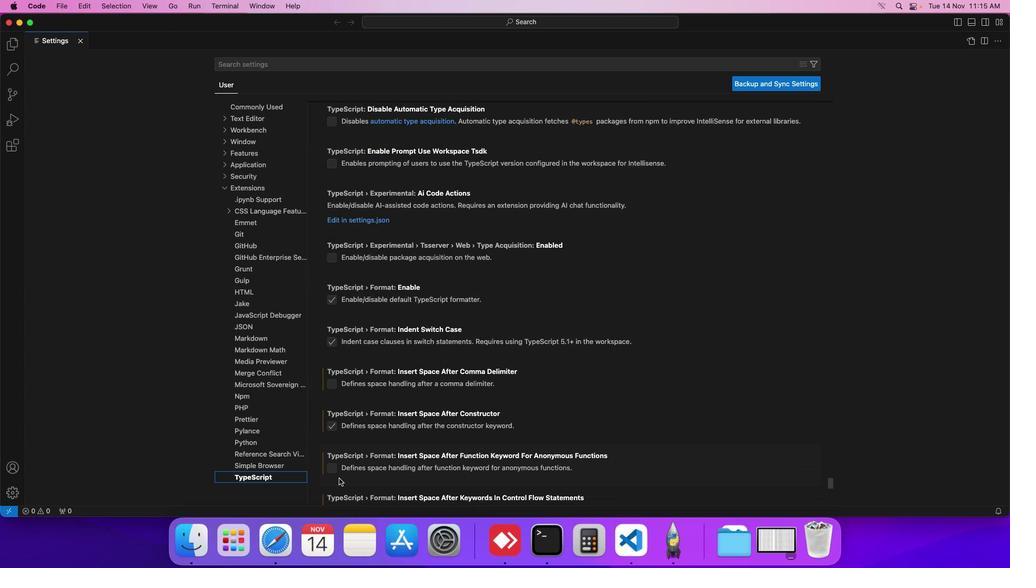 
Action: Mouse scrolled (339, 478) with delta (0, 0)
Screenshot: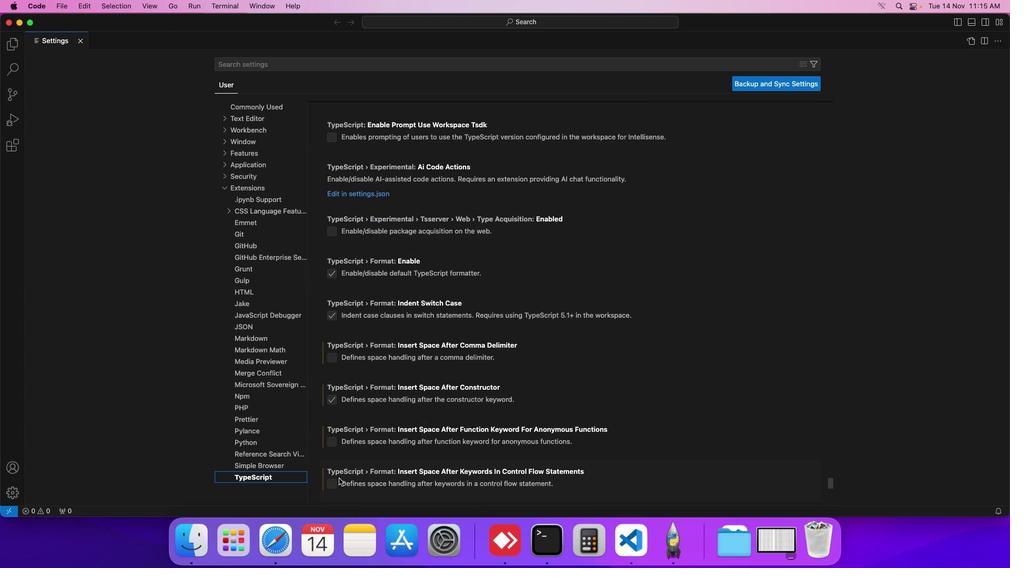 
Action: Mouse scrolled (339, 478) with delta (0, 0)
Screenshot: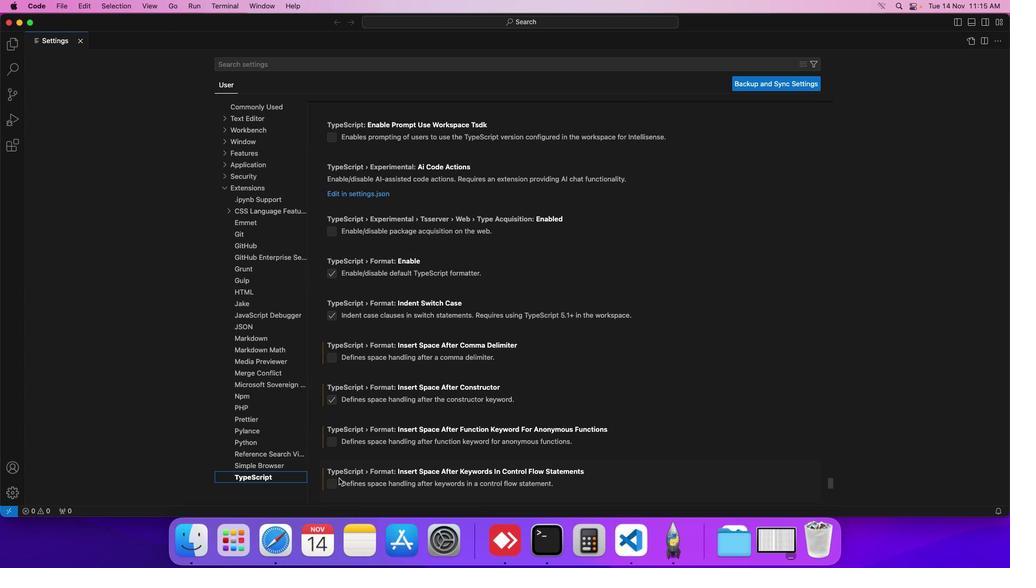 
Action: Mouse scrolled (339, 478) with delta (0, 0)
Screenshot: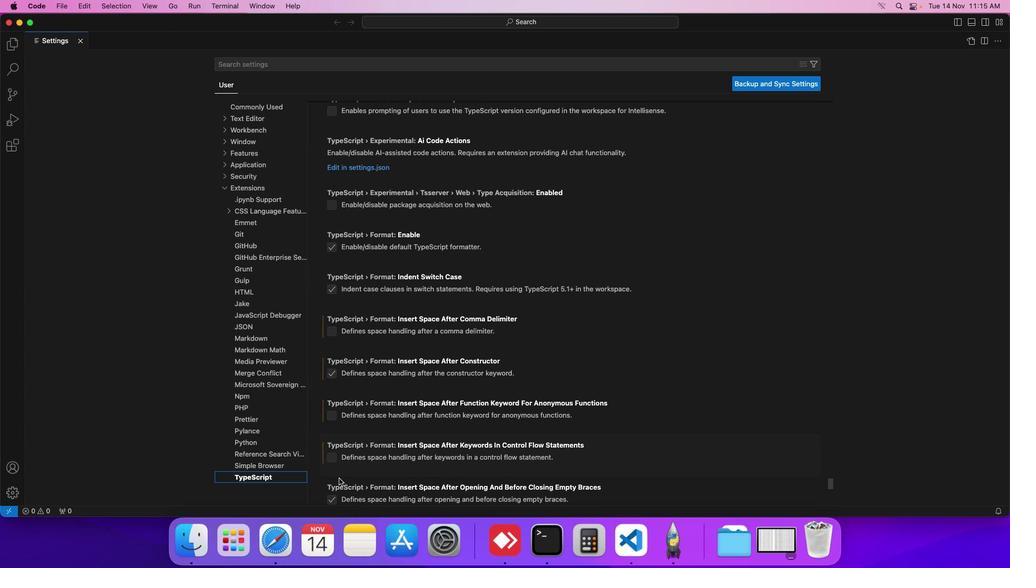 
Action: Mouse scrolled (339, 478) with delta (0, 0)
Screenshot: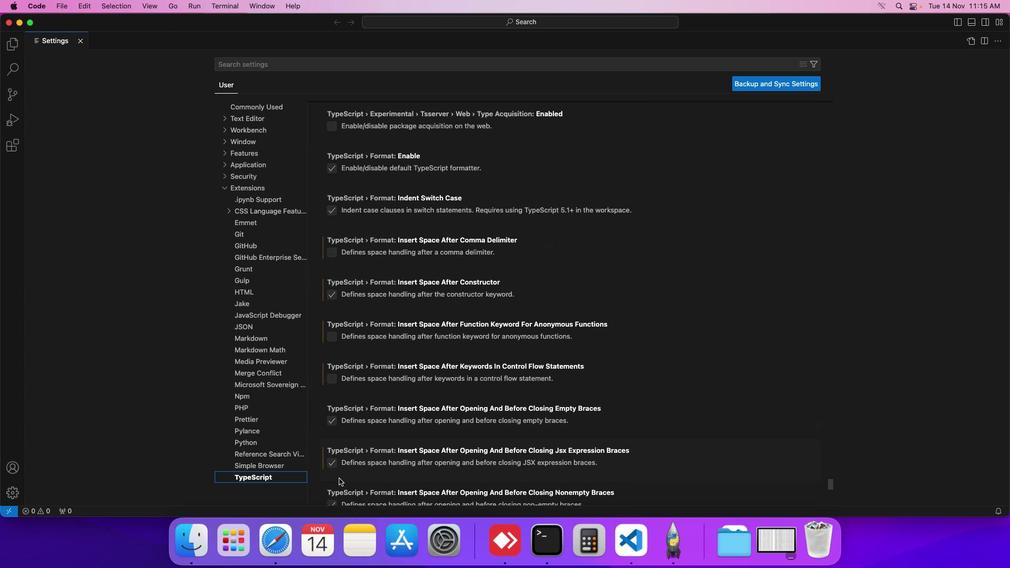 
Action: Mouse scrolled (339, 478) with delta (0, 0)
Screenshot: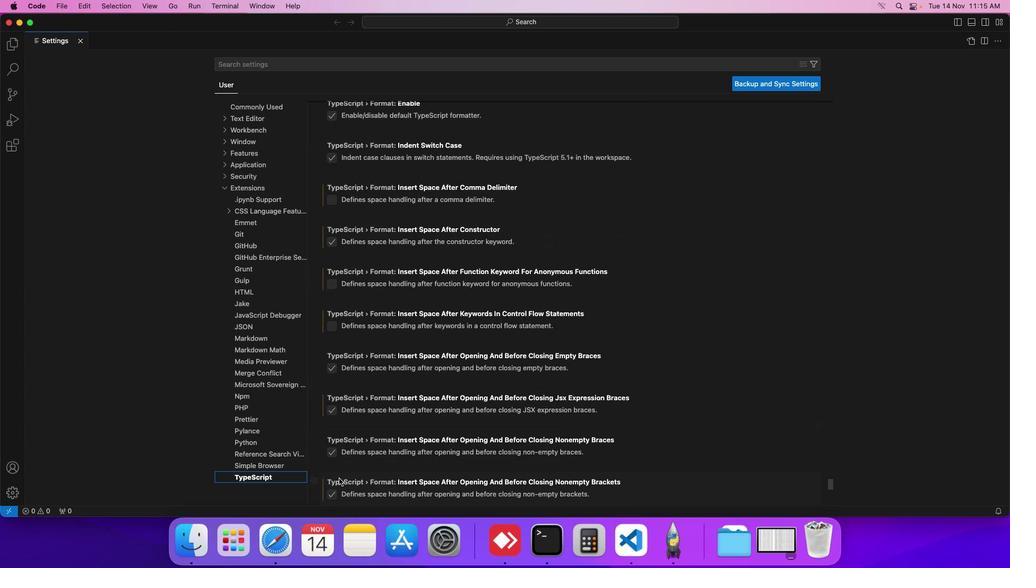 
Action: Mouse scrolled (339, 478) with delta (0, 0)
Screenshot: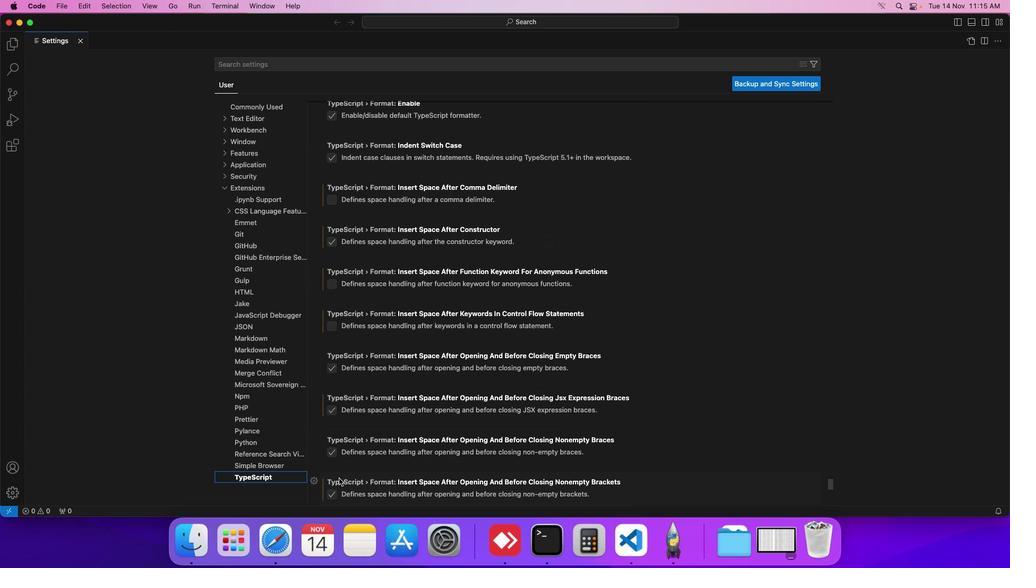 
Action: Mouse scrolled (339, 478) with delta (0, -1)
Screenshot: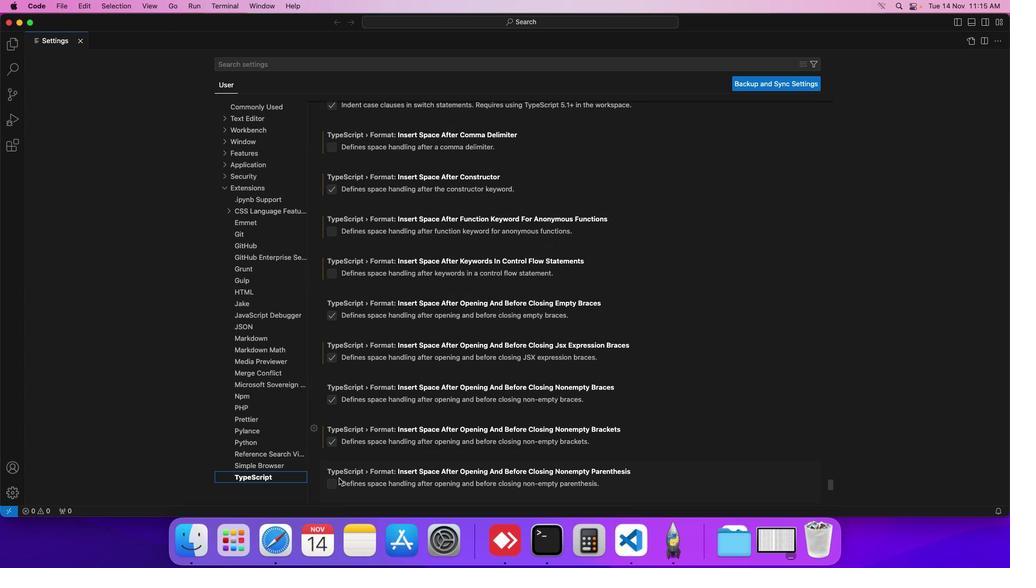 
Action: Mouse scrolled (339, 478) with delta (0, -1)
Screenshot: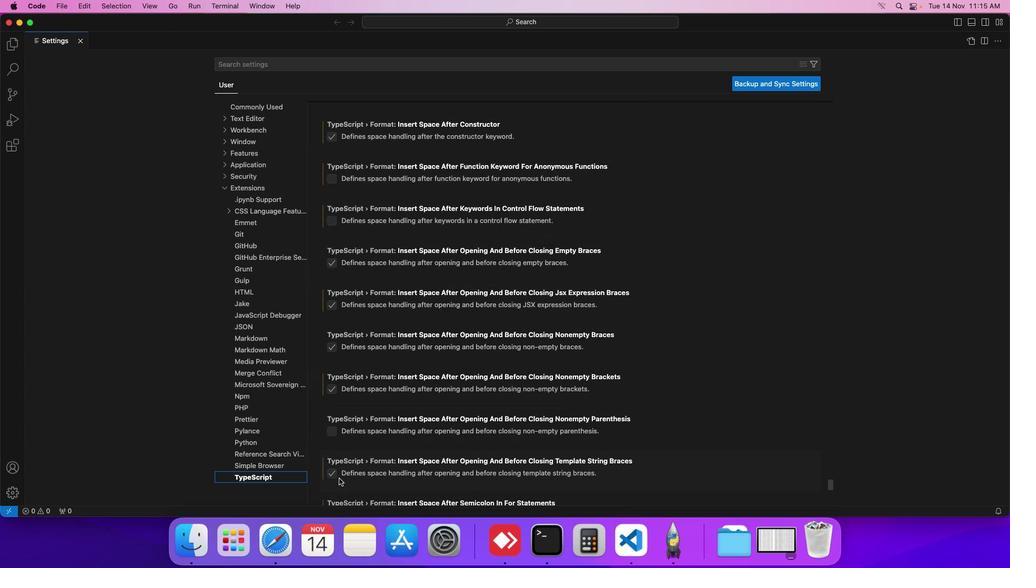 
Action: Mouse scrolled (339, 478) with delta (0, -1)
Screenshot: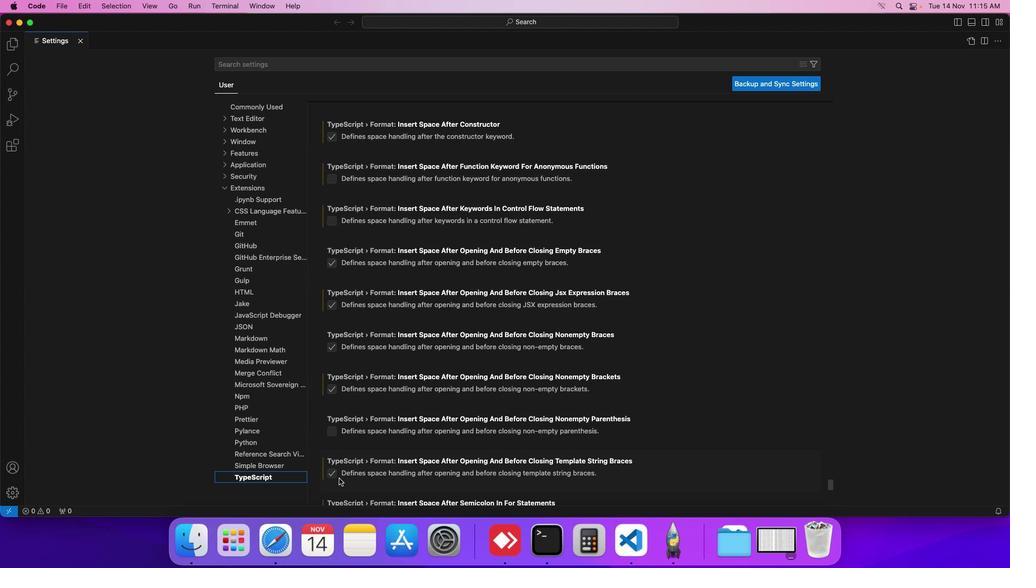 
Action: Mouse scrolled (339, 478) with delta (0, 0)
Screenshot: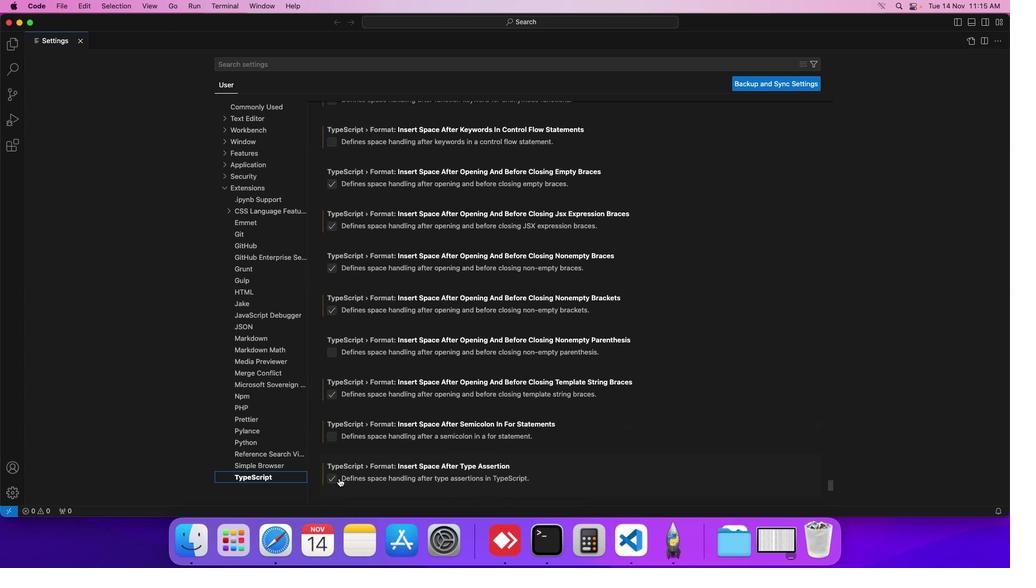 
Action: Mouse scrolled (339, 478) with delta (0, 0)
Screenshot: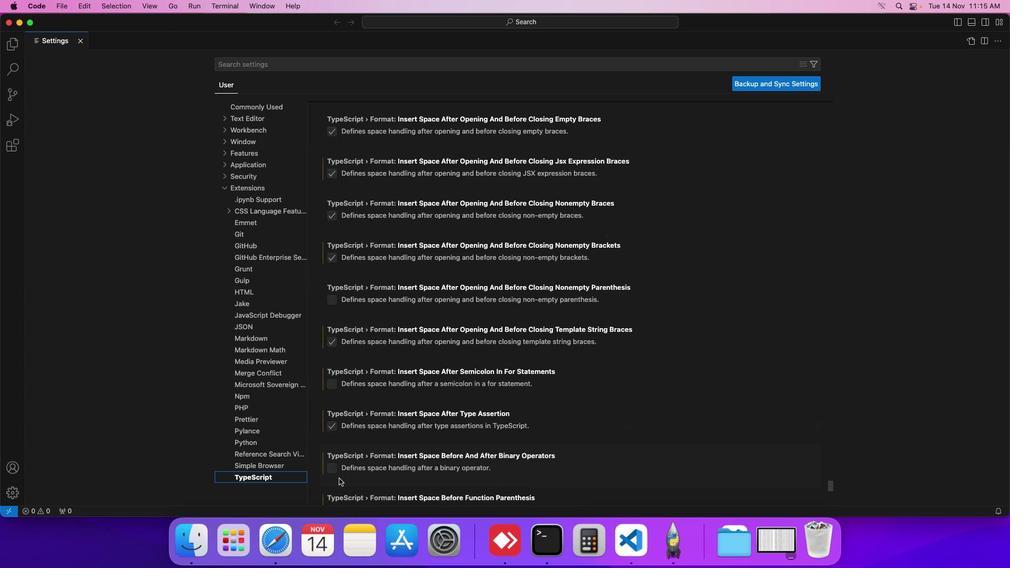
Action: Mouse scrolled (339, 478) with delta (0, 0)
Screenshot: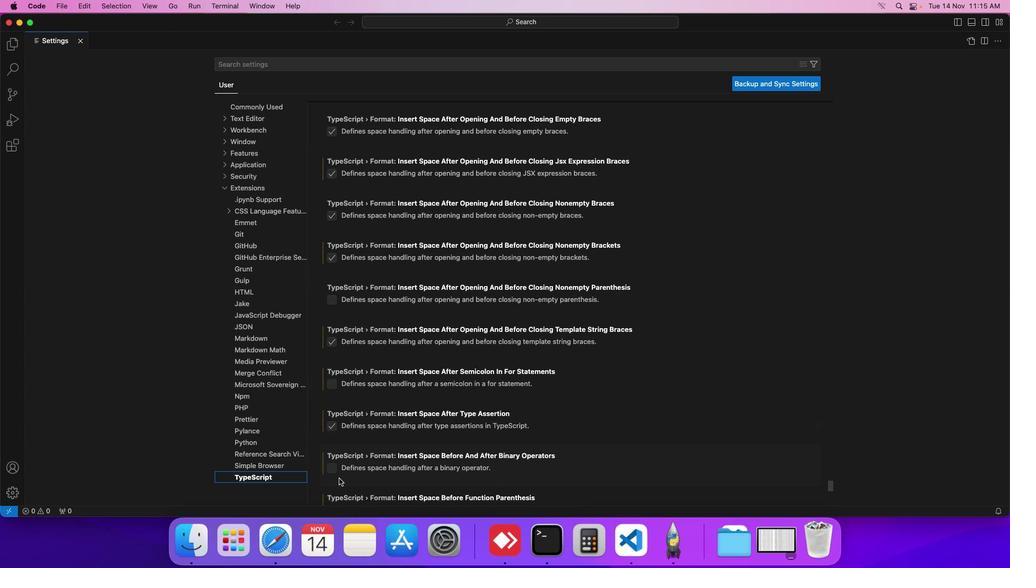 
Action: Mouse scrolled (339, 478) with delta (0, -1)
Screenshot: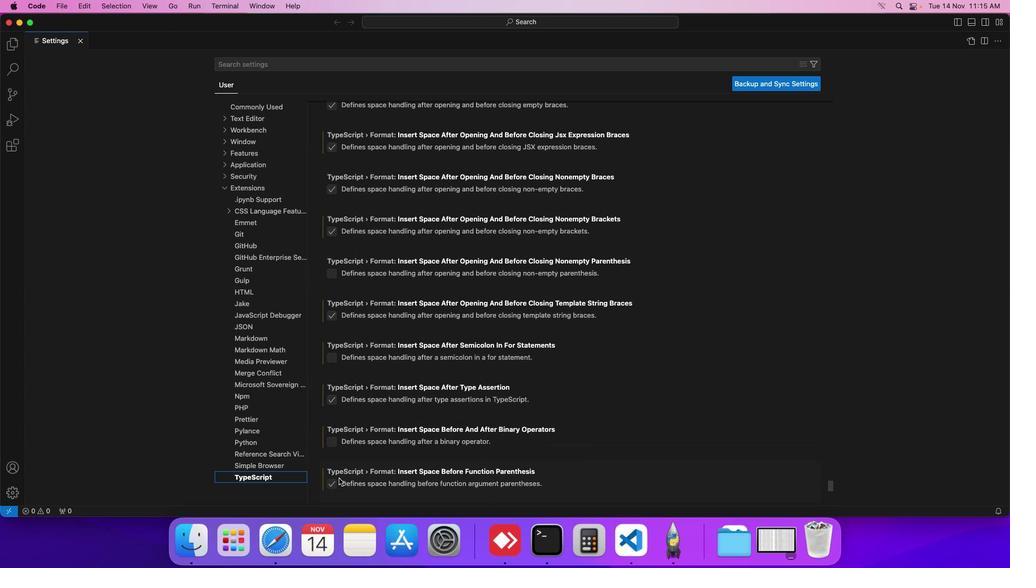 
Action: Mouse scrolled (339, 478) with delta (0, 0)
Screenshot: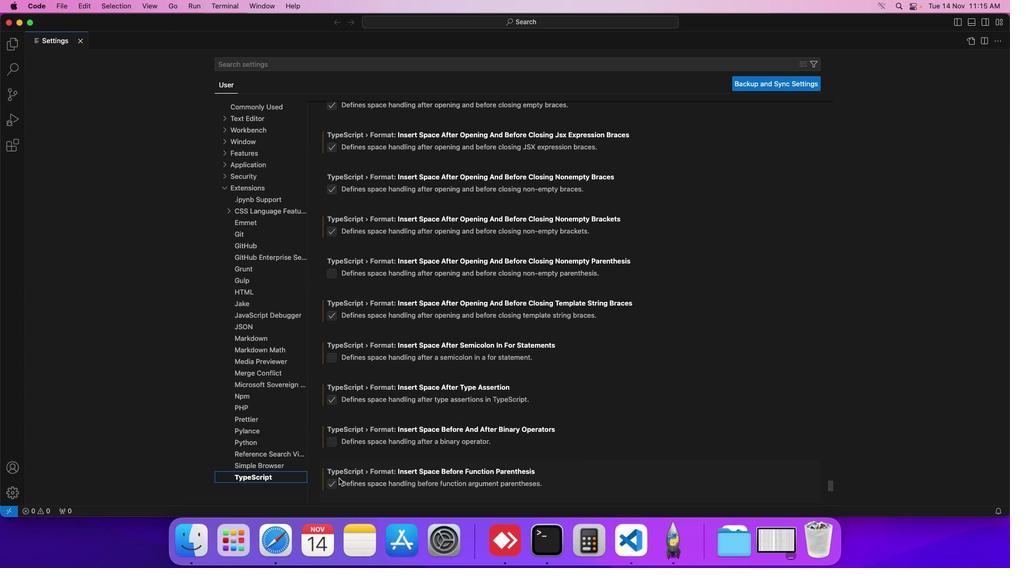 
Action: Mouse scrolled (339, 478) with delta (0, 0)
Screenshot: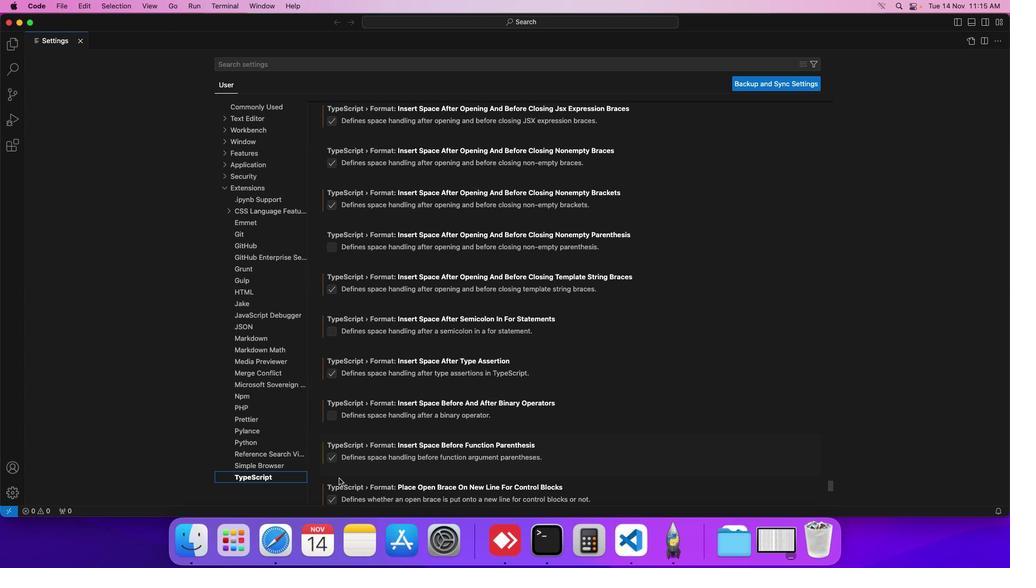 
Action: Mouse scrolled (339, 478) with delta (0, 0)
Screenshot: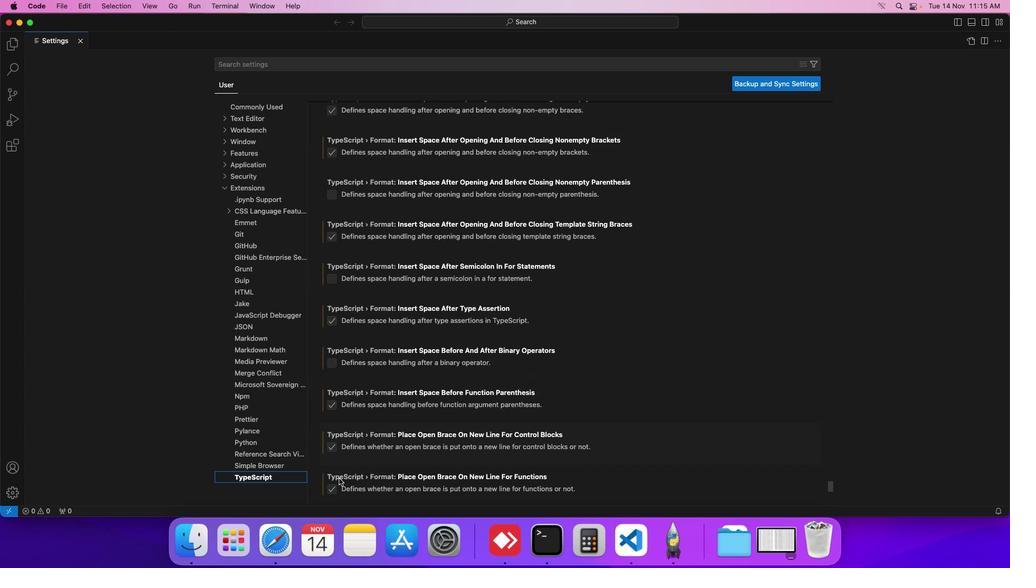 
Action: Mouse scrolled (339, 478) with delta (0, 0)
Screenshot: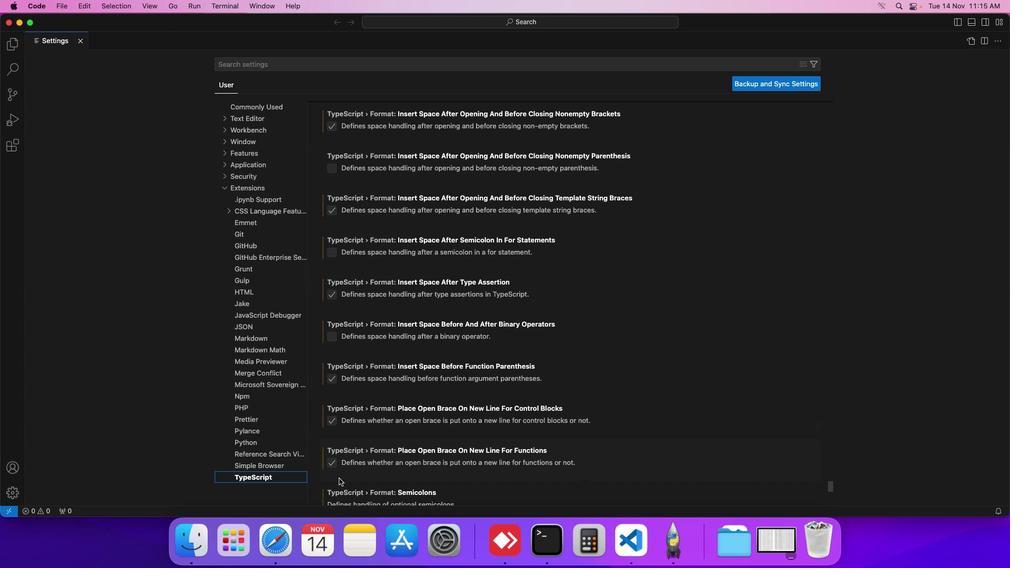 
Action: Mouse scrolled (339, 478) with delta (0, 0)
Screenshot: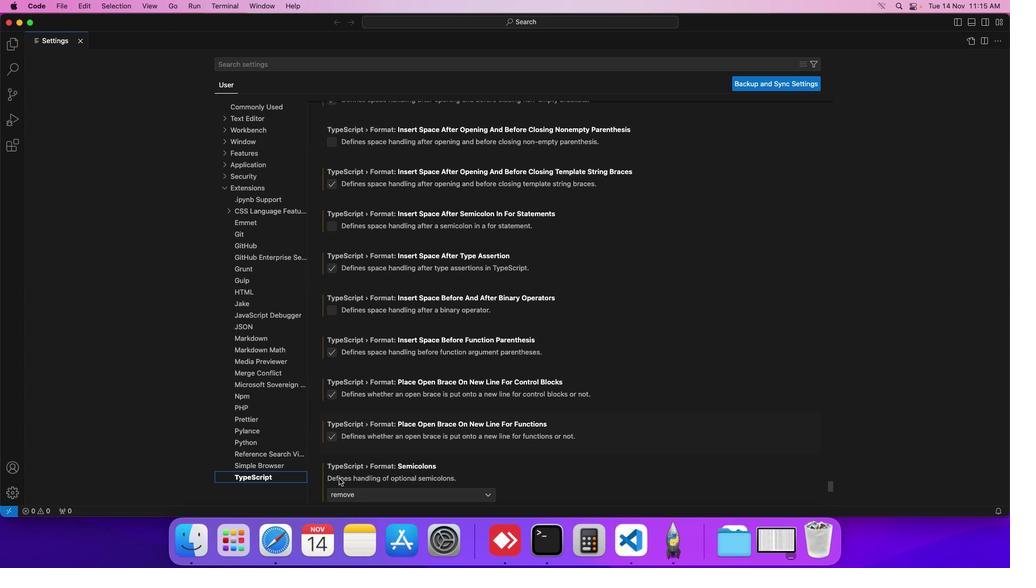 
Action: Mouse scrolled (339, 478) with delta (0, 0)
Screenshot: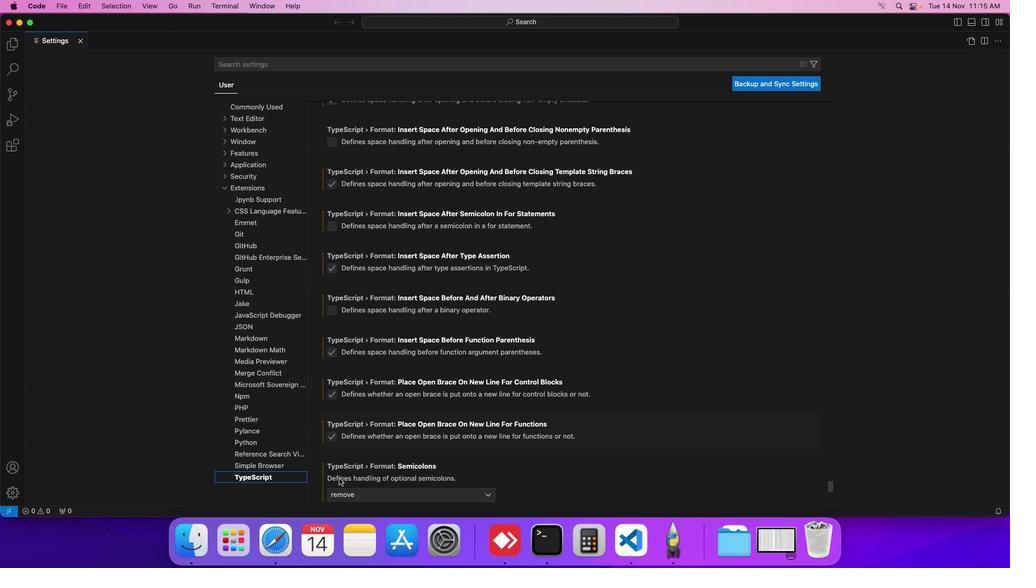 
Action: Mouse scrolled (339, 478) with delta (0, 0)
Screenshot: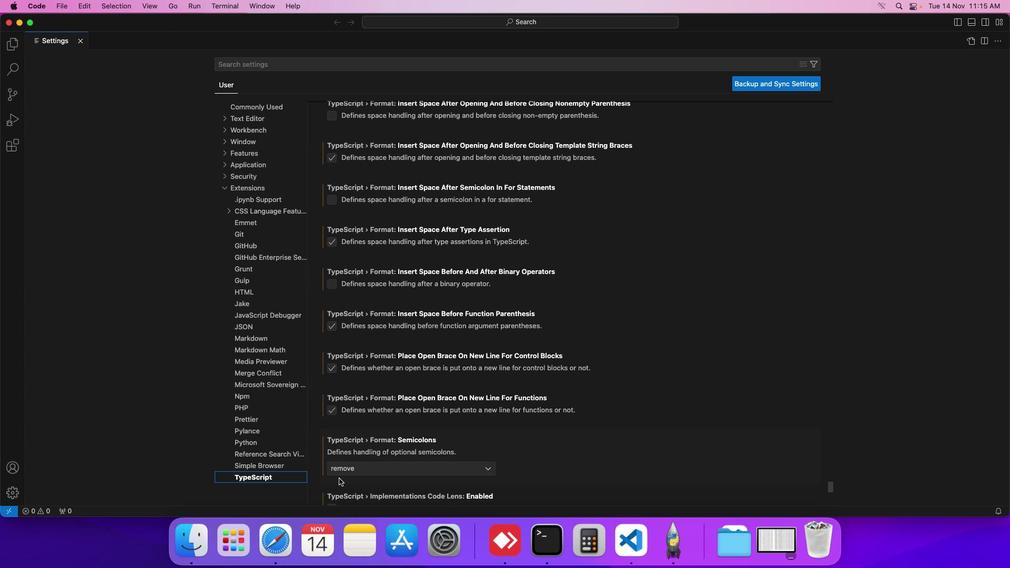 
Action: Mouse scrolled (339, 478) with delta (0, 0)
Screenshot: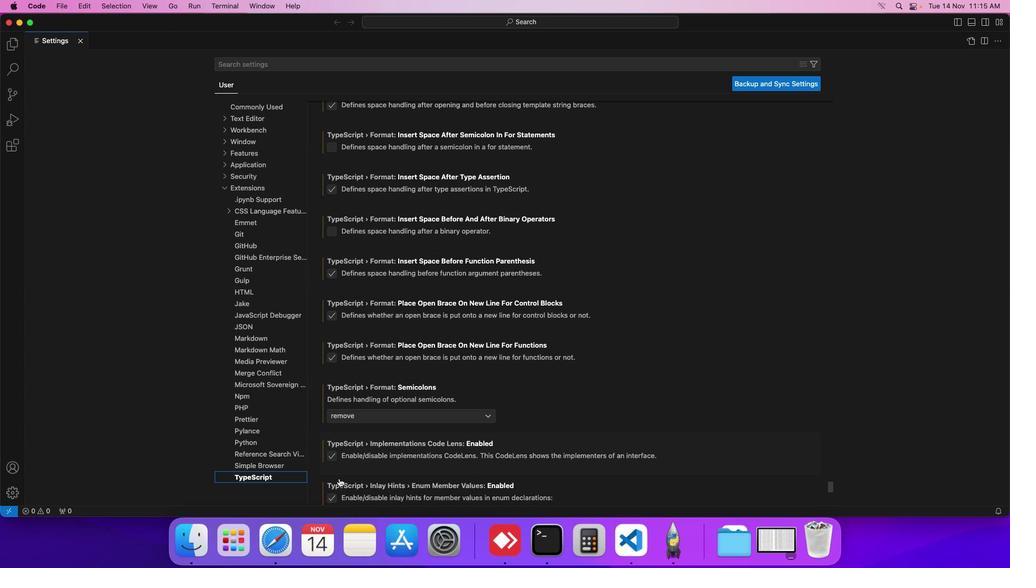 
Action: Mouse scrolled (339, 478) with delta (0, 0)
Screenshot: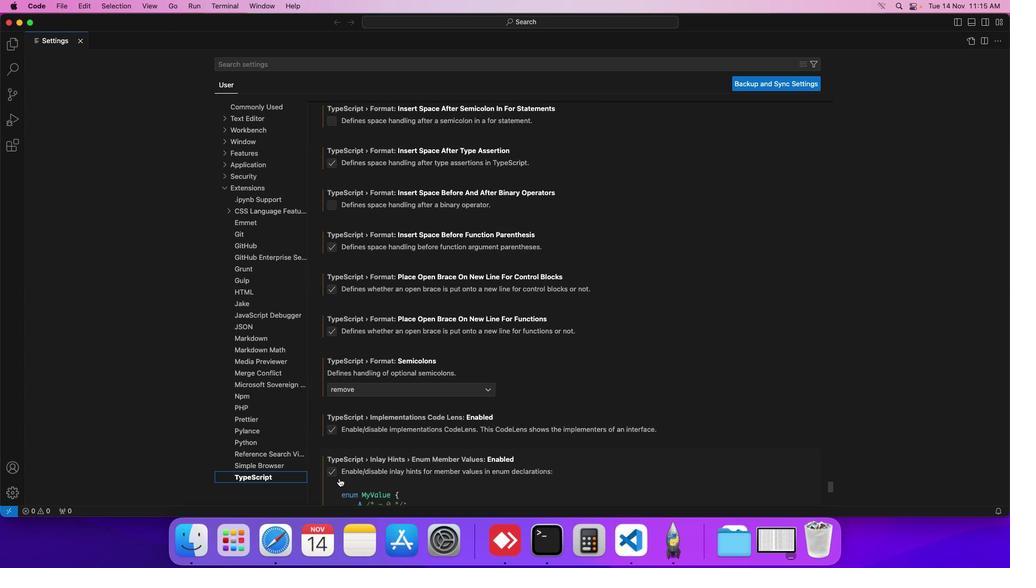 
Action: Mouse scrolled (339, 478) with delta (0, 0)
Screenshot: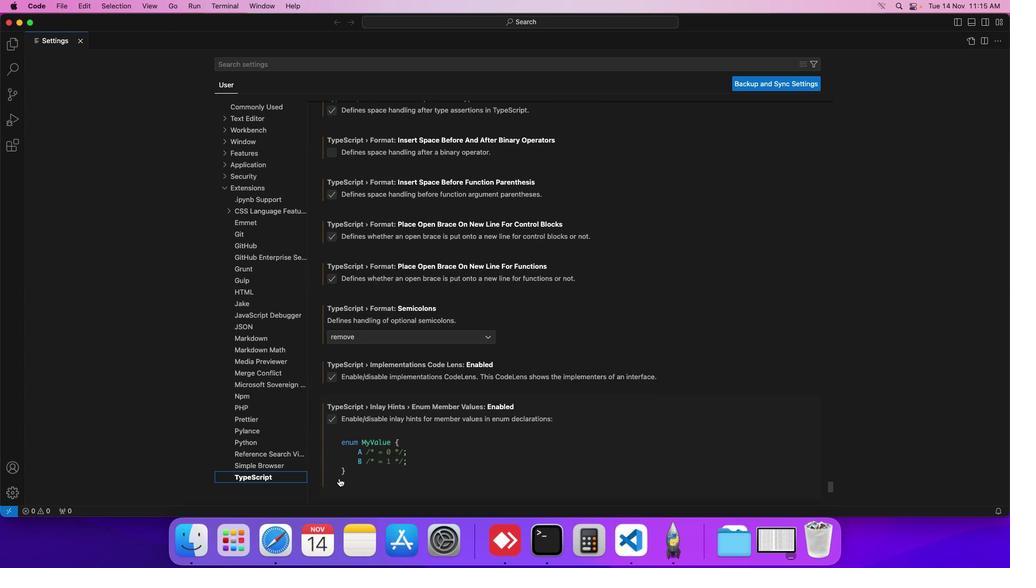 
Action: Mouse scrolled (339, 478) with delta (0, 0)
Screenshot: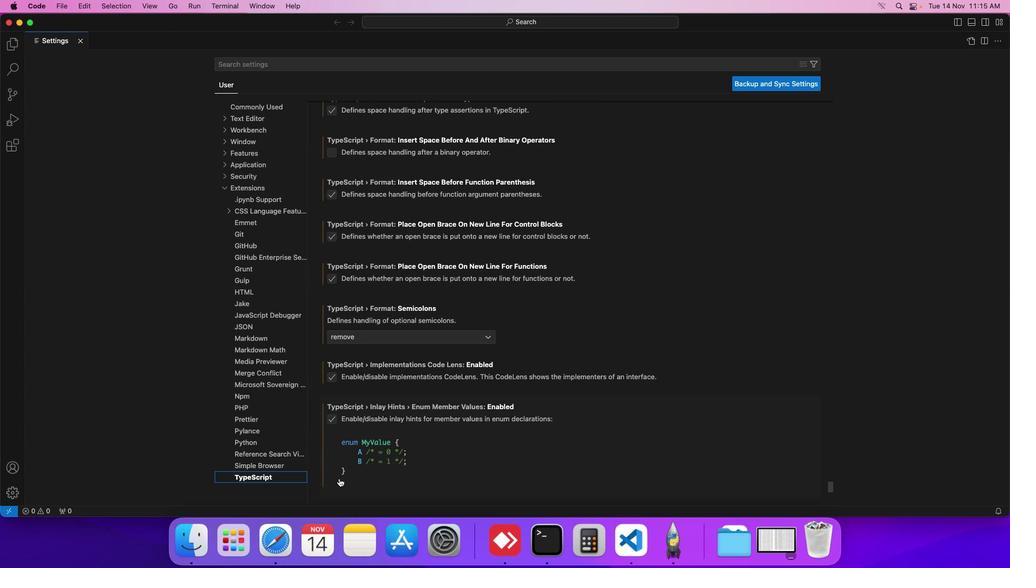 
Action: Mouse scrolled (339, 478) with delta (0, 0)
Screenshot: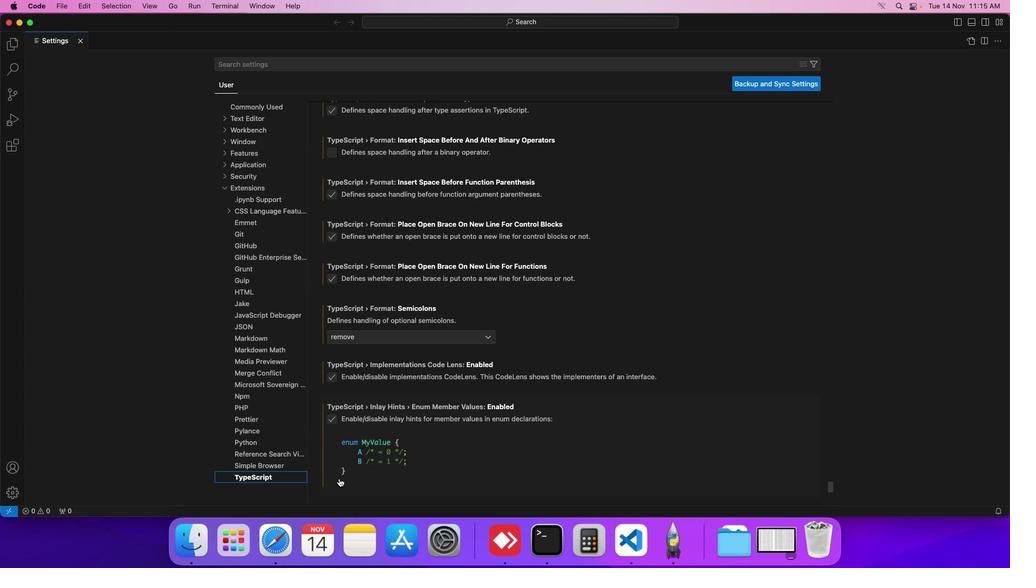 
Action: Mouse scrolled (339, 478) with delta (0, 0)
Screenshot: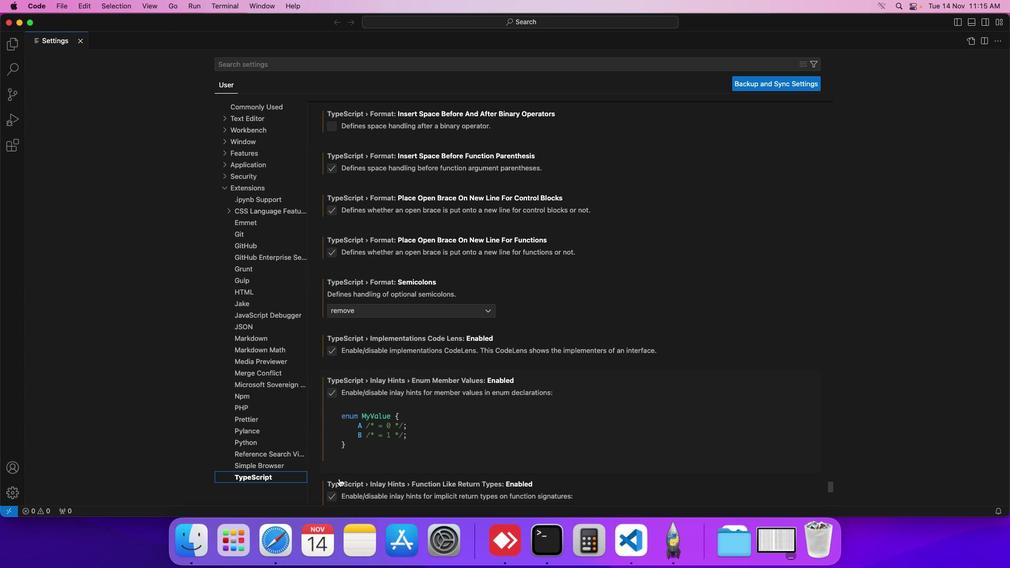
Action: Mouse scrolled (339, 478) with delta (0, 0)
Screenshot: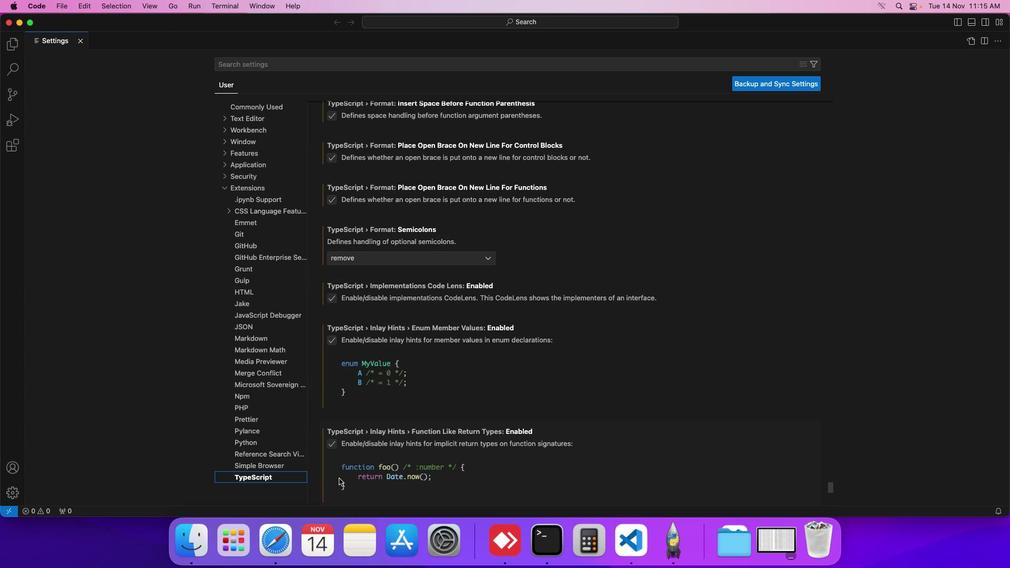 
Action: Mouse scrolled (339, 478) with delta (0, 0)
Screenshot: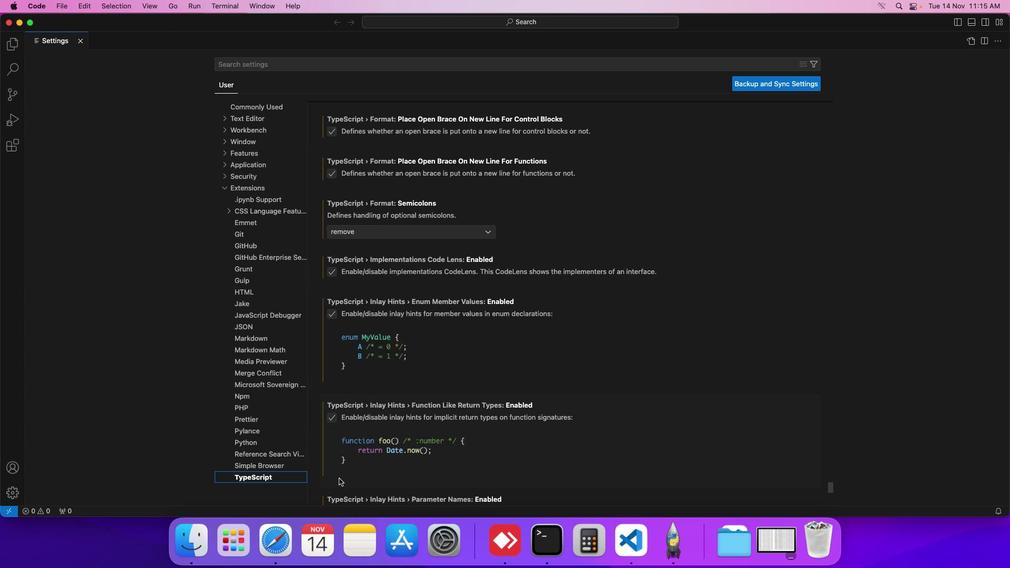 
Action: Mouse scrolled (339, 478) with delta (0, 0)
Screenshot: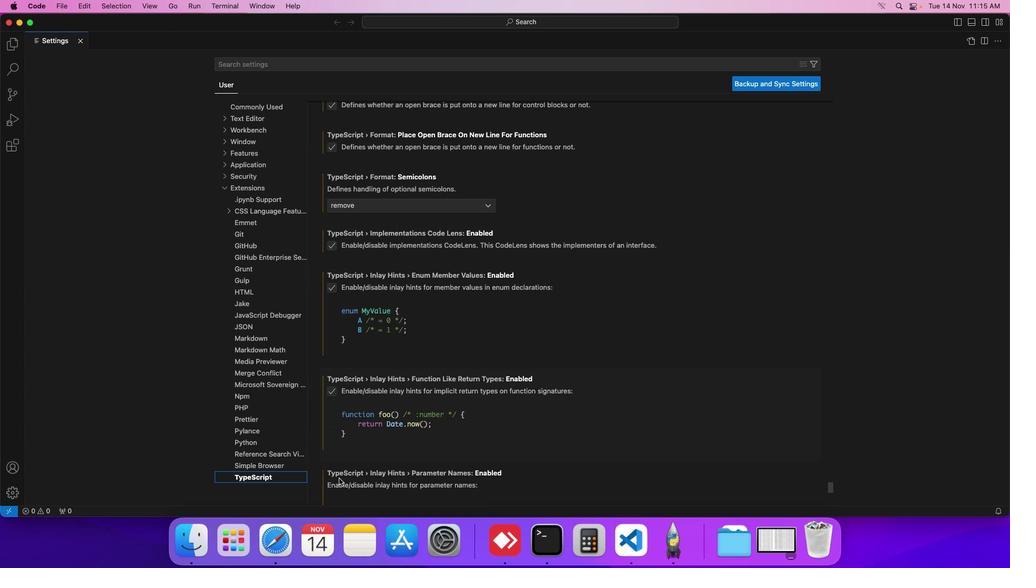 
Action: Mouse scrolled (339, 478) with delta (0, 0)
Screenshot: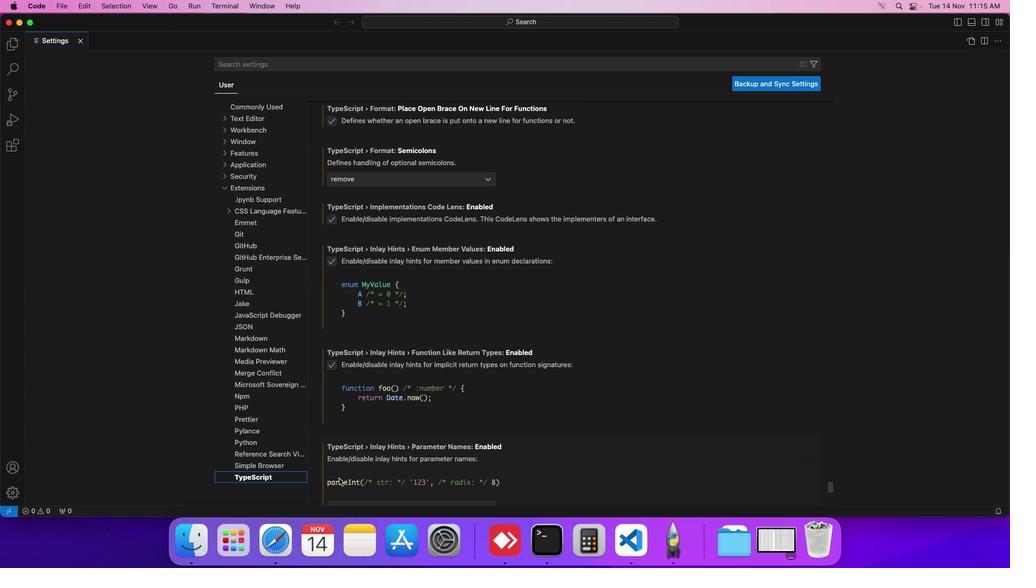
Action: Mouse scrolled (339, 478) with delta (0, 0)
Screenshot: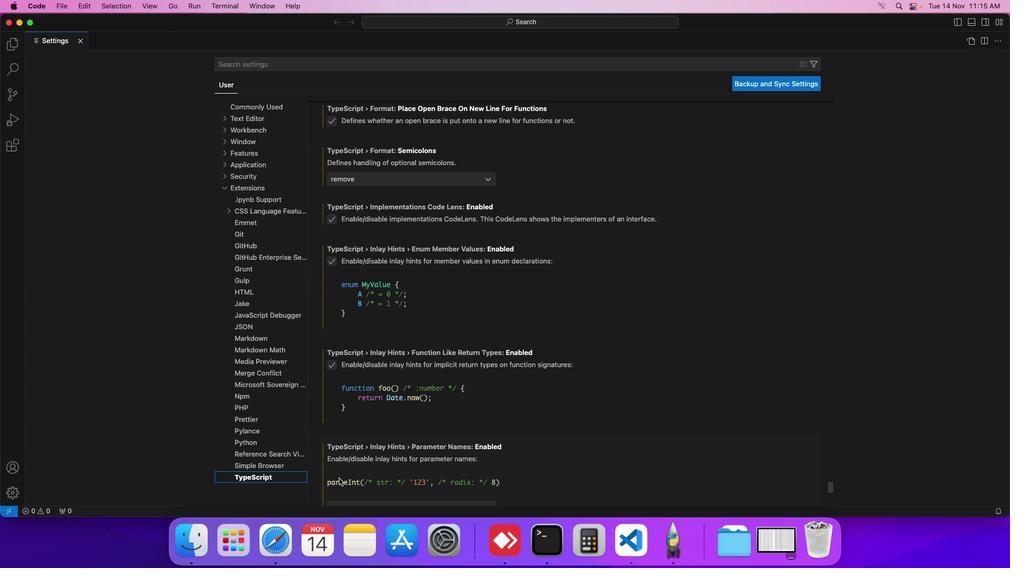 
Action: Mouse scrolled (339, 478) with delta (0, 0)
Screenshot: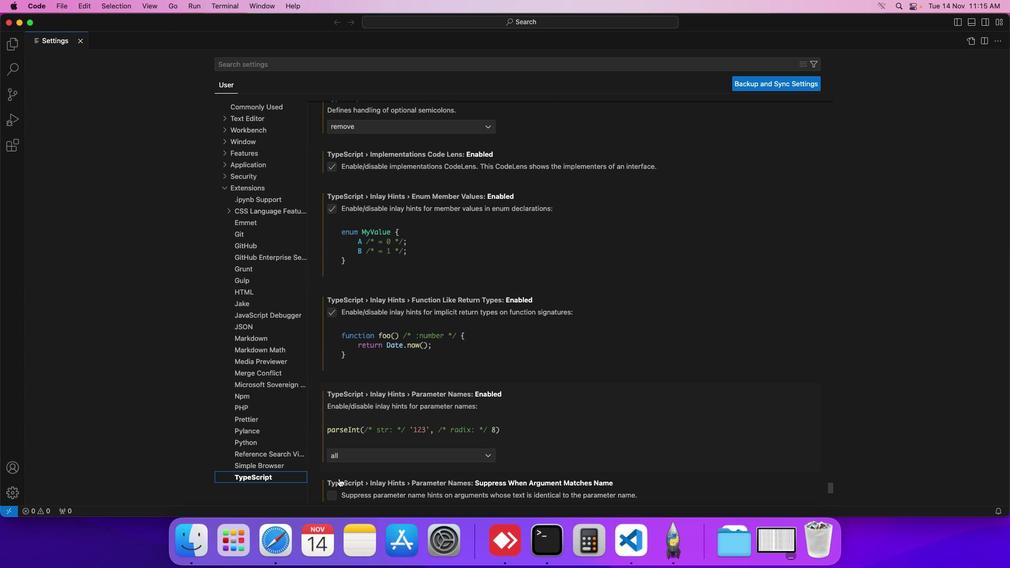 
Action: Mouse scrolled (339, 478) with delta (0, 0)
Screenshot: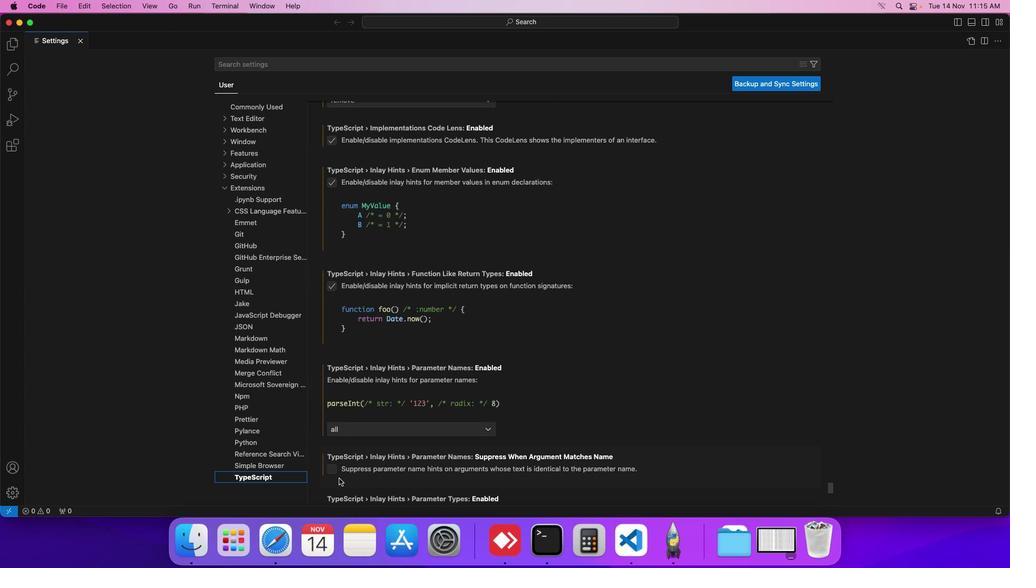 
Action: Mouse scrolled (339, 478) with delta (0, 0)
Screenshot: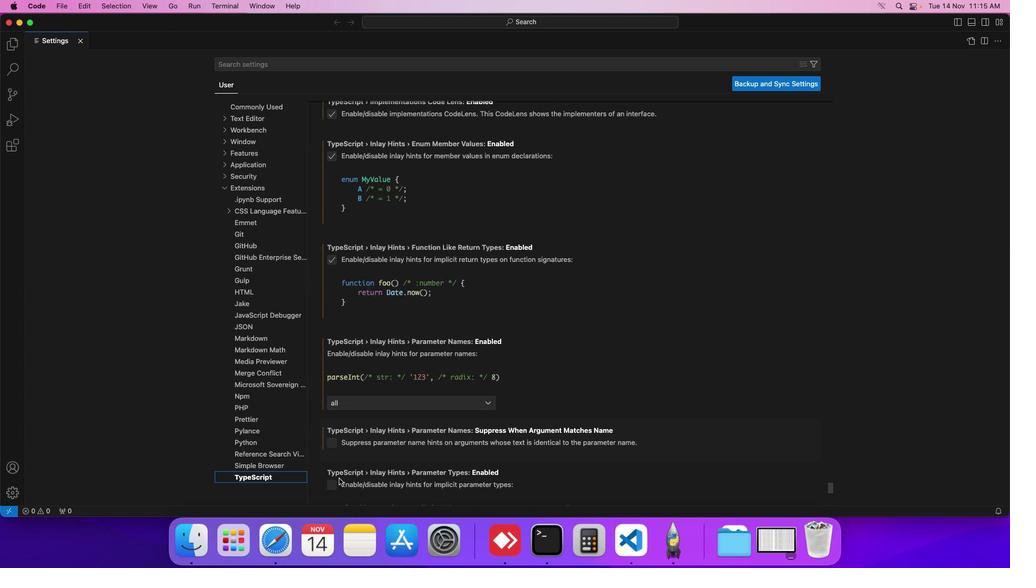 
Action: Mouse scrolled (339, 478) with delta (0, 0)
Screenshot: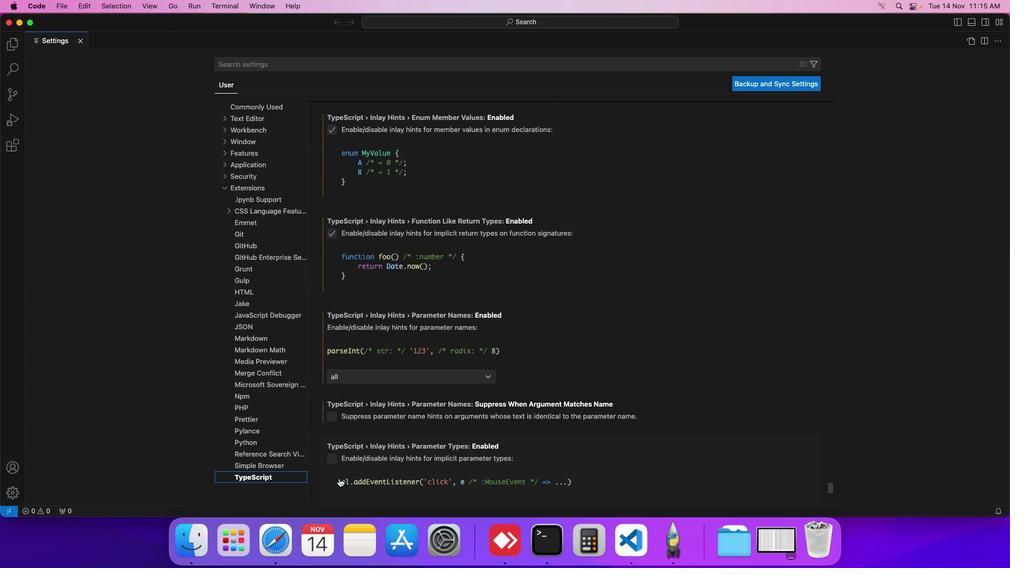 
Action: Mouse scrolled (339, 478) with delta (0, 0)
Screenshot: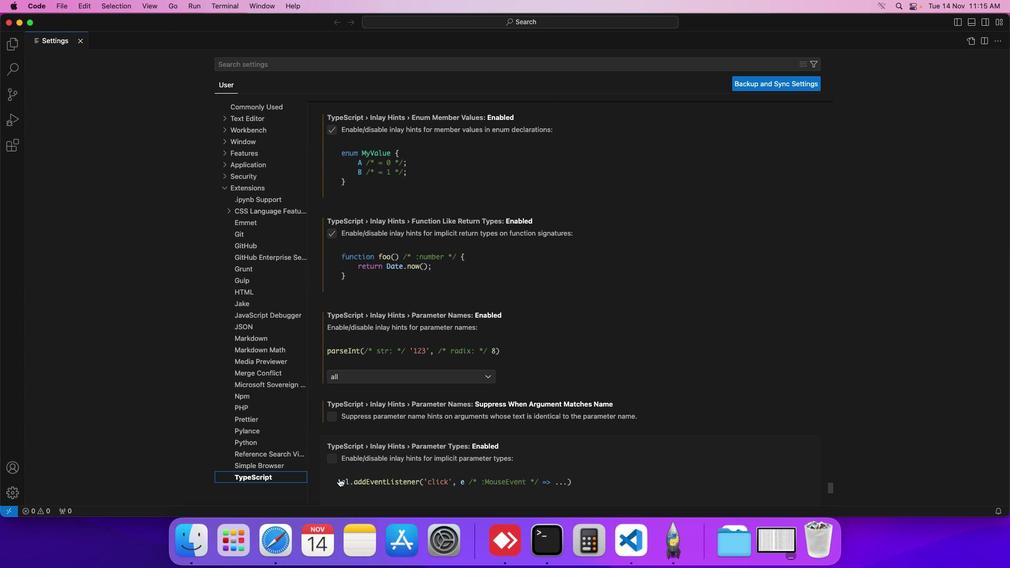 
Action: Mouse scrolled (339, 478) with delta (0, 0)
Screenshot: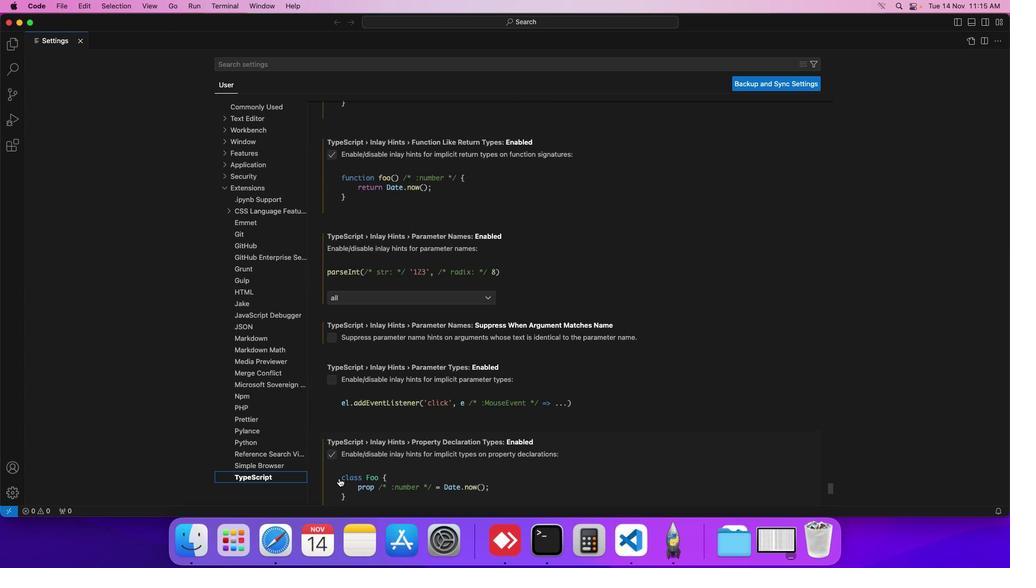 
Action: Mouse scrolled (339, 478) with delta (0, 0)
Screenshot: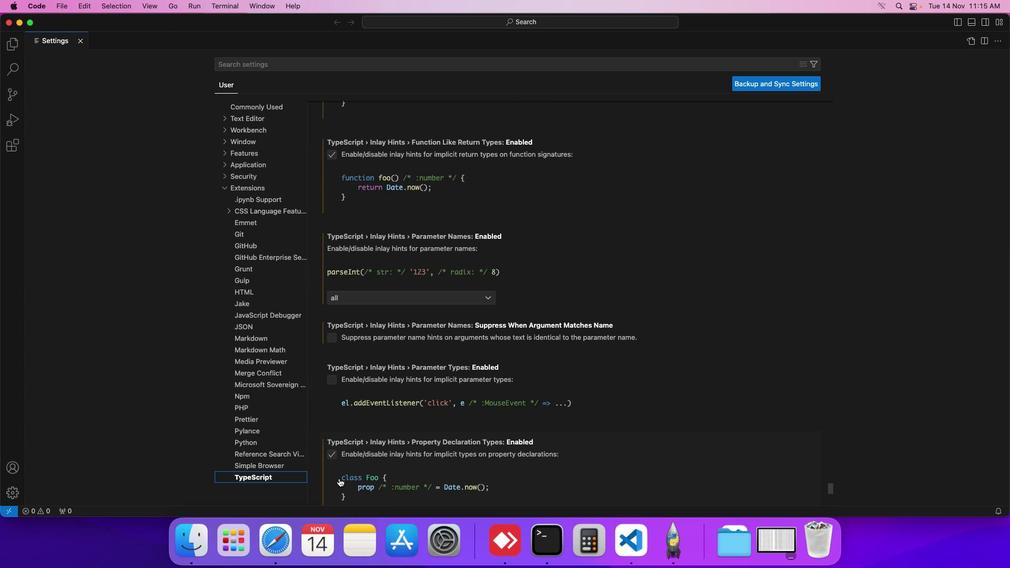 
Action: Mouse scrolled (339, 478) with delta (0, 0)
Screenshot: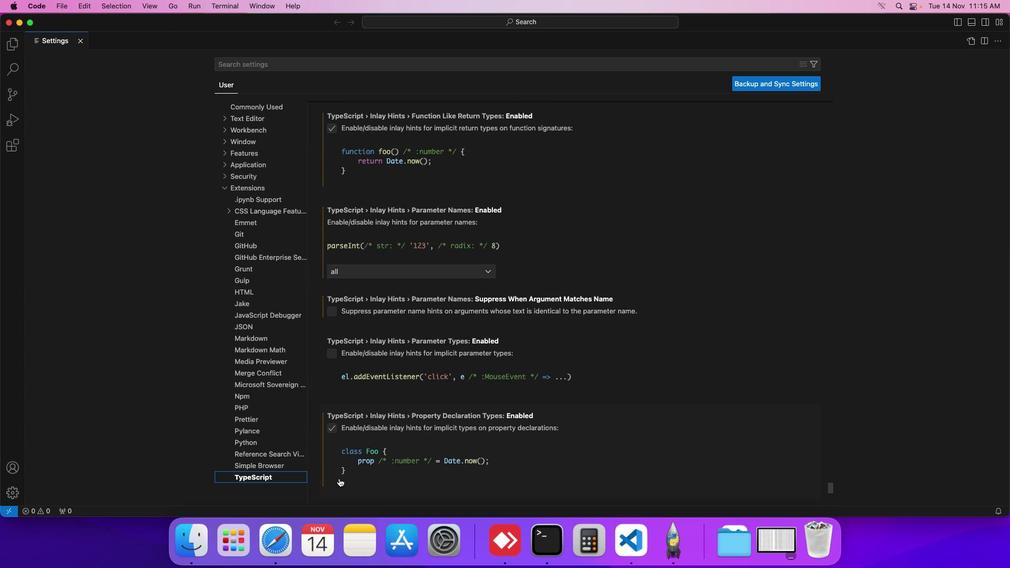 
Action: Mouse scrolled (339, 478) with delta (0, 0)
Screenshot: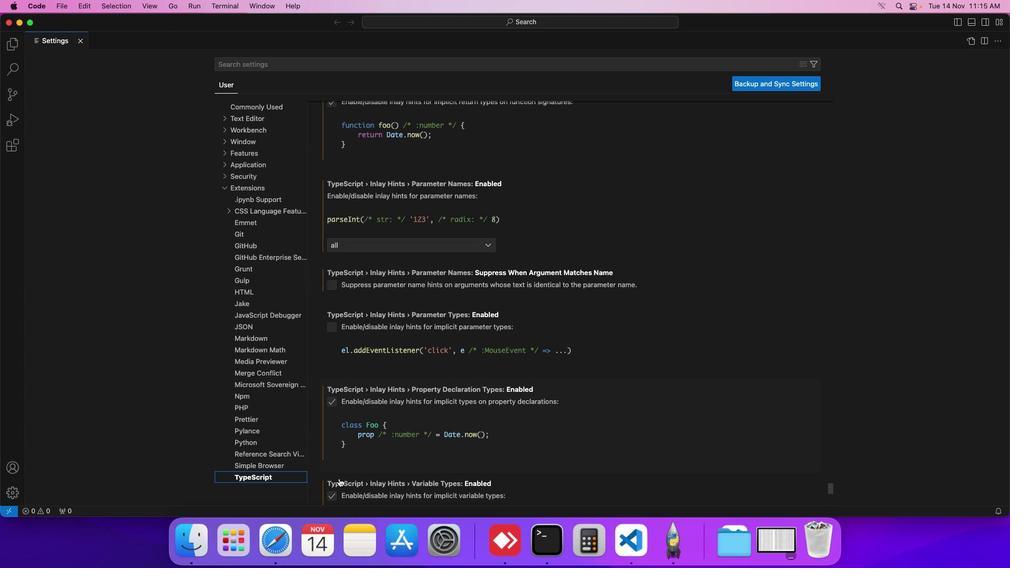 
Action: Mouse scrolled (339, 478) with delta (0, 0)
Screenshot: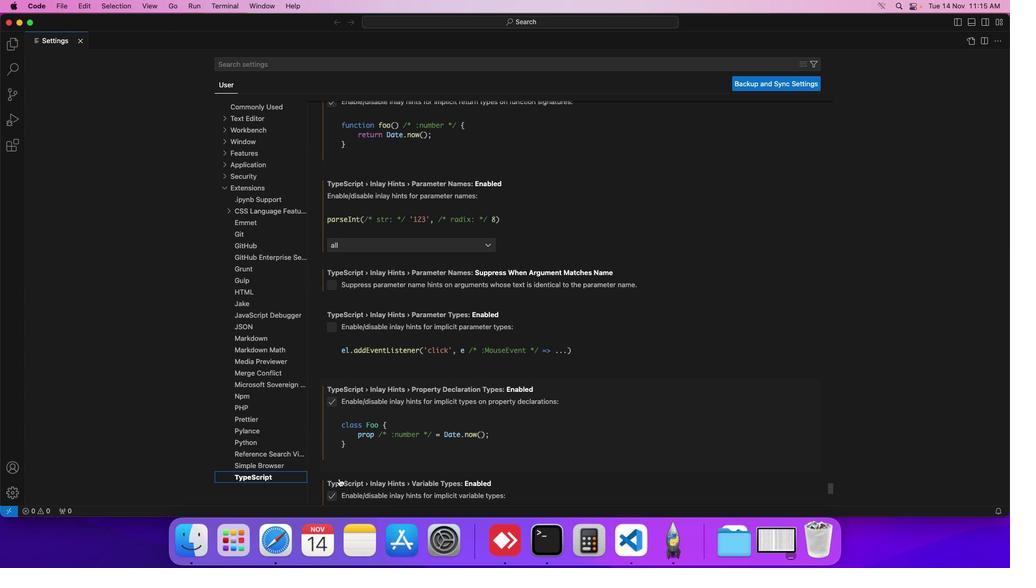 
Action: Mouse scrolled (339, 478) with delta (0, 0)
Screenshot: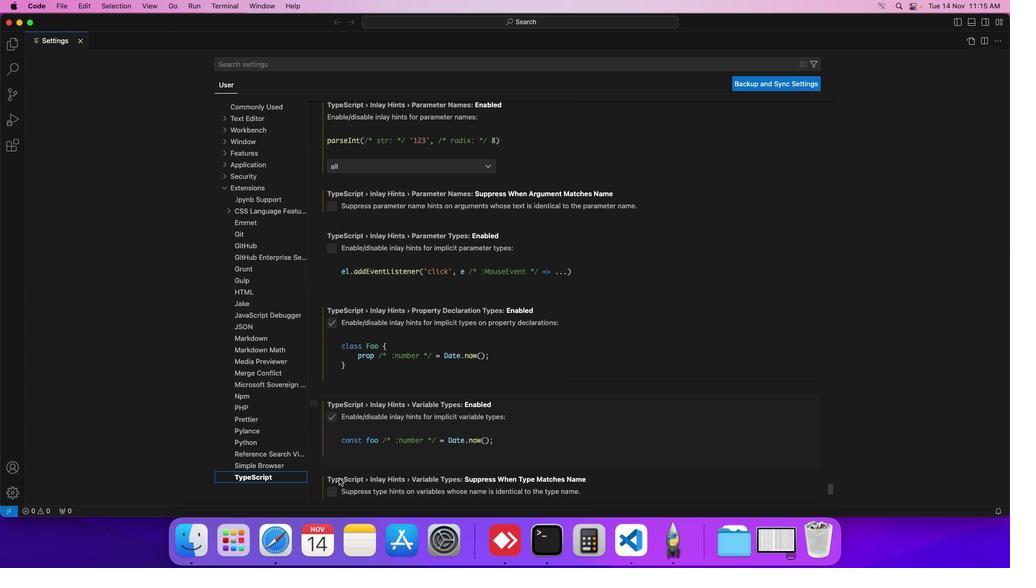 
Action: Mouse scrolled (339, 478) with delta (0, 0)
Screenshot: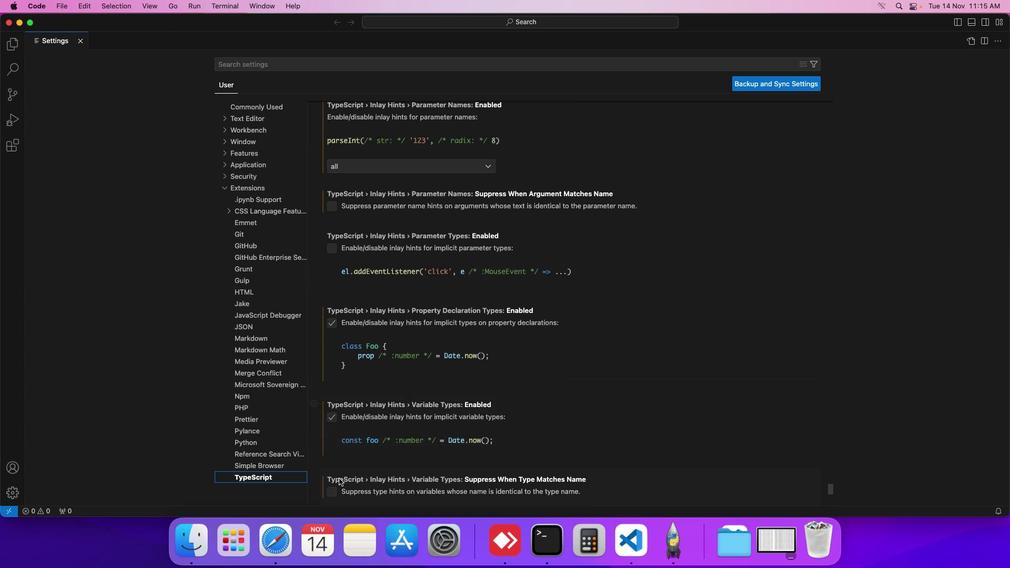
Action: Mouse scrolled (339, 478) with delta (0, 0)
Screenshot: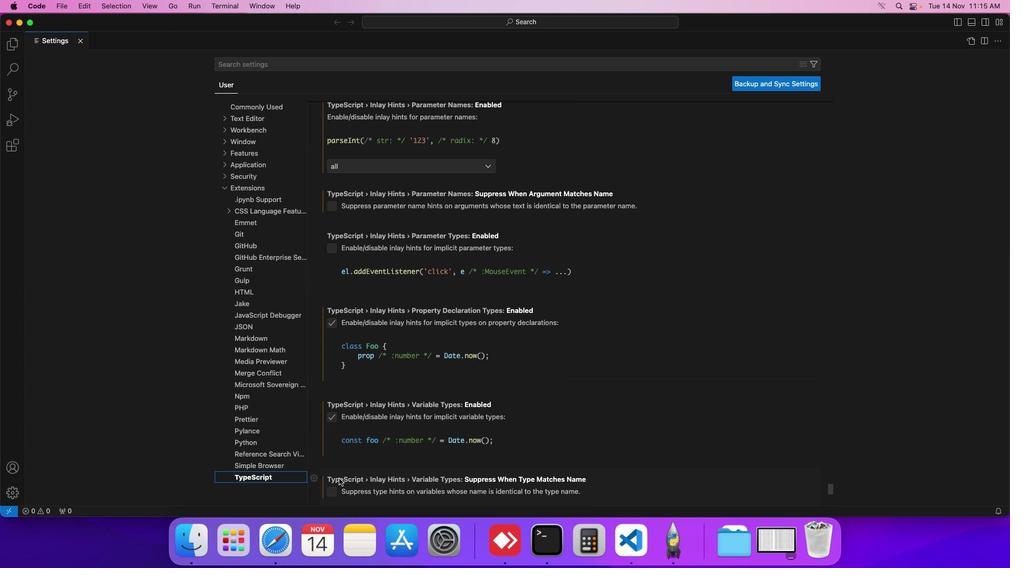 
Action: Mouse scrolled (339, 478) with delta (0, 0)
Screenshot: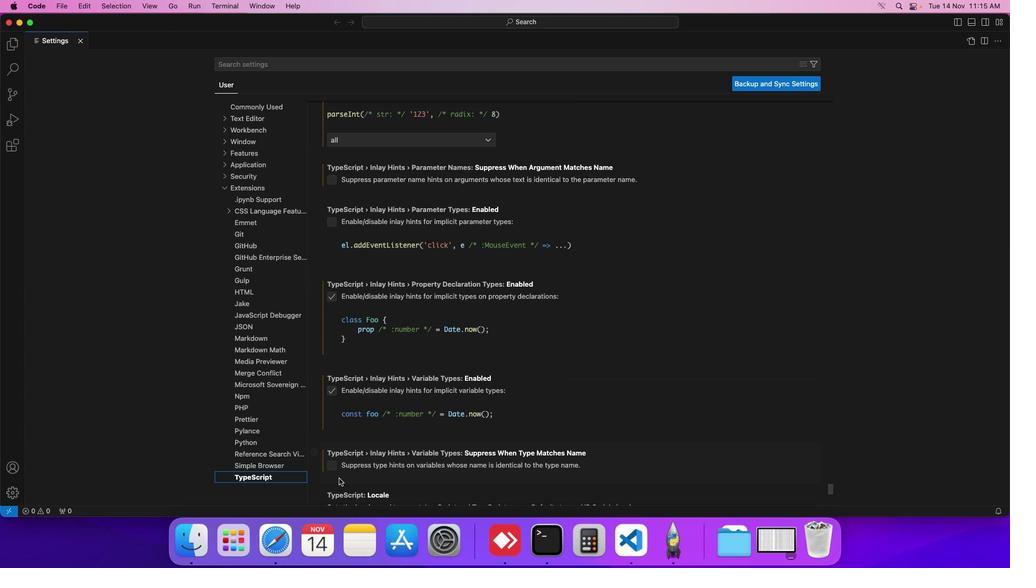 
Action: Mouse scrolled (339, 478) with delta (0, 0)
Screenshot: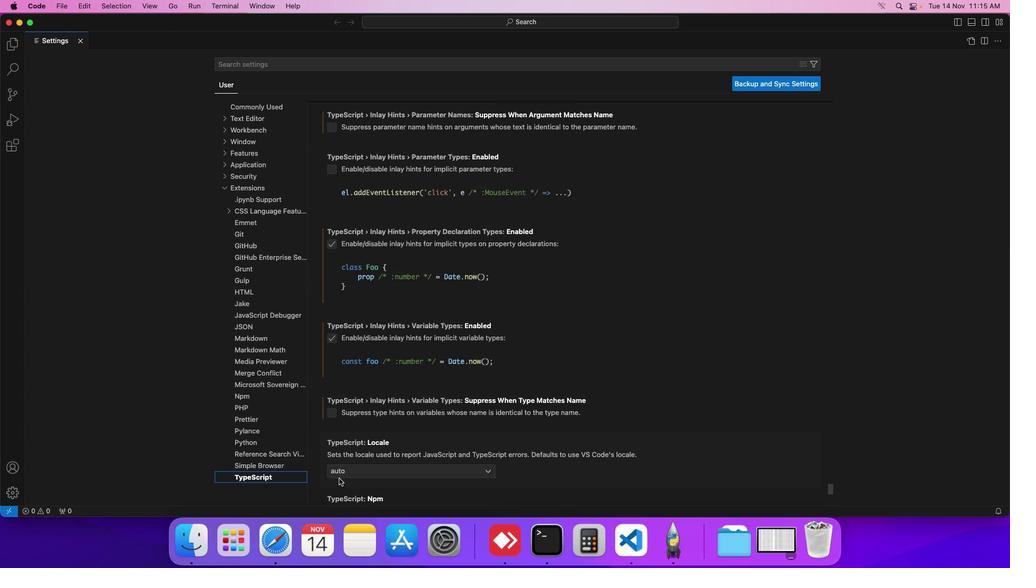 
Action: Mouse scrolled (339, 478) with delta (0, 0)
Screenshot: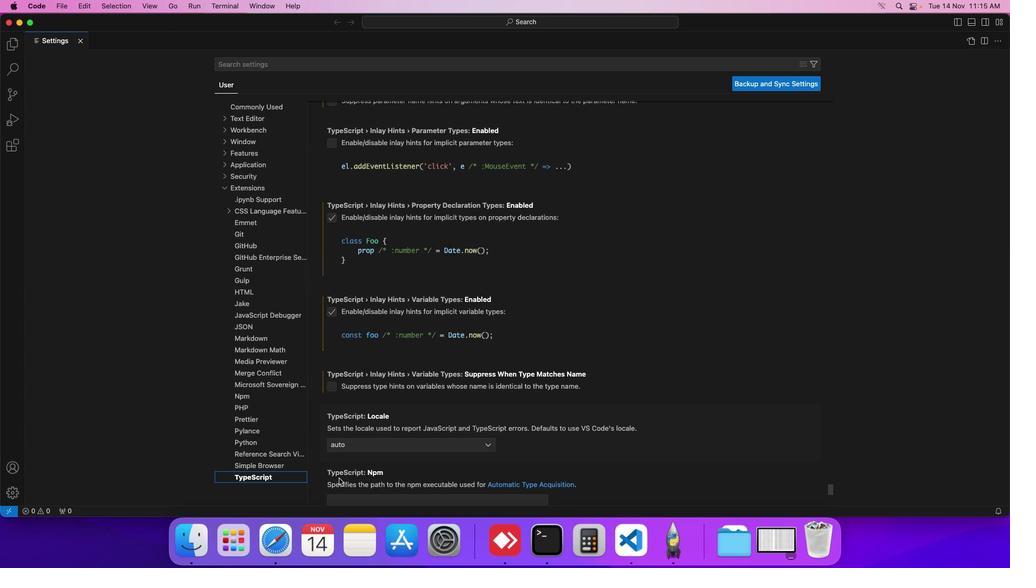 
Action: Mouse scrolled (339, 478) with delta (0, 0)
Screenshot: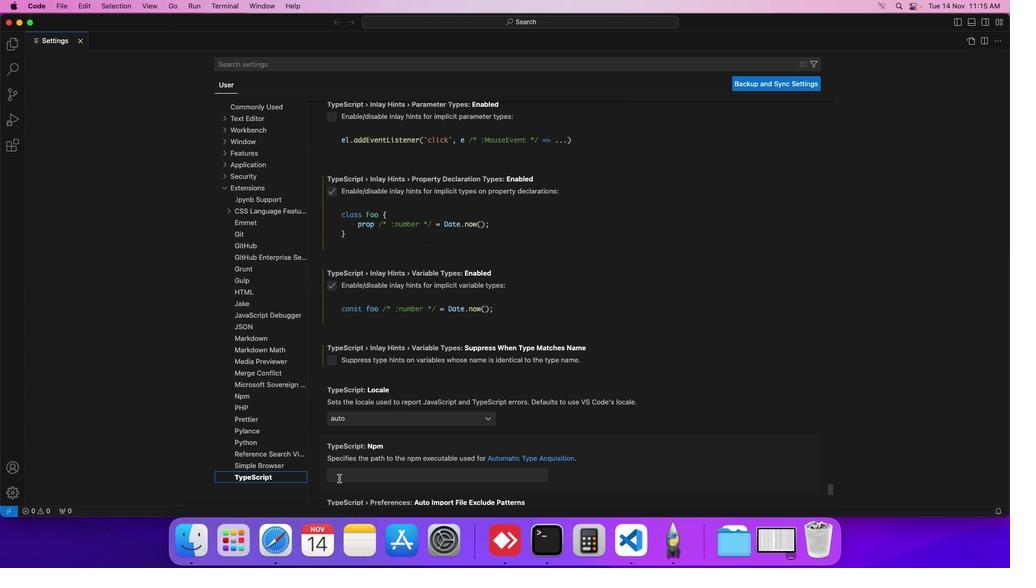 
Action: Mouse scrolled (339, 478) with delta (0, 0)
Screenshot: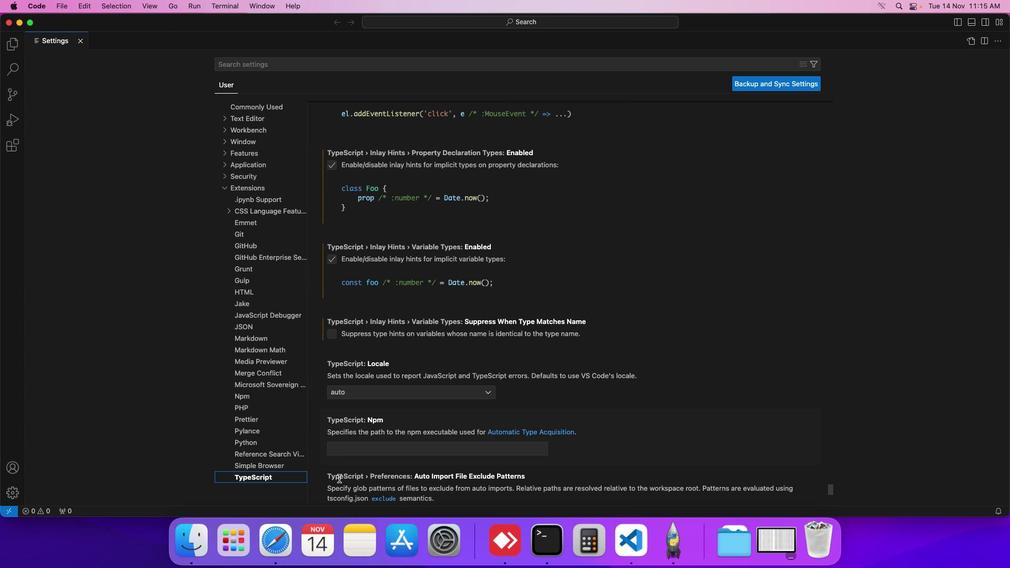 
Action: Mouse scrolled (339, 478) with delta (0, 0)
Screenshot: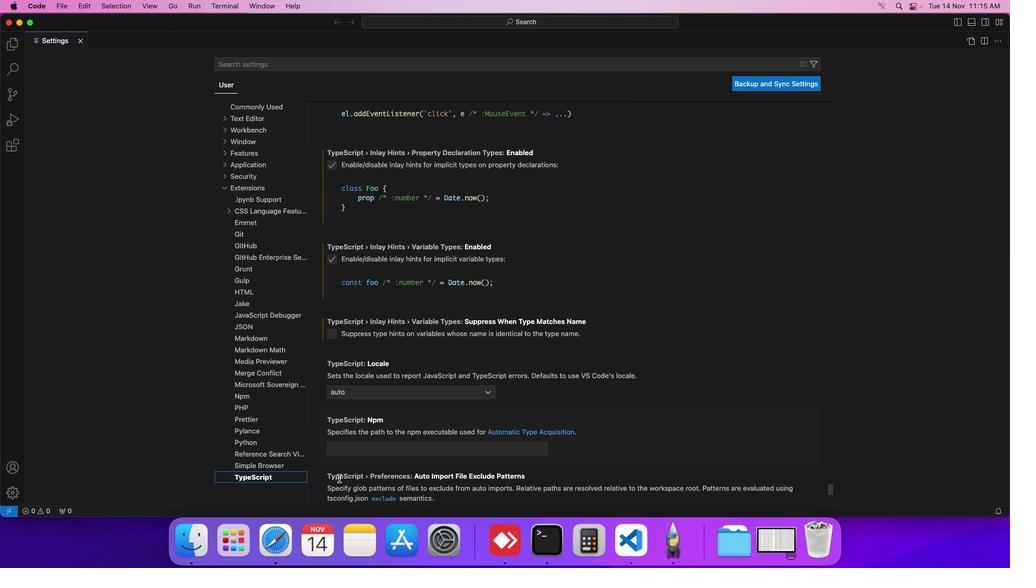 
Action: Mouse scrolled (339, 478) with delta (0, 0)
Screenshot: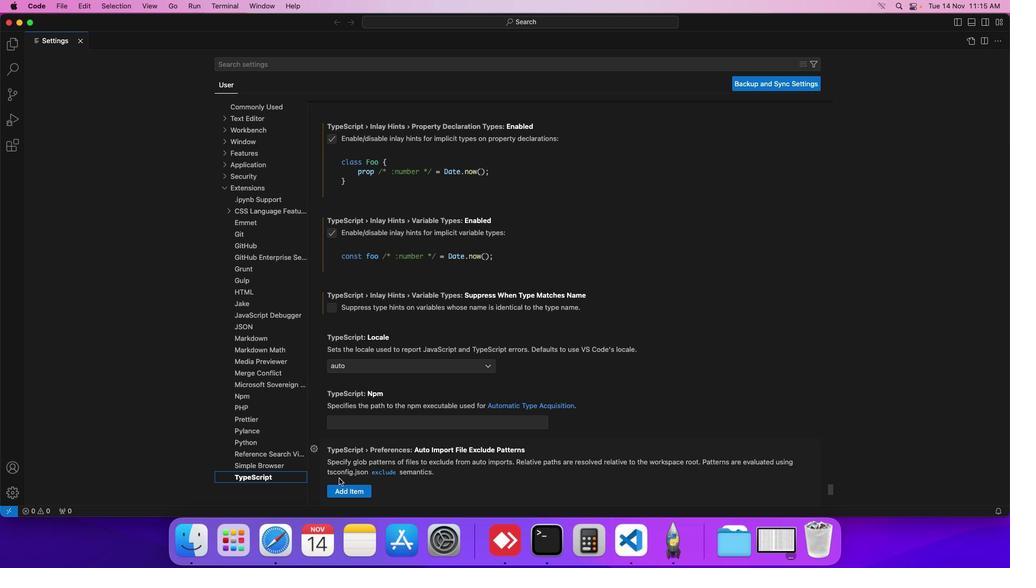 
Action: Mouse scrolled (339, 478) with delta (0, 0)
Screenshot: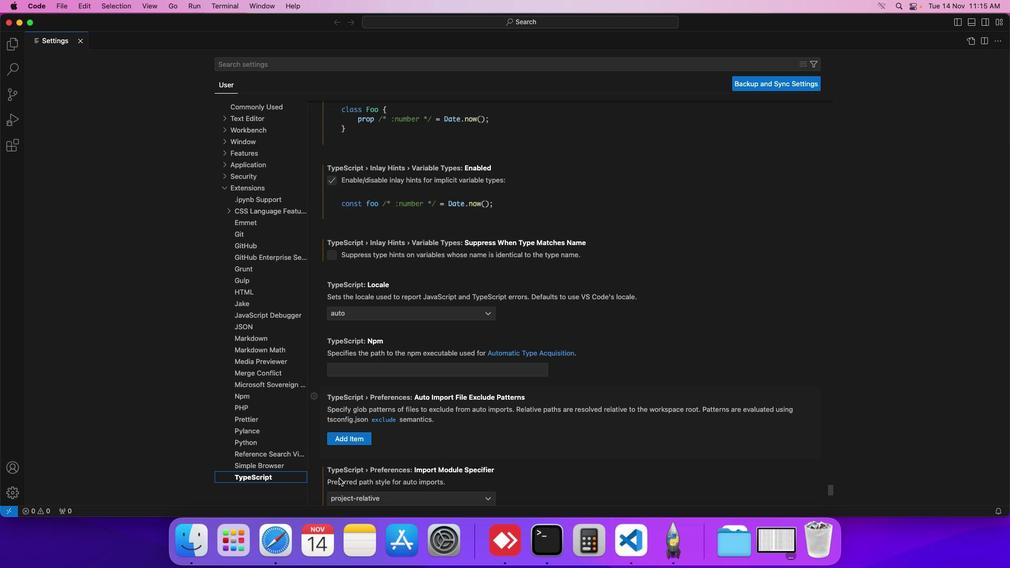 
Action: Mouse scrolled (339, 478) with delta (0, 0)
Screenshot: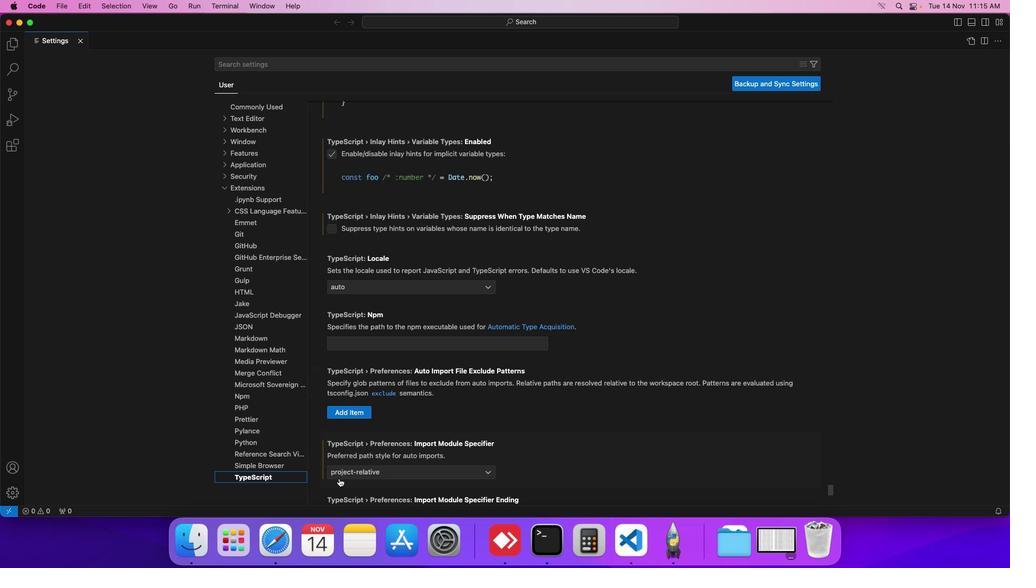 
Action: Mouse scrolled (339, 478) with delta (0, 0)
Screenshot: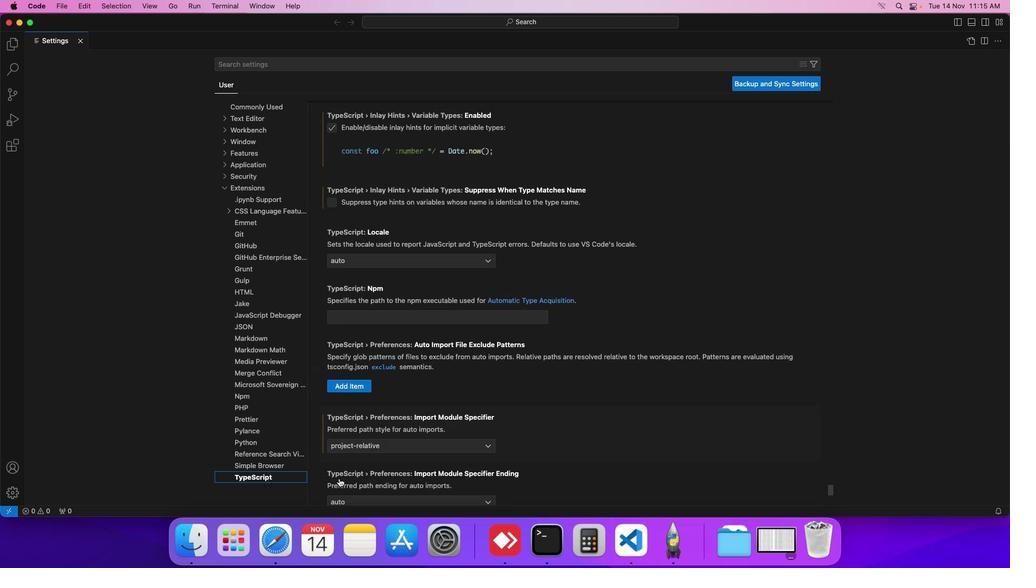 
Action: Mouse scrolled (339, 478) with delta (0, 0)
Screenshot: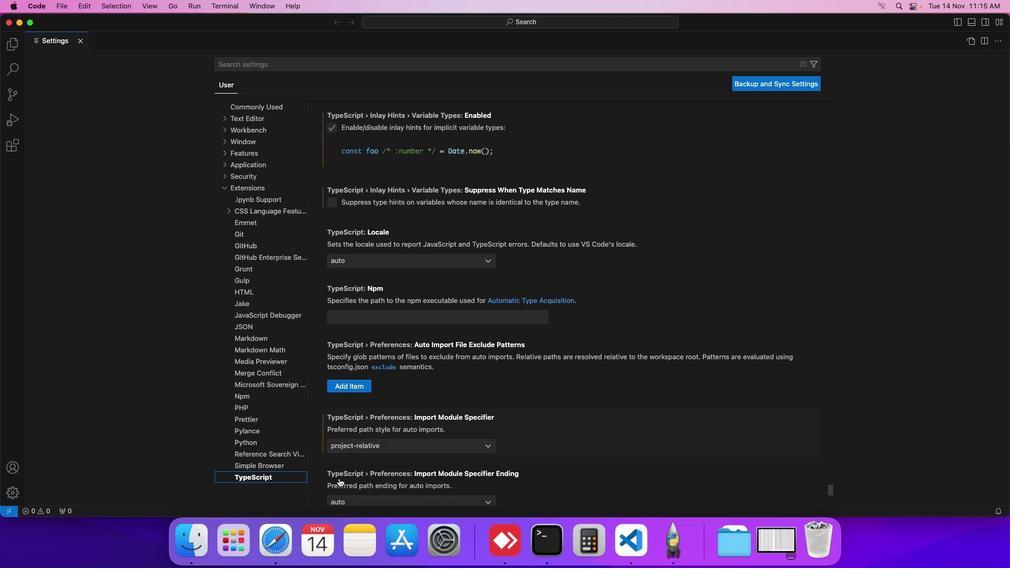 
Action: Mouse scrolled (339, 478) with delta (0, 0)
Screenshot: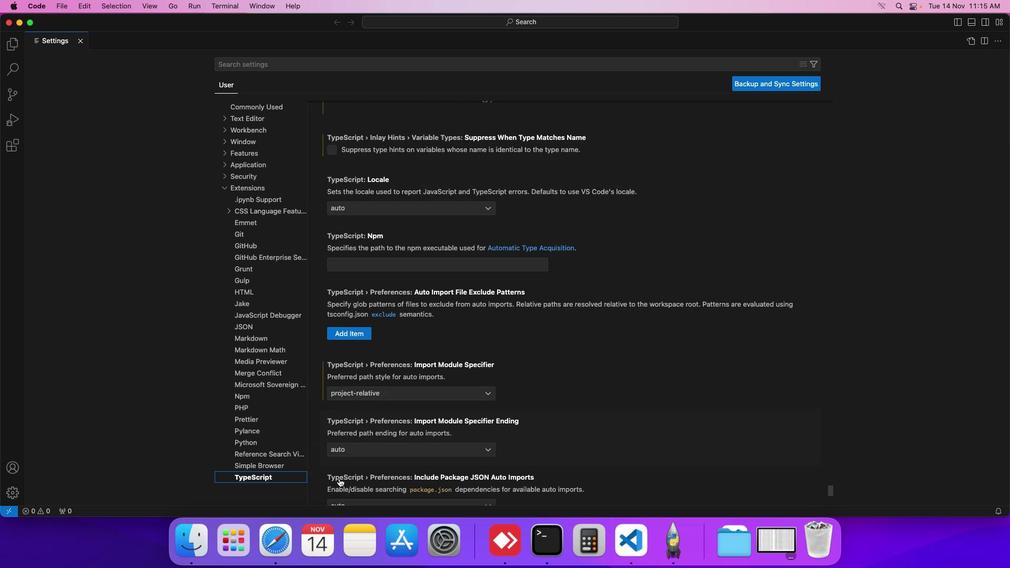 
Action: Mouse scrolled (339, 478) with delta (0, 0)
Screenshot: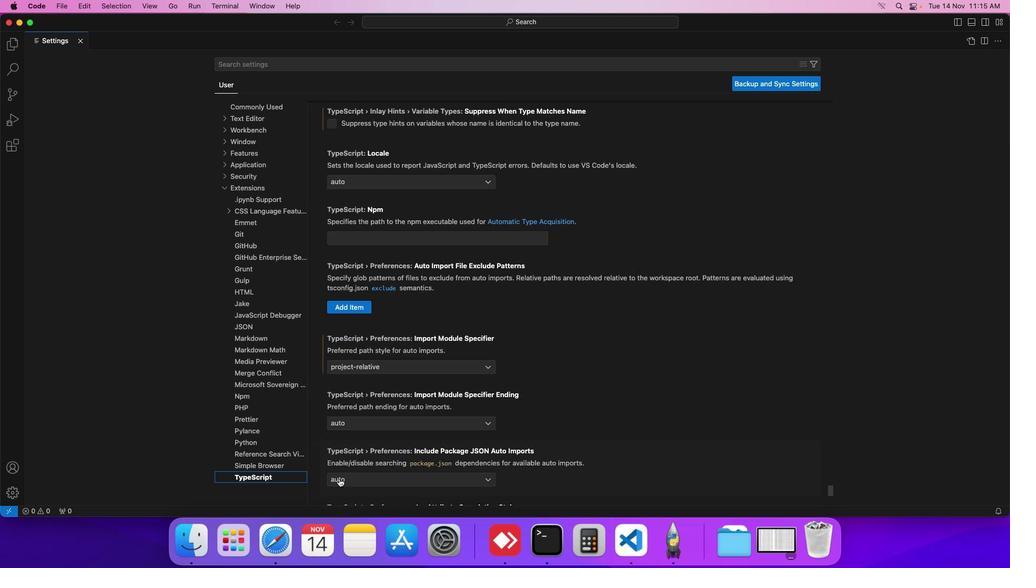 
Action: Mouse scrolled (339, 478) with delta (0, 0)
Screenshot: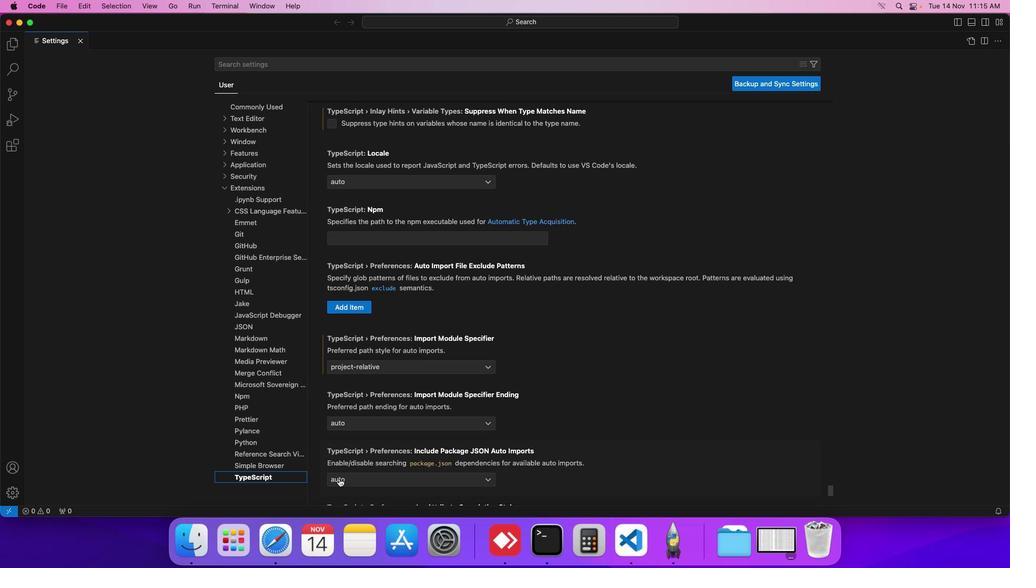 
Action: Mouse scrolled (339, 478) with delta (0, 0)
Screenshot: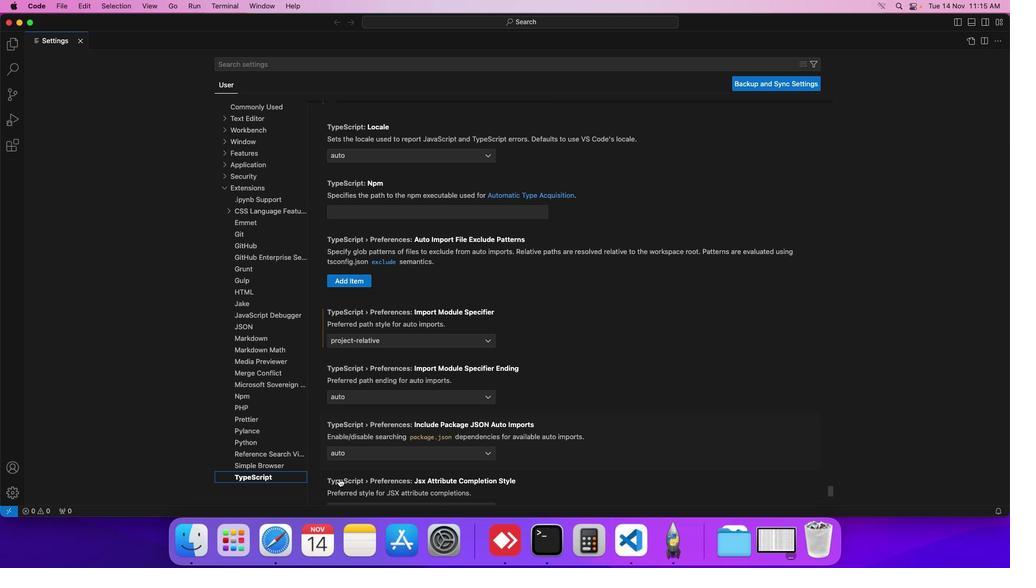 
Action: Mouse scrolled (339, 478) with delta (0, 0)
Screenshot: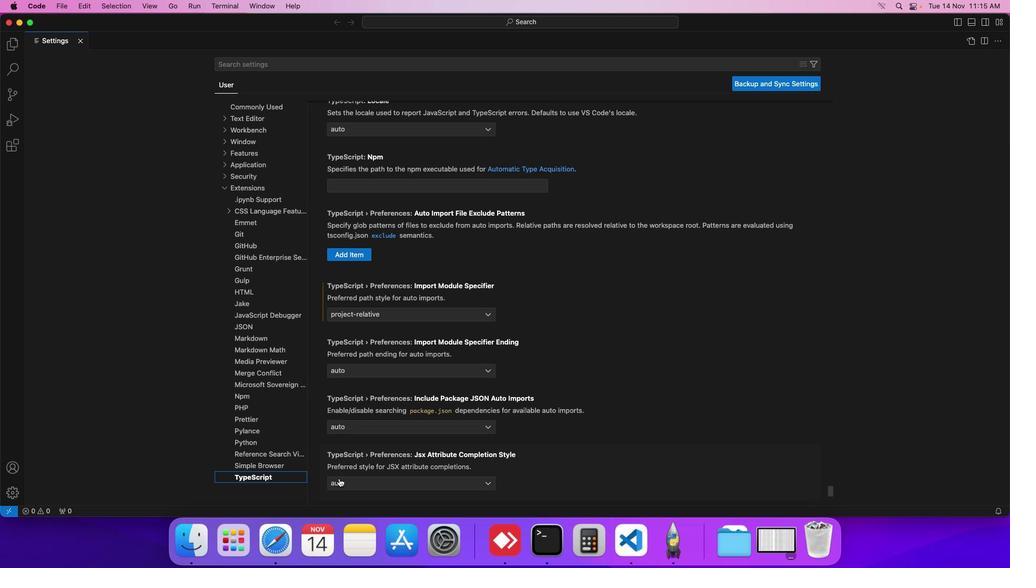 
Action: Mouse scrolled (339, 478) with delta (0, 0)
Screenshot: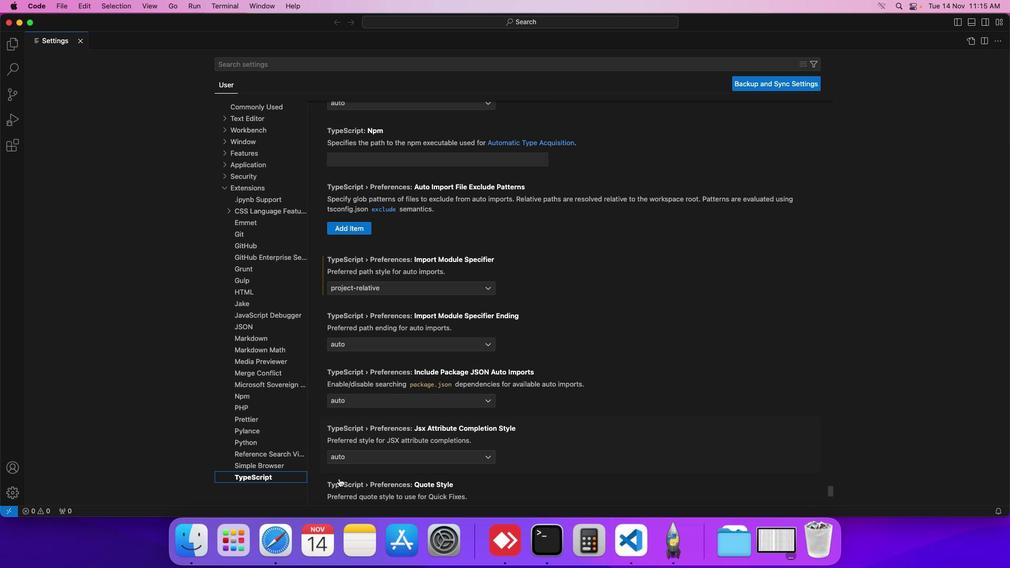 
Action: Mouse scrolled (339, 478) with delta (0, 0)
Screenshot: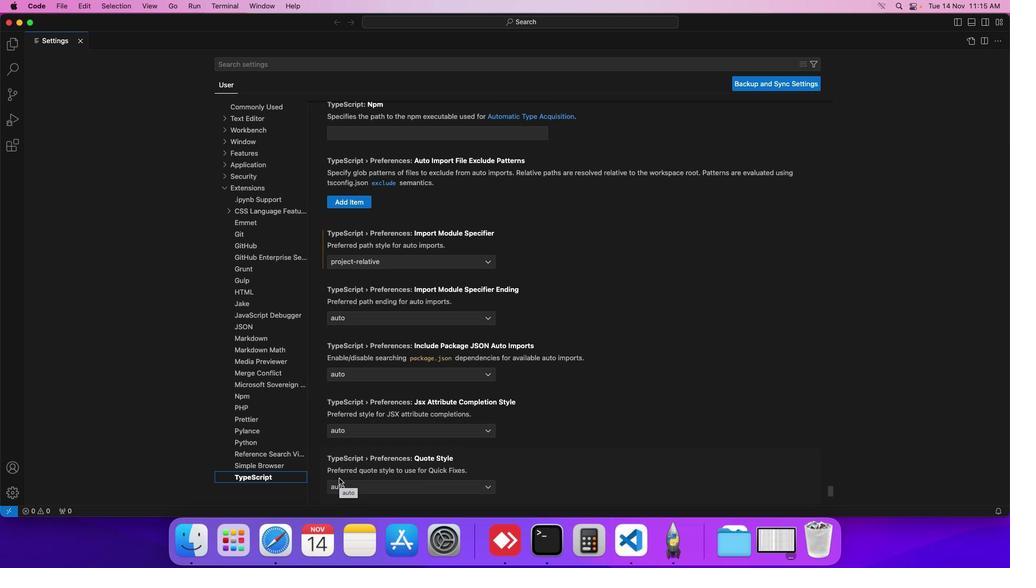
Action: Mouse scrolled (339, 478) with delta (0, 0)
Screenshot: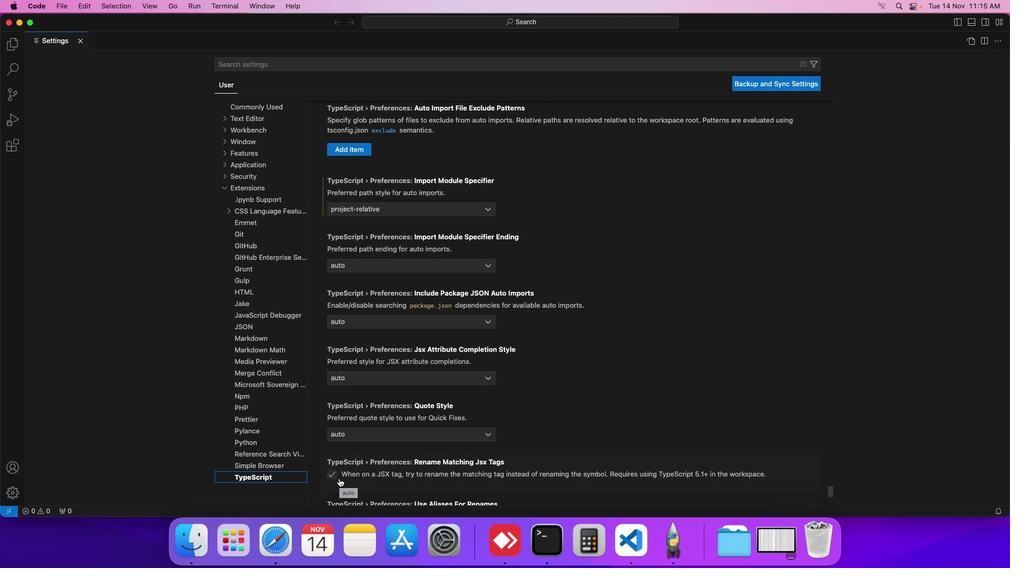
Action: Mouse scrolled (339, 478) with delta (0, 0)
Screenshot: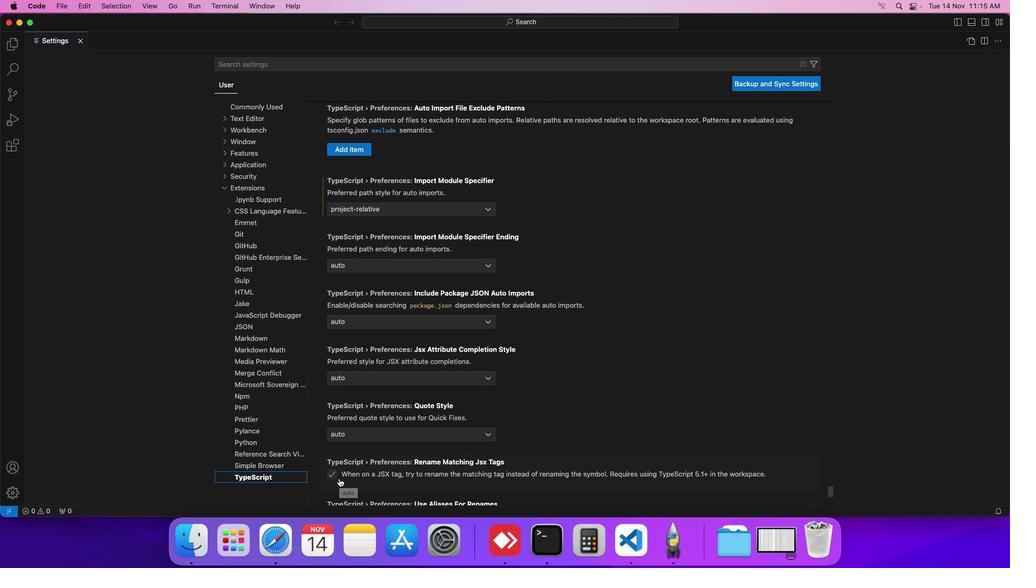 
Action: Mouse scrolled (339, 478) with delta (0, 0)
Screenshot: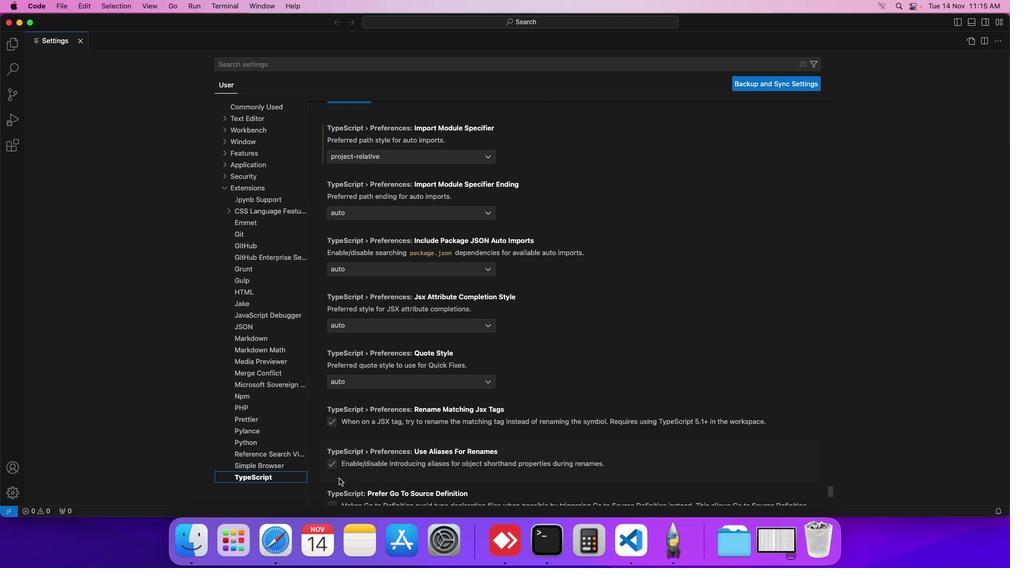 
Action: Mouse scrolled (339, 478) with delta (0, 0)
Screenshot: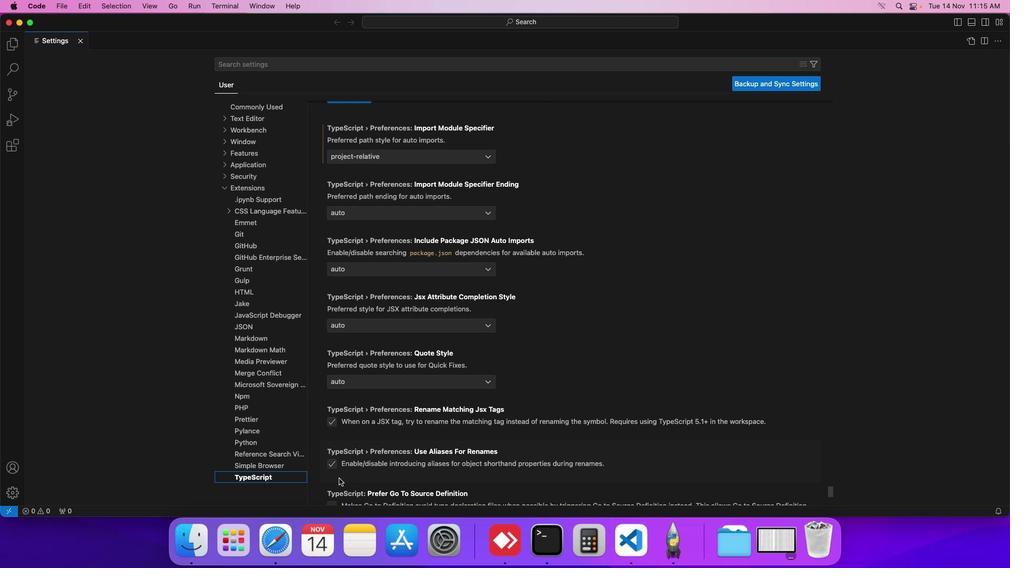 
Action: Mouse scrolled (339, 478) with delta (0, 0)
Screenshot: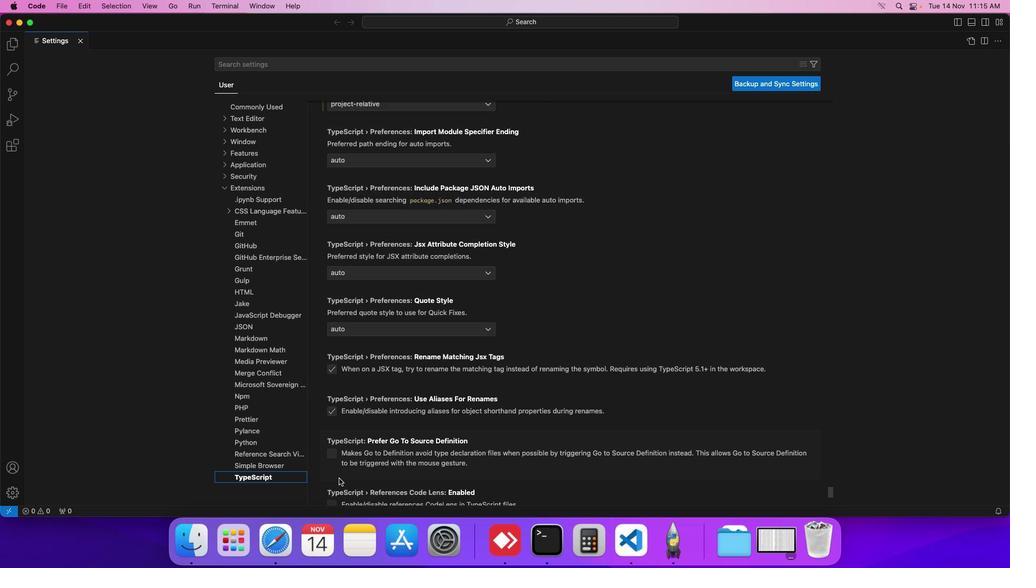 
Action: Mouse scrolled (339, 478) with delta (0, 0)
Screenshot: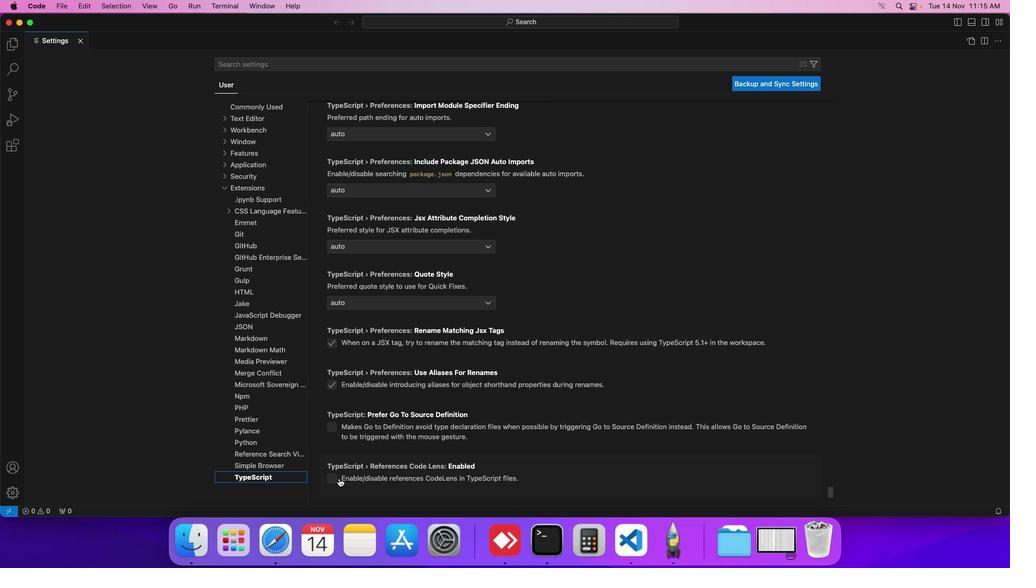 
Action: Mouse scrolled (339, 478) with delta (0, 0)
Screenshot: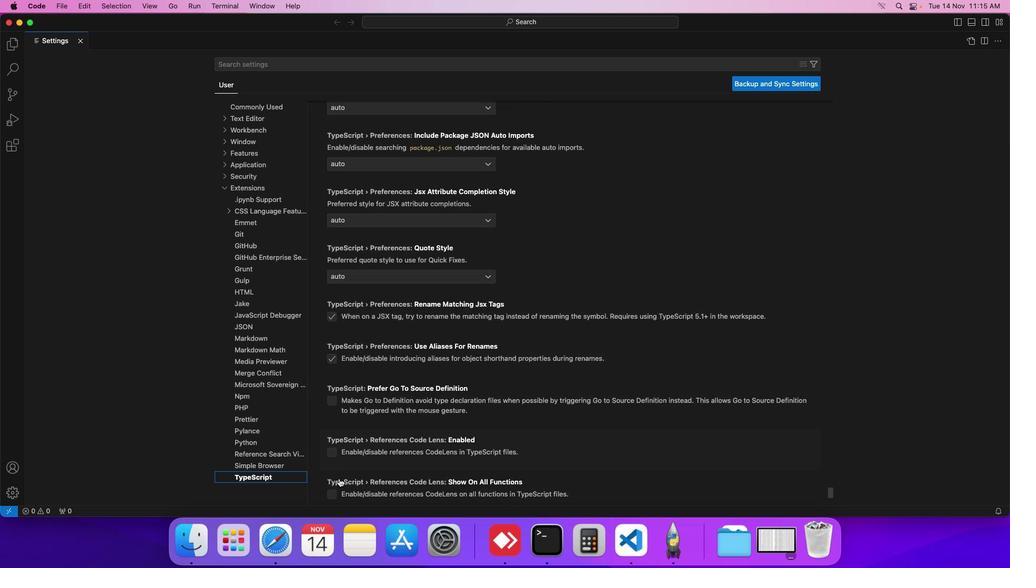 
Action: Mouse scrolled (339, 478) with delta (0, 0)
Screenshot: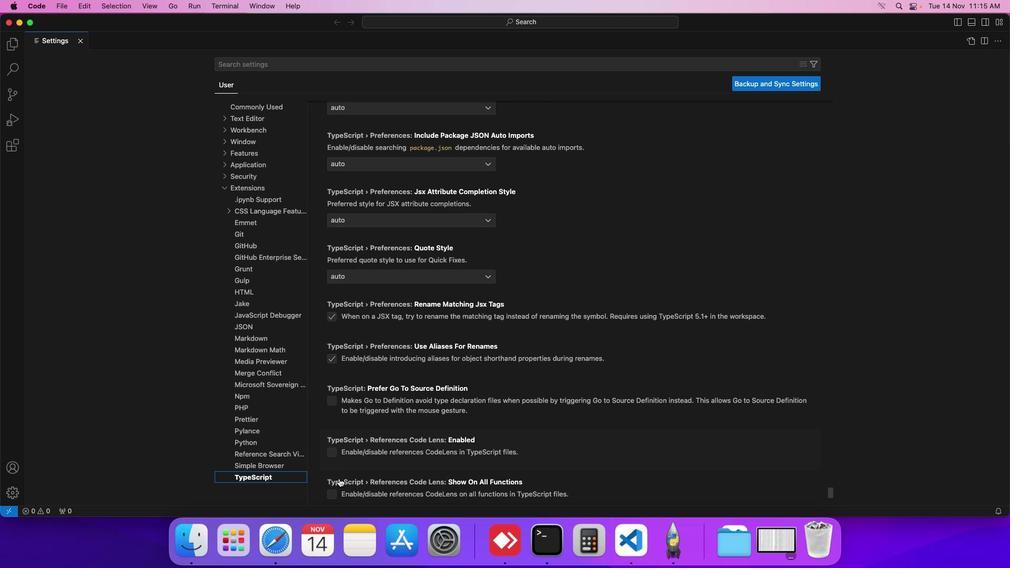 
Action: Mouse scrolled (339, 478) with delta (0, 0)
Screenshot: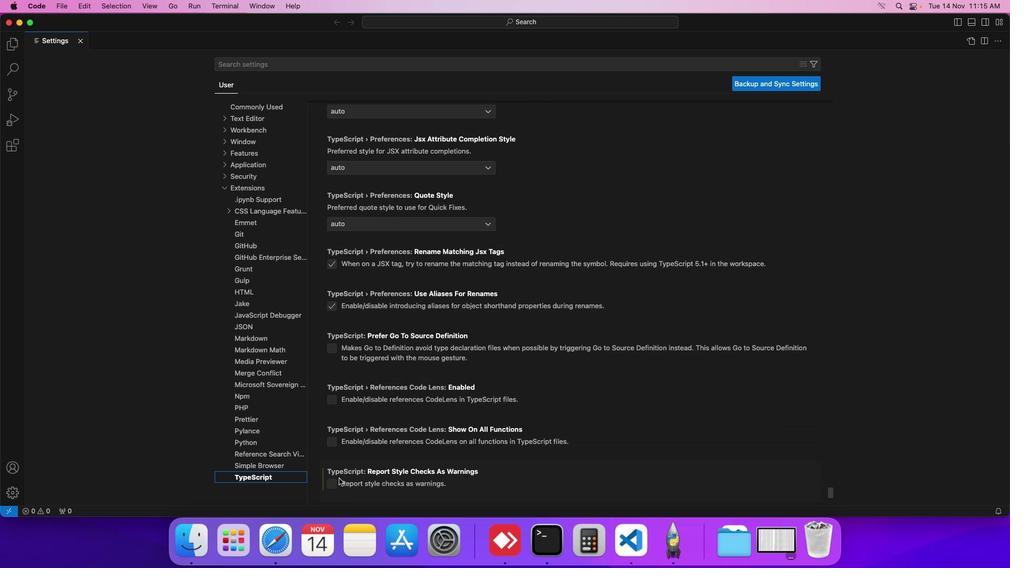 
Action: Mouse scrolled (339, 478) with delta (0, 0)
Screenshot: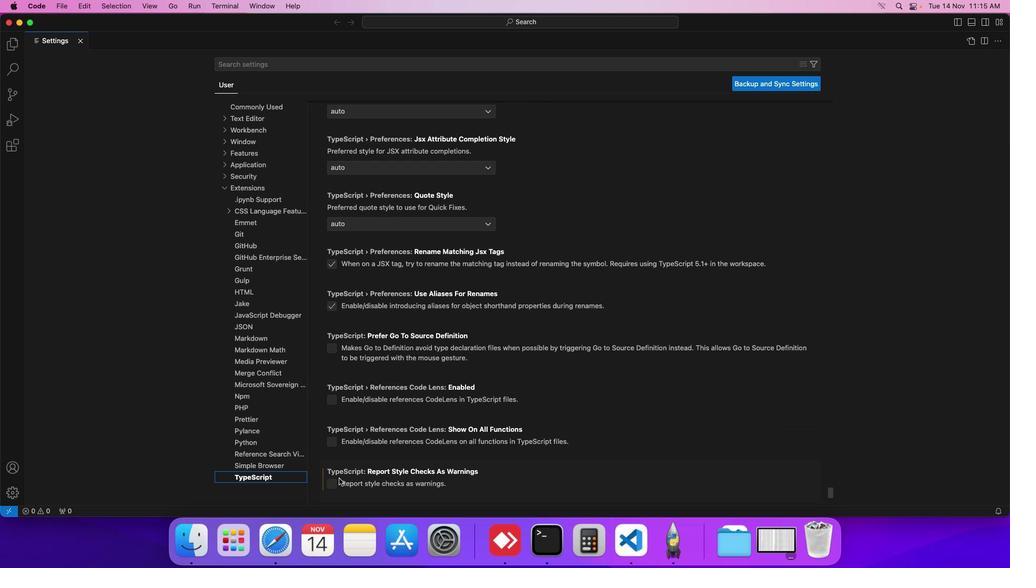 
Action: Mouse scrolled (339, 478) with delta (0, 0)
Screenshot: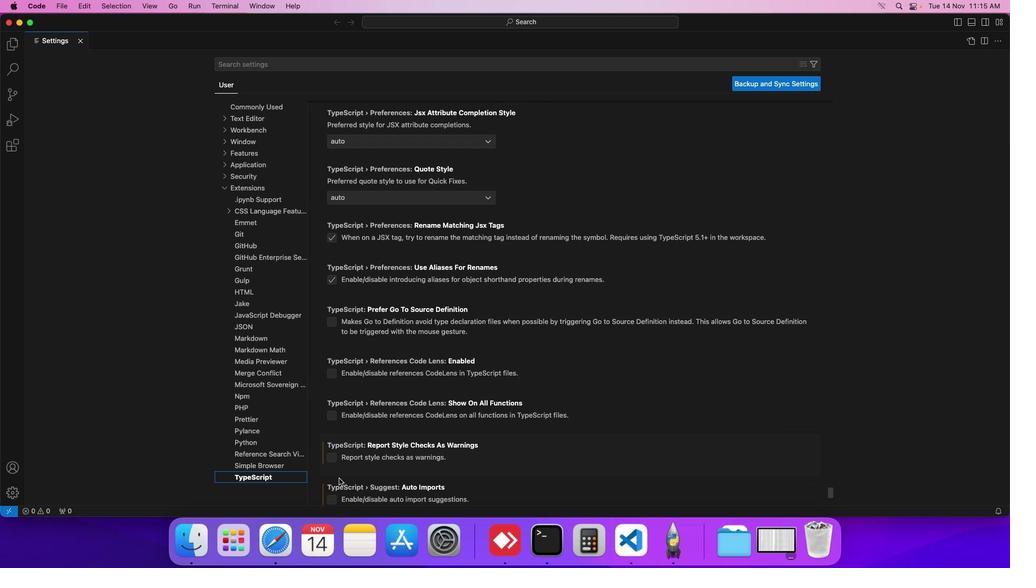 
Action: Mouse scrolled (339, 478) with delta (0, 0)
Screenshot: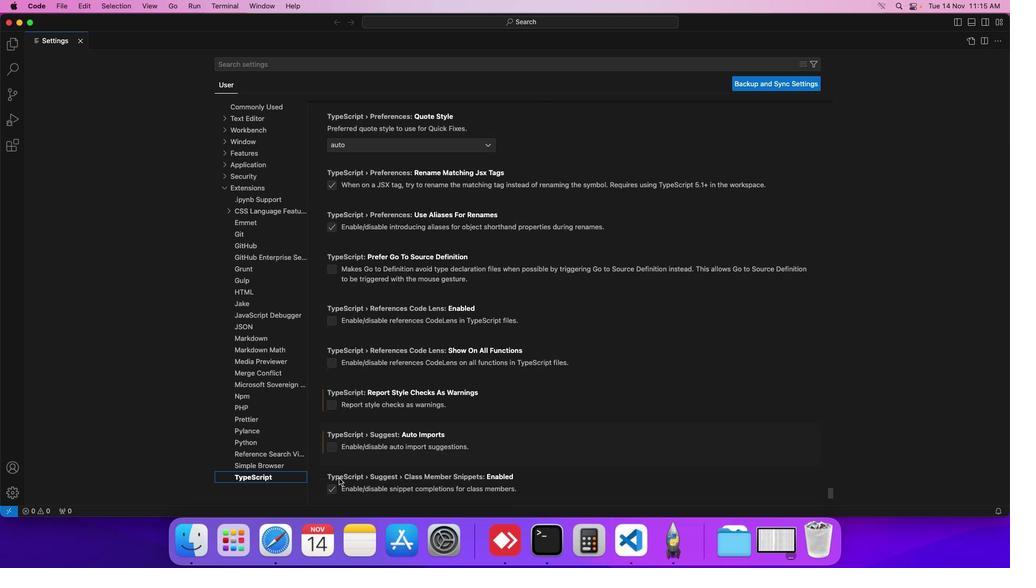 
Action: Mouse scrolled (339, 478) with delta (0, 0)
Screenshot: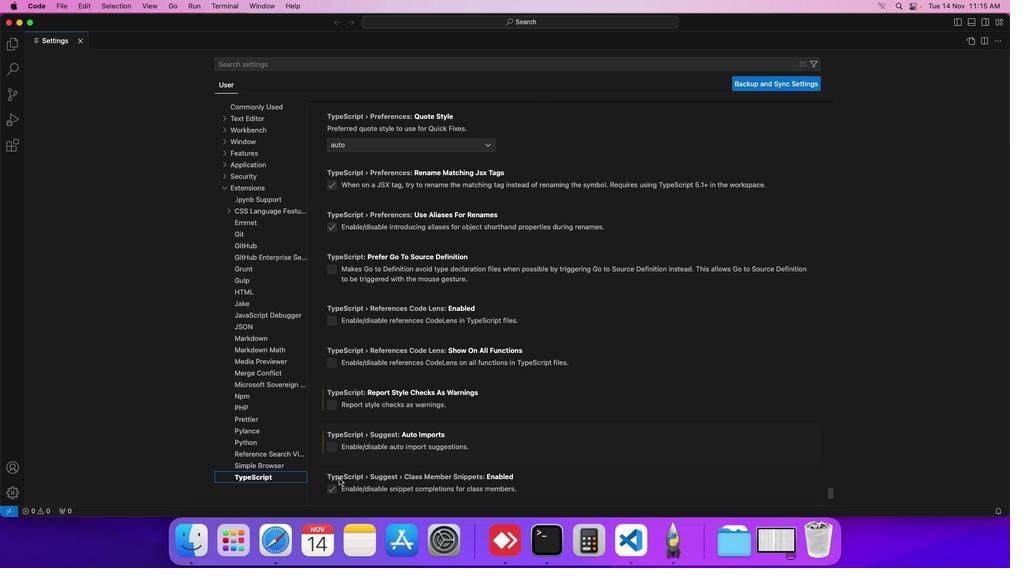 
Action: Mouse scrolled (339, 478) with delta (0, 0)
Screenshot: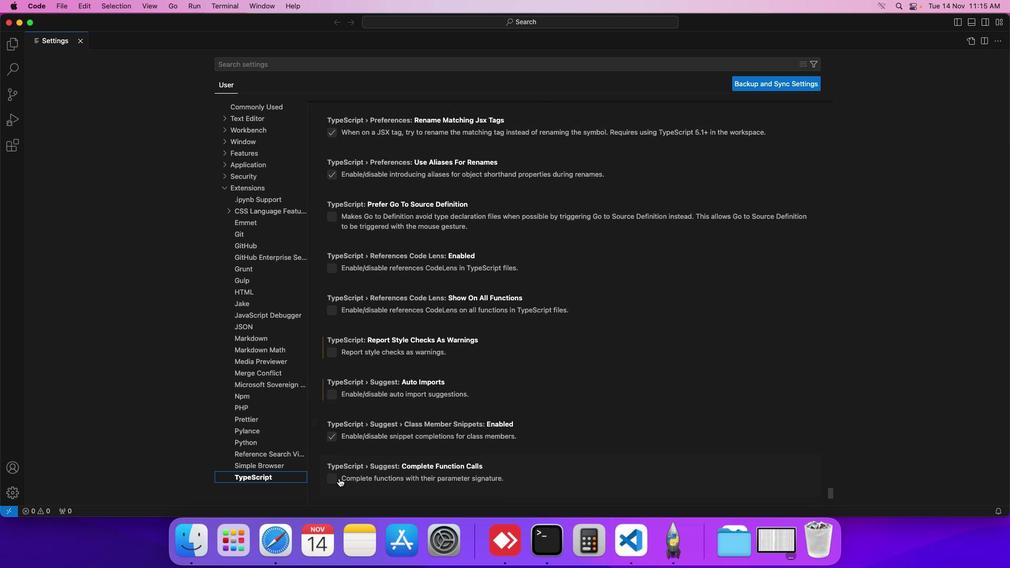 
Action: Mouse scrolled (339, 478) with delta (0, 0)
Screenshot: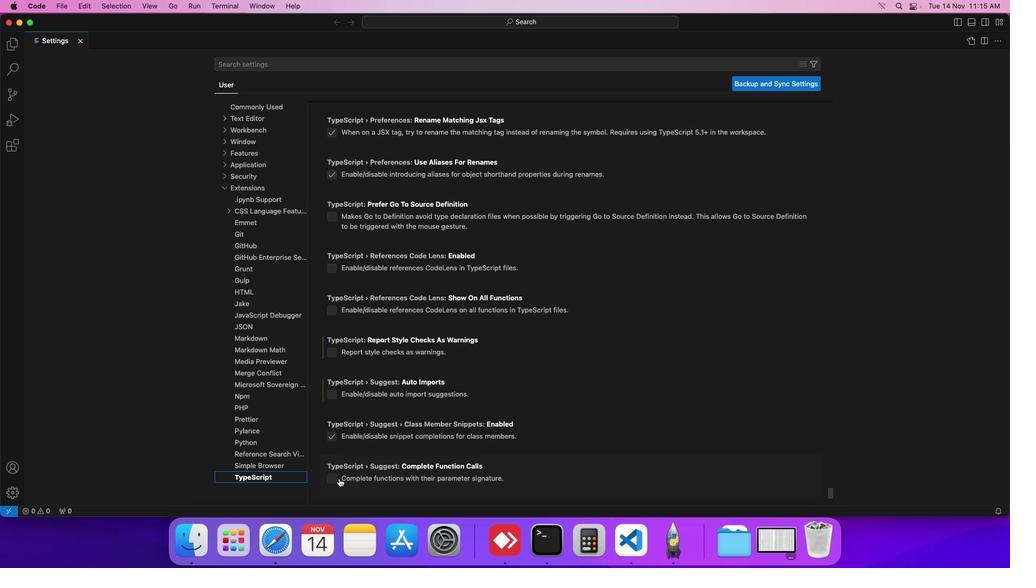 
Action: Mouse scrolled (339, 478) with delta (0, 0)
Screenshot: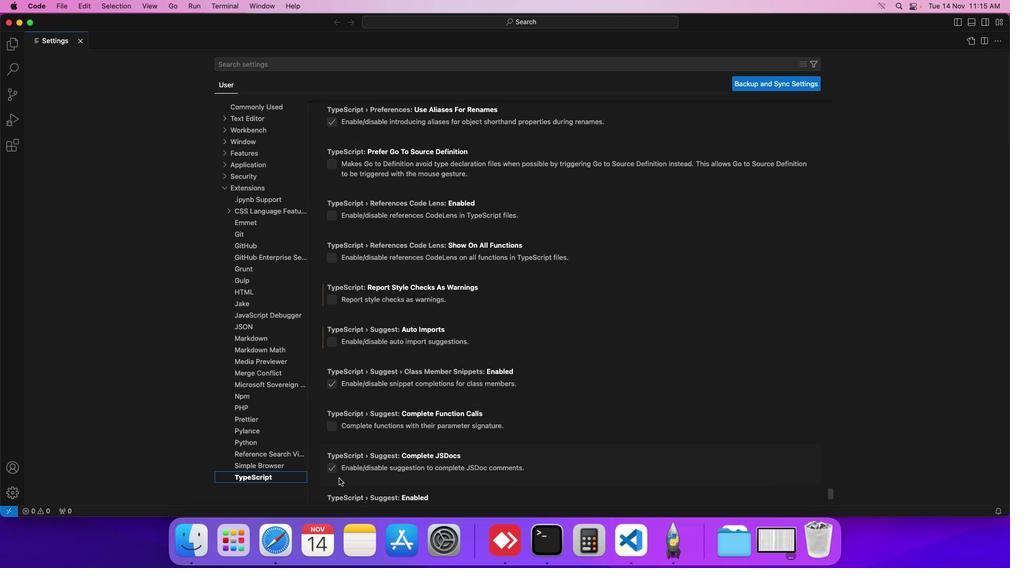 
Action: Mouse scrolled (339, 478) with delta (0, 0)
Screenshot: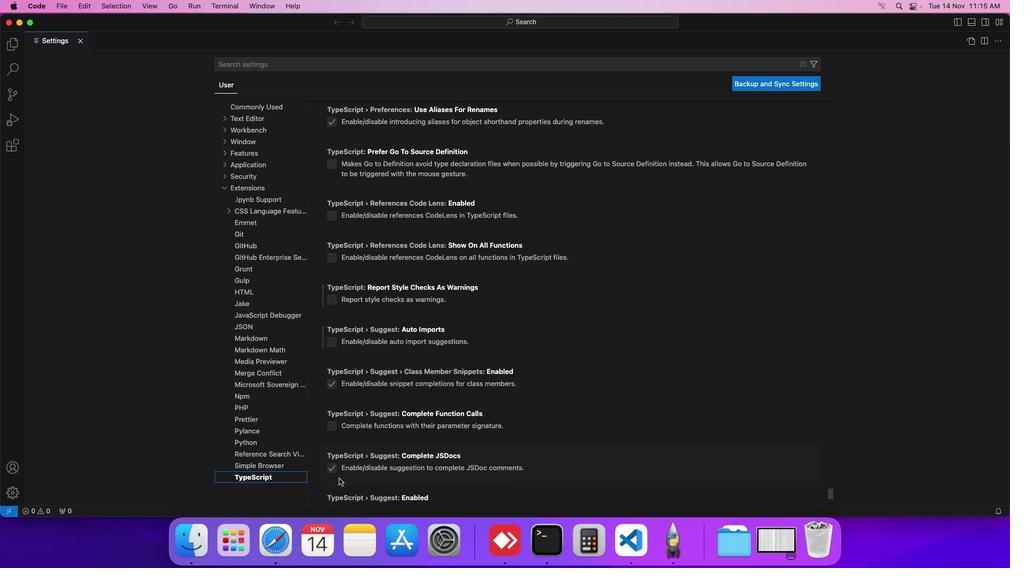
Action: Mouse moved to (333, 382)
Screenshot: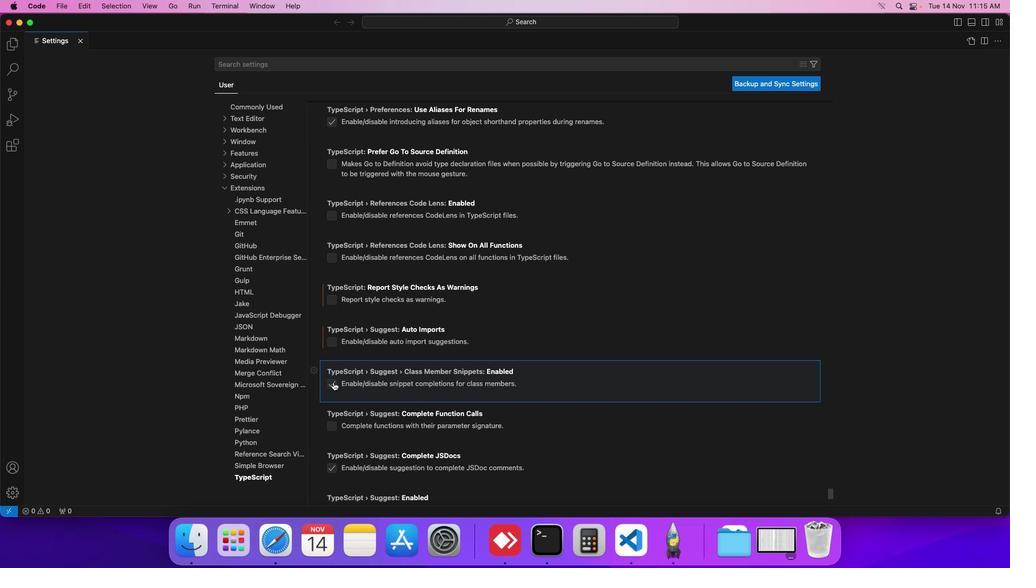 
Action: Mouse pressed left at (333, 382)
Screenshot: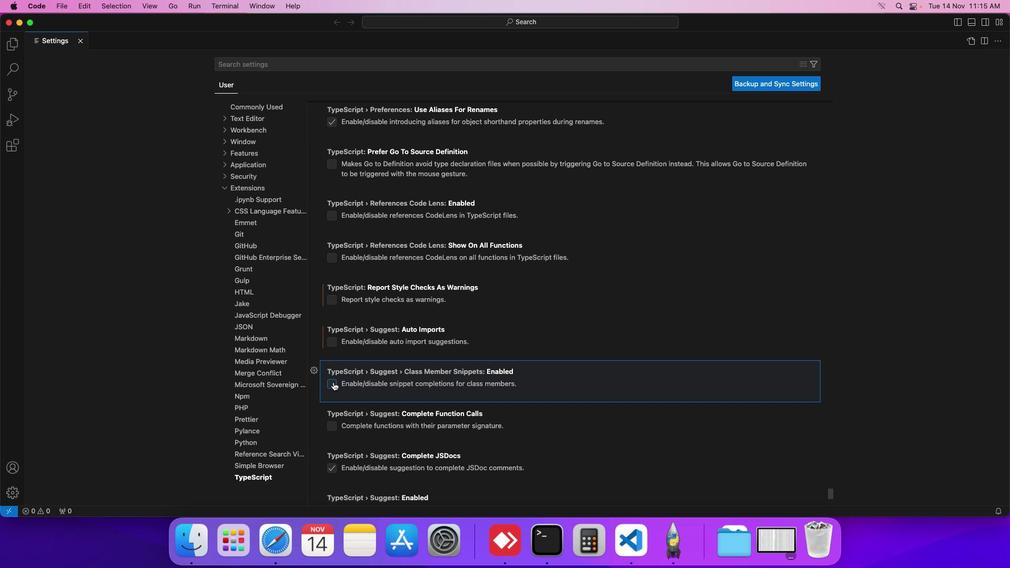 
